 Task: Look for space in Honda, Colombia from 4th June, 2023 to 15th June, 2023 for 2 adults in price range Rs.10000 to Rs.15000. Place can be entire place with 1  bedroom having 1 bed and 1 bathroom. Property type can be house, flat, guest house, hotel. Amenities needed are: washing machine. Booking option can be shelf check-in. Required host language is English.
Action: Mouse moved to (495, 111)
Screenshot: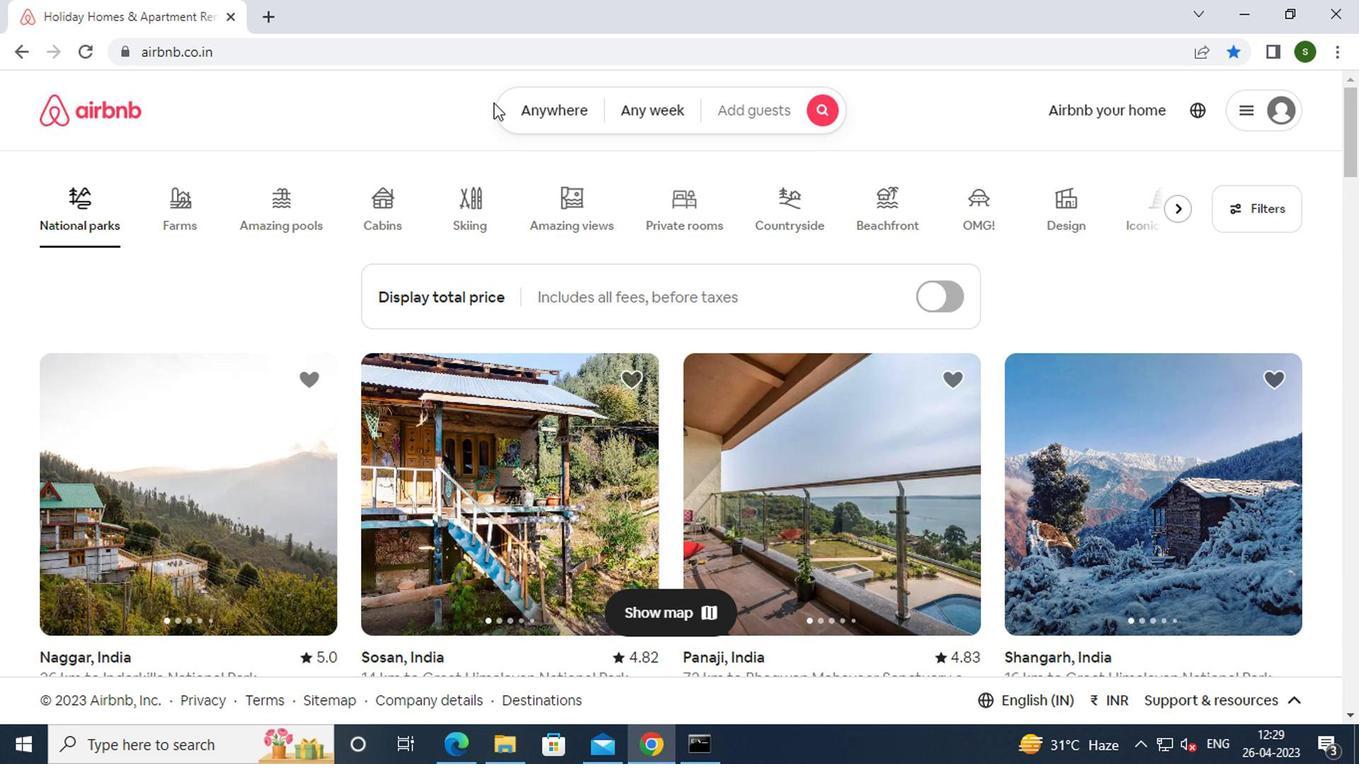 
Action: Mouse pressed left at (495, 111)
Screenshot: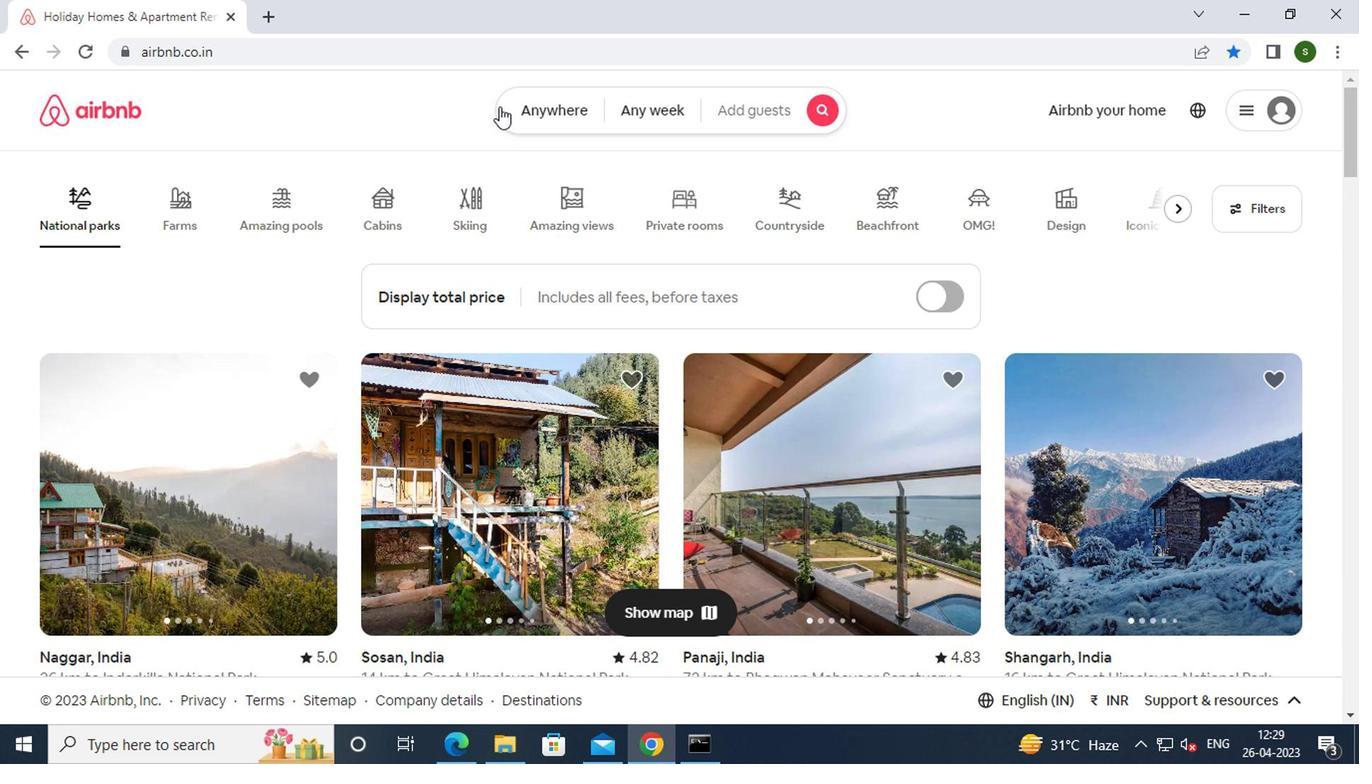 
Action: Mouse moved to (436, 182)
Screenshot: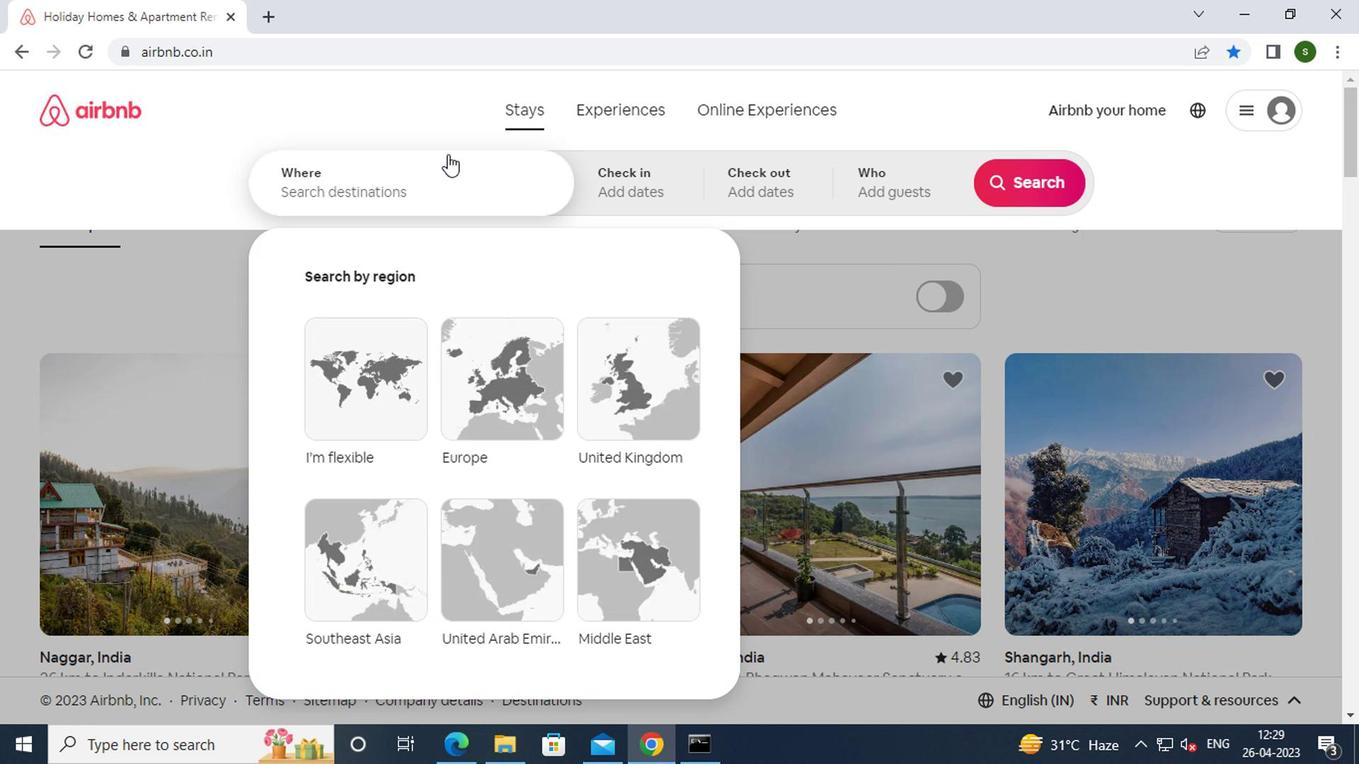 
Action: Mouse pressed left at (436, 182)
Screenshot: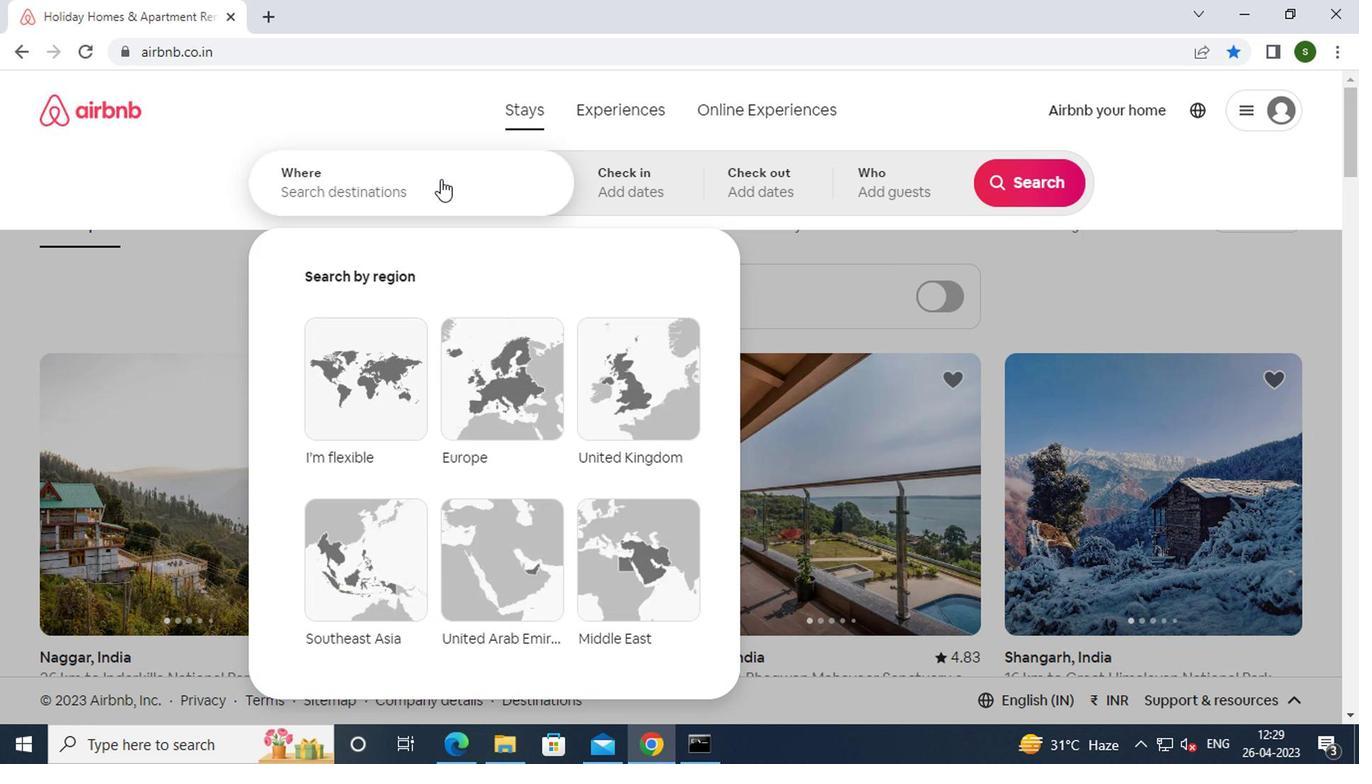 
Action: Key pressed <Key.caps_lock>h<Key.caps_lock>onda,<Key.space><Key.caps_lock>c<Key.caps_lock>olombia<Key.enter>
Screenshot: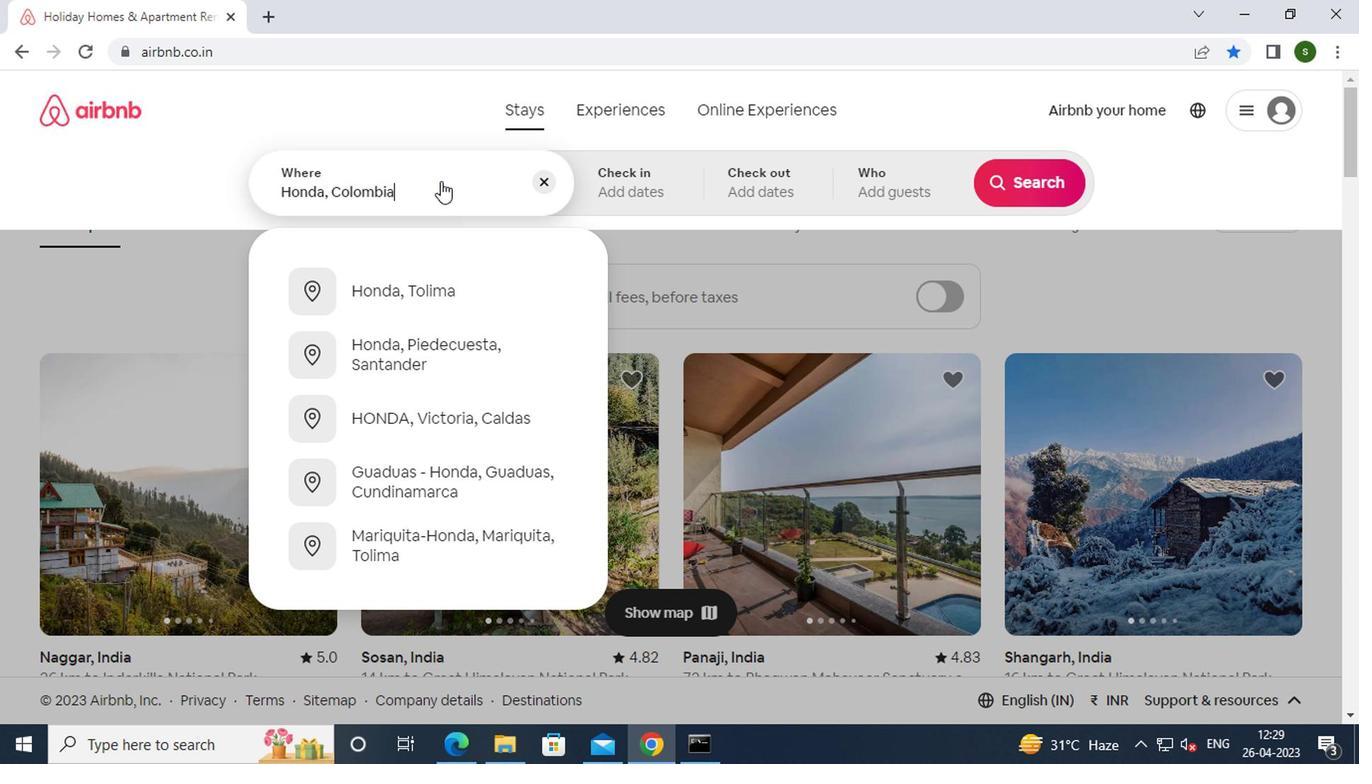 
Action: Mouse moved to (998, 333)
Screenshot: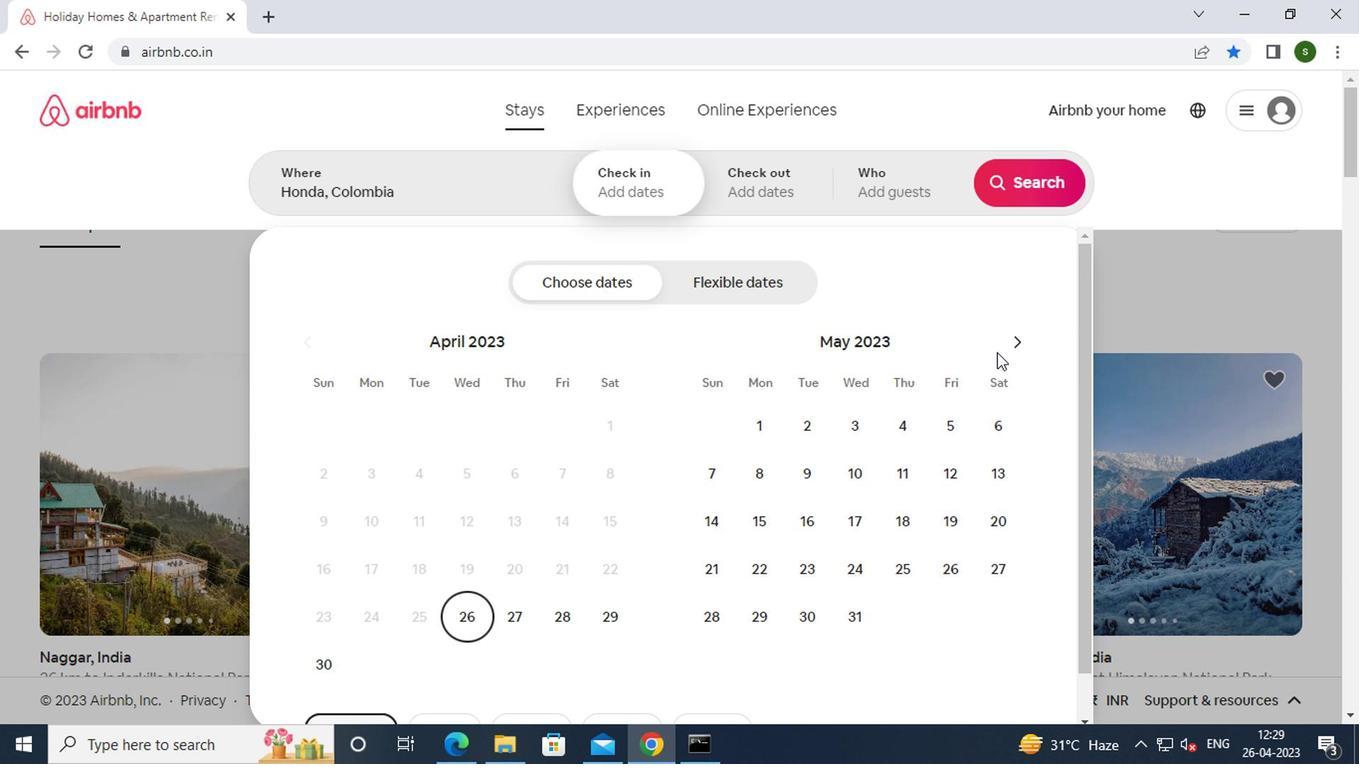 
Action: Mouse pressed left at (998, 333)
Screenshot: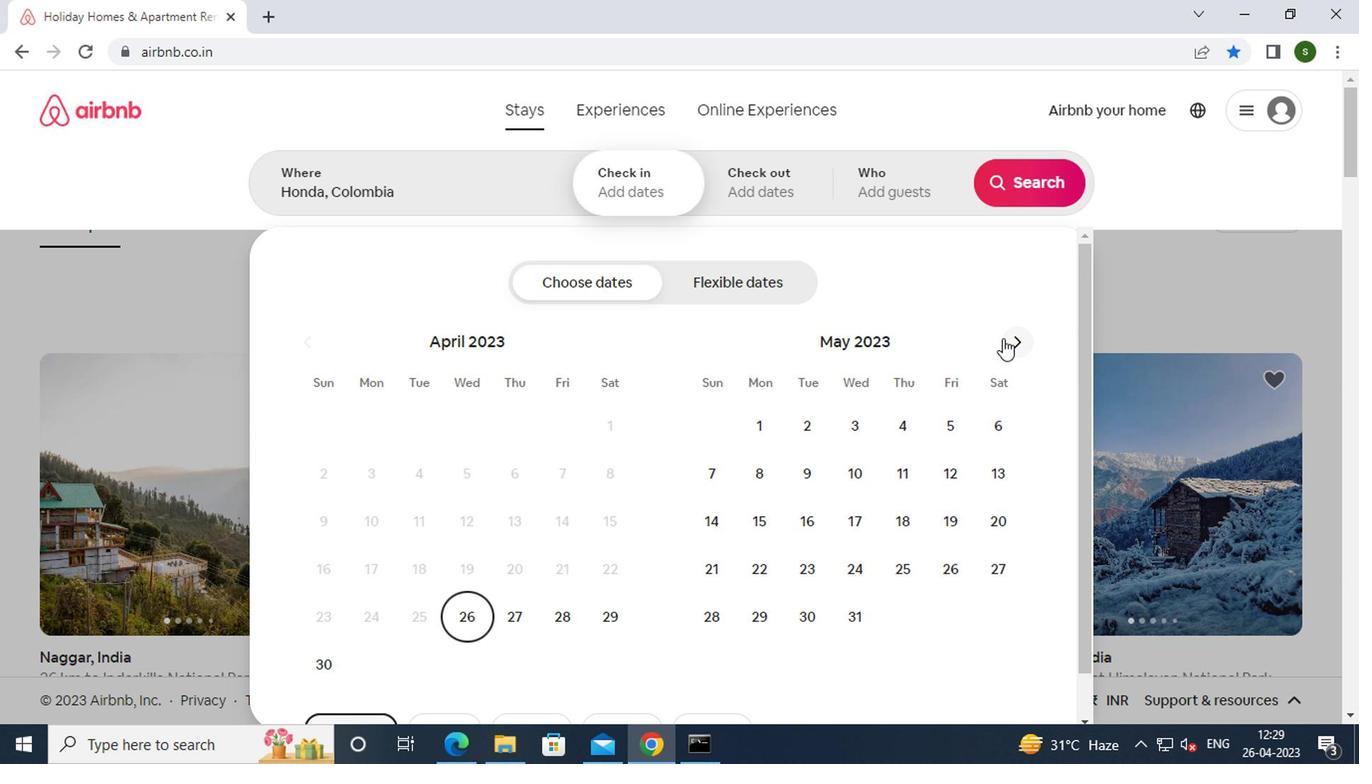 
Action: Mouse moved to (715, 467)
Screenshot: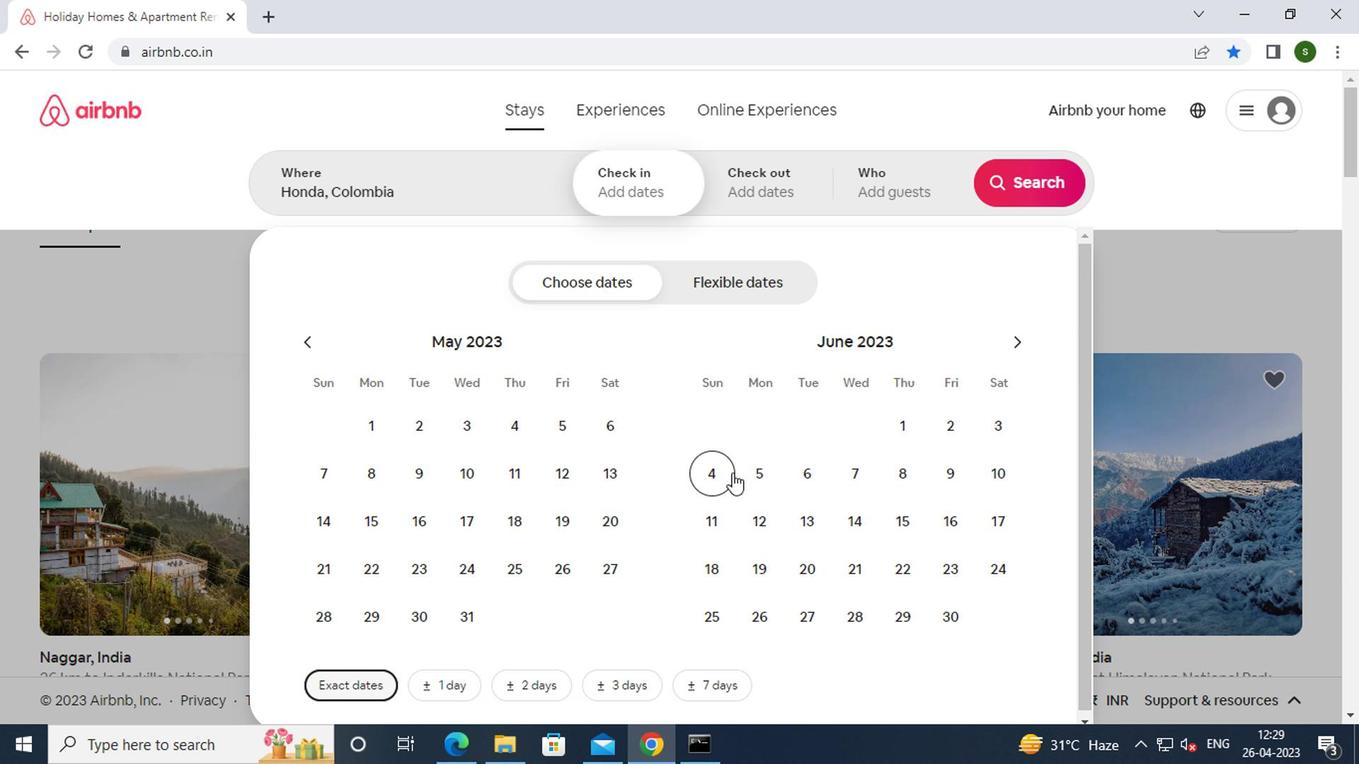 
Action: Mouse pressed left at (715, 467)
Screenshot: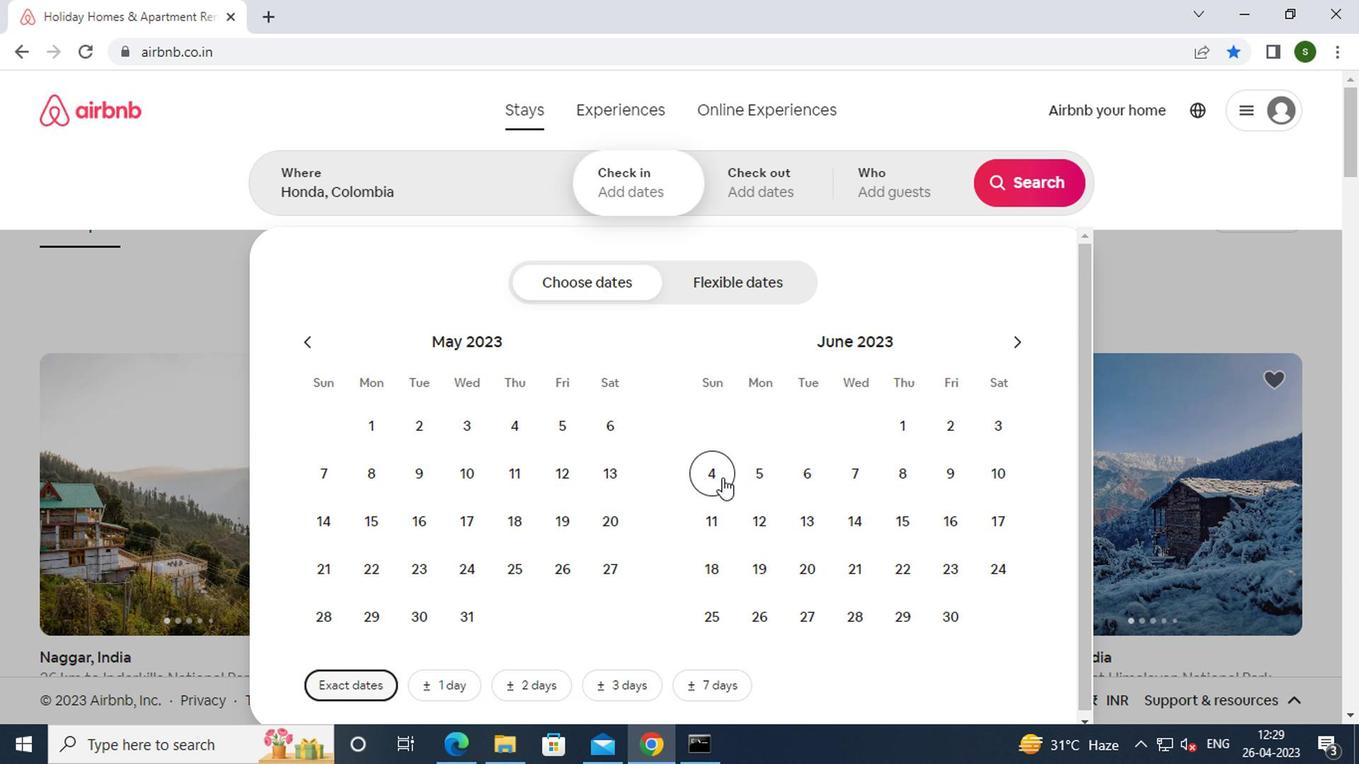 
Action: Mouse moved to (890, 492)
Screenshot: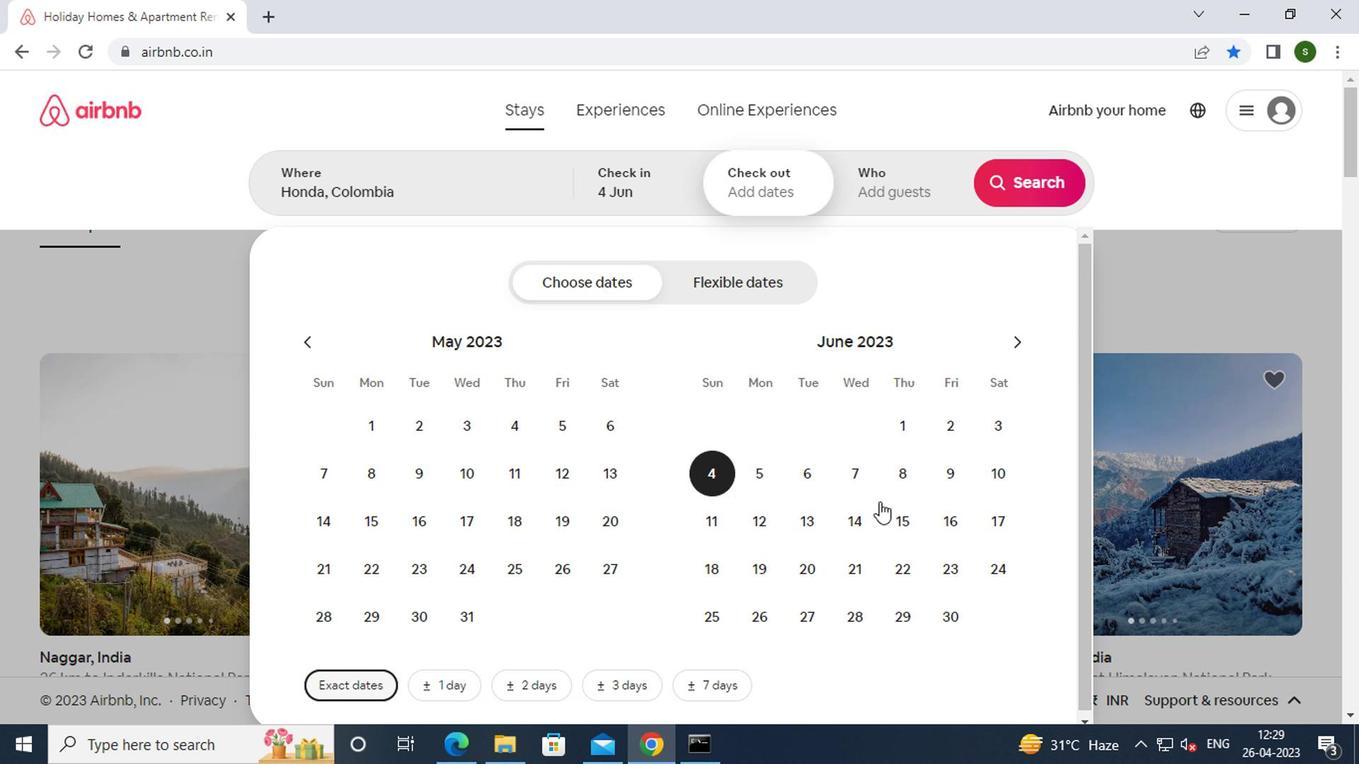 
Action: Mouse pressed left at (890, 492)
Screenshot: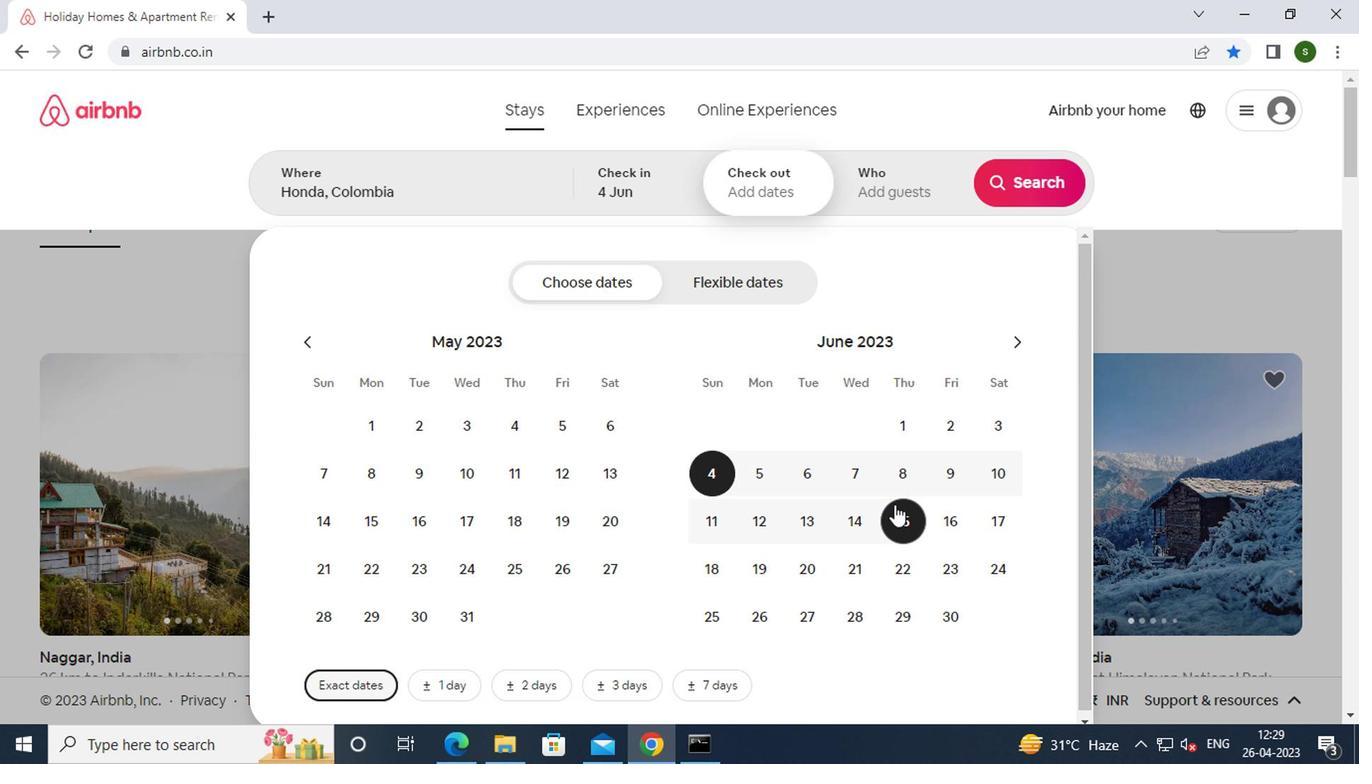 
Action: Mouse moved to (890, 198)
Screenshot: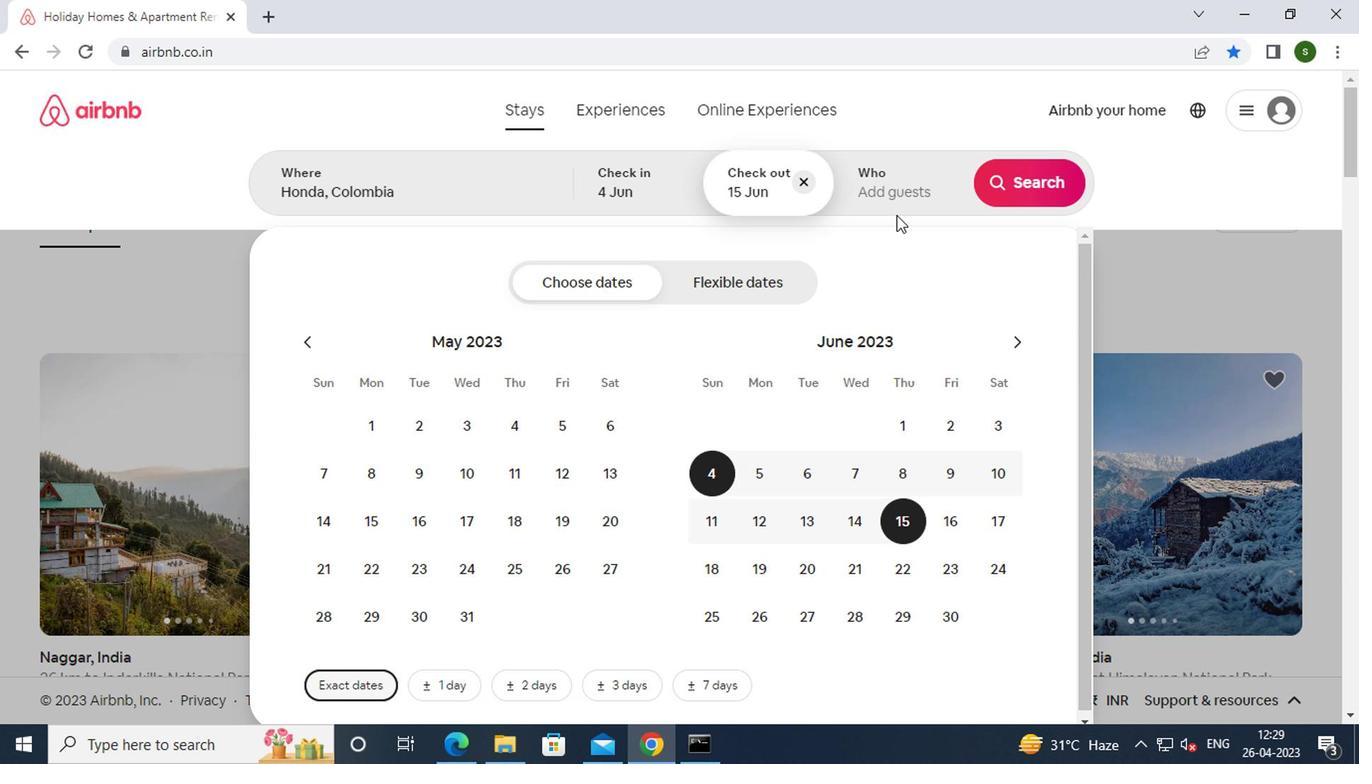 
Action: Mouse pressed left at (890, 198)
Screenshot: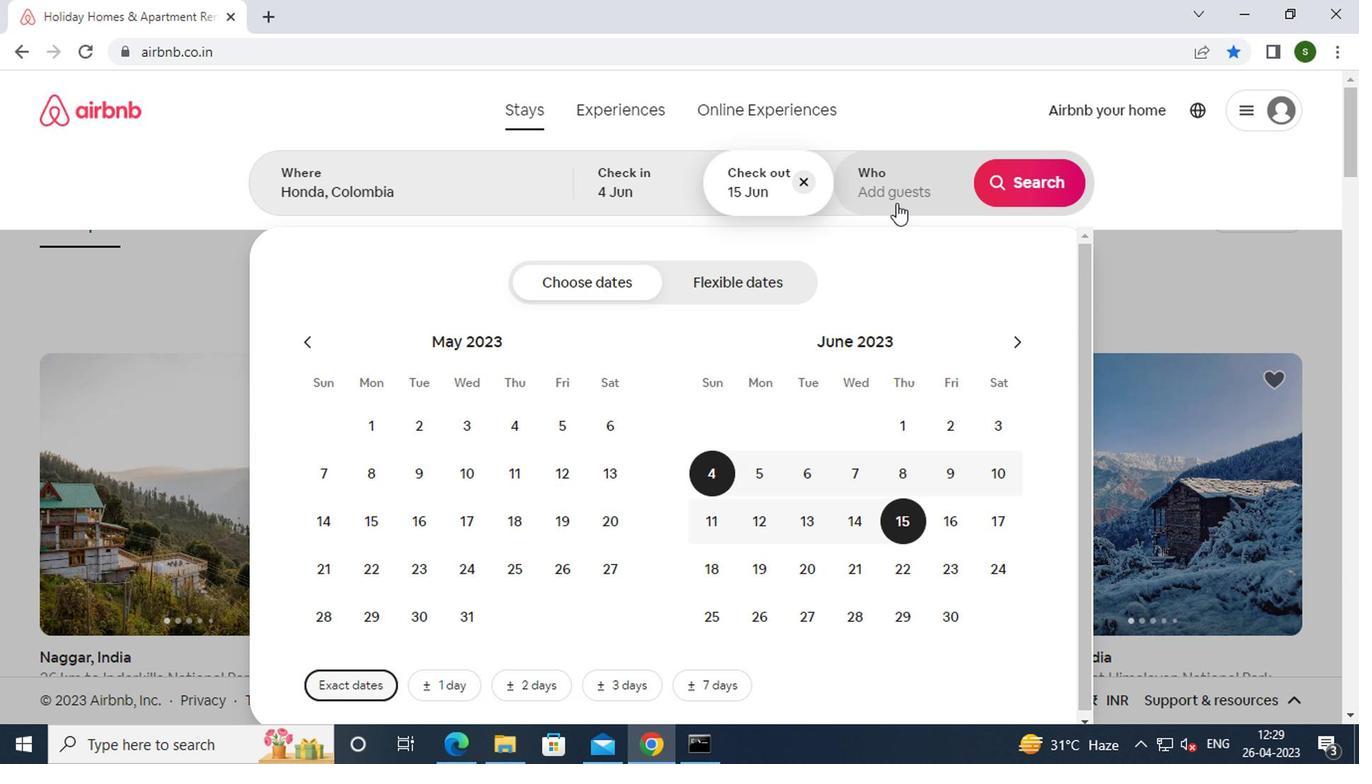 
Action: Mouse moved to (1020, 273)
Screenshot: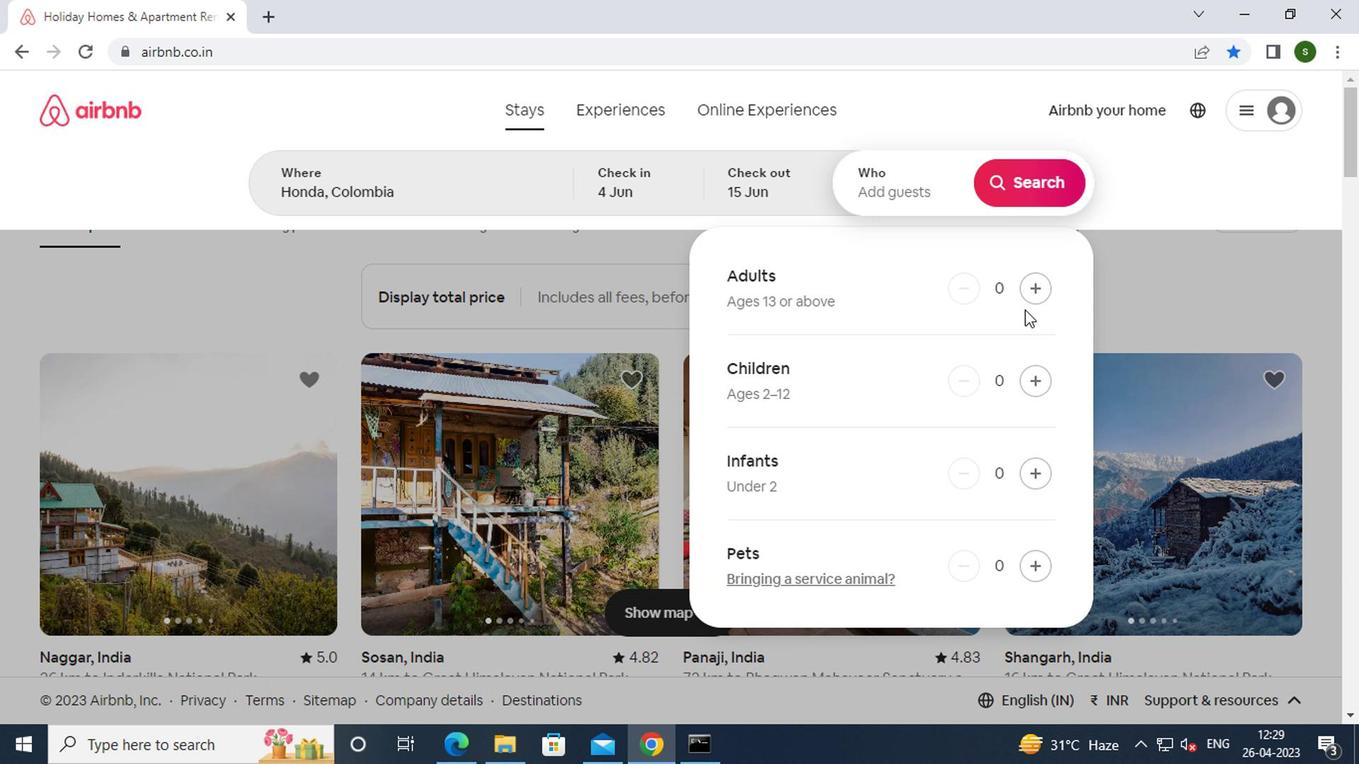 
Action: Mouse pressed left at (1020, 273)
Screenshot: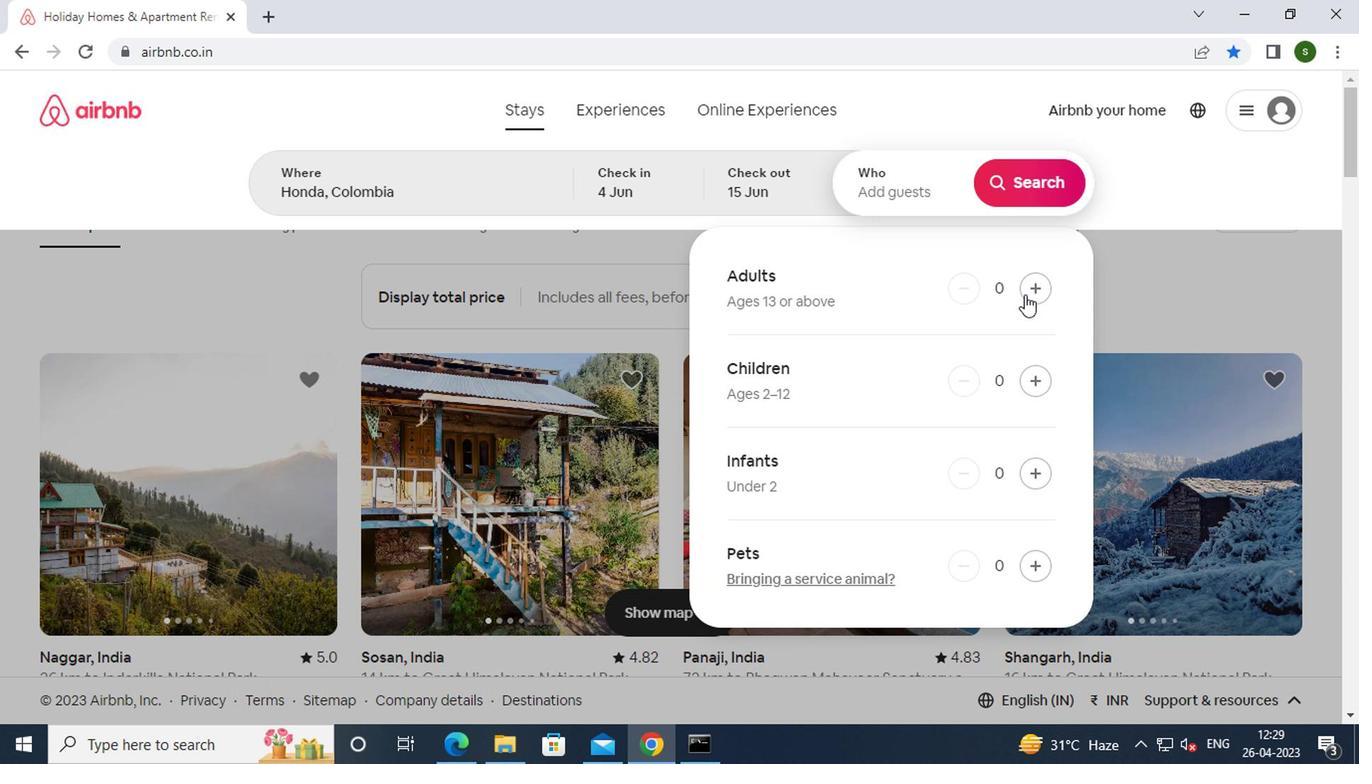 
Action: Mouse pressed left at (1020, 273)
Screenshot: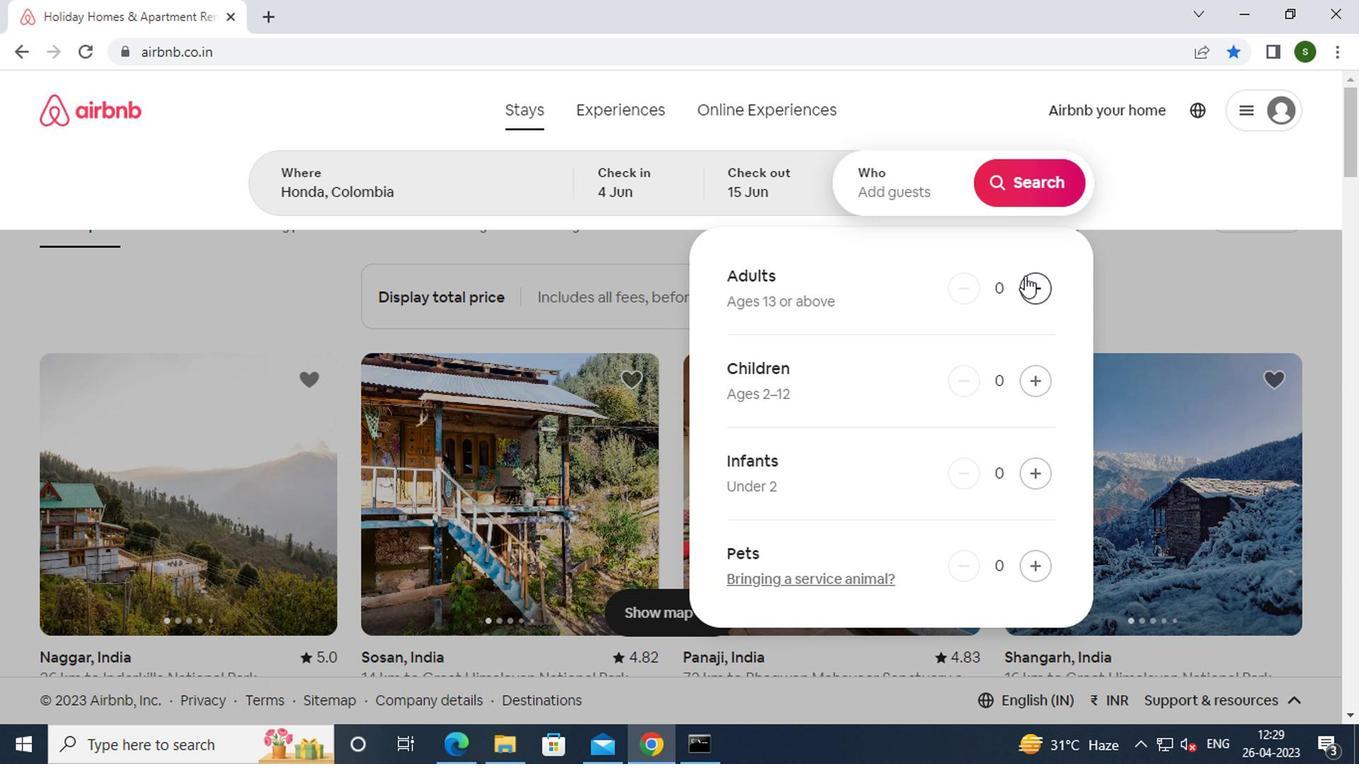 
Action: Mouse moved to (1019, 189)
Screenshot: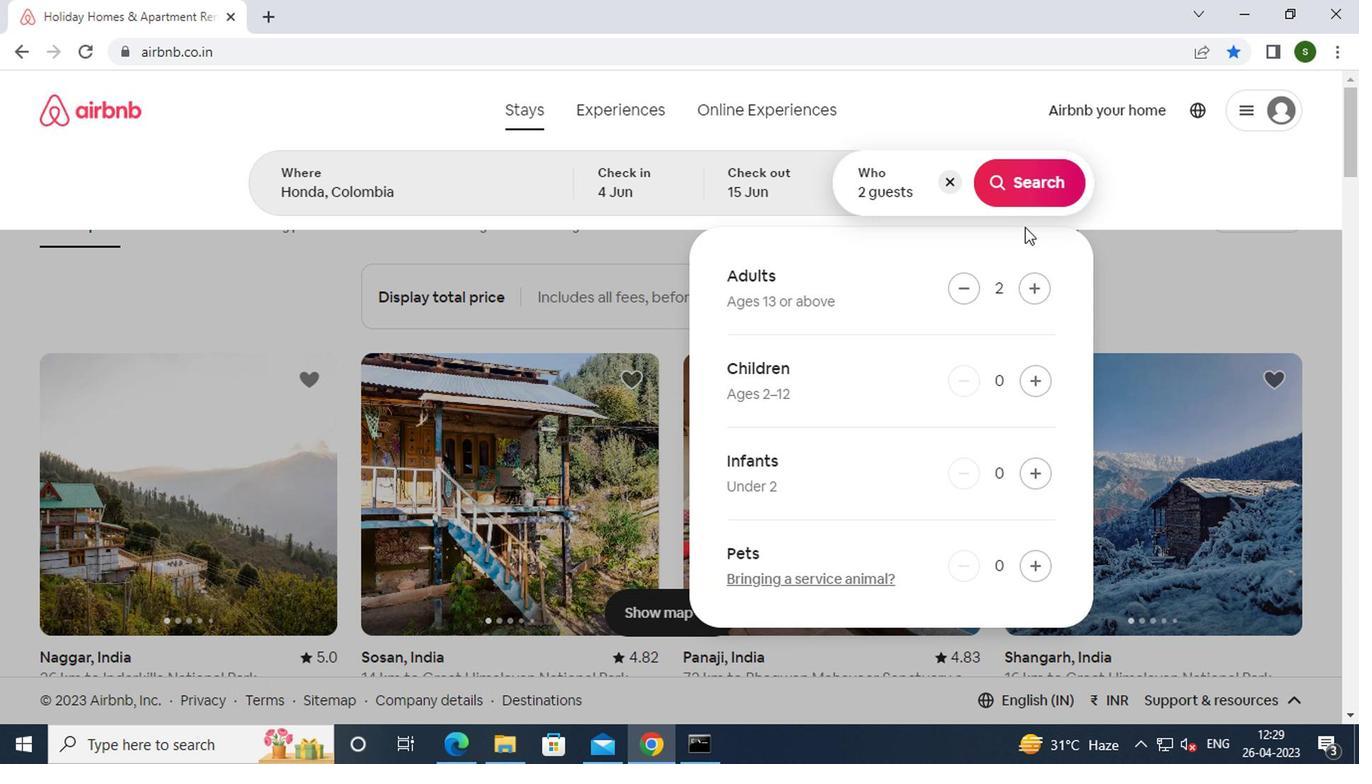 
Action: Mouse pressed left at (1019, 189)
Screenshot: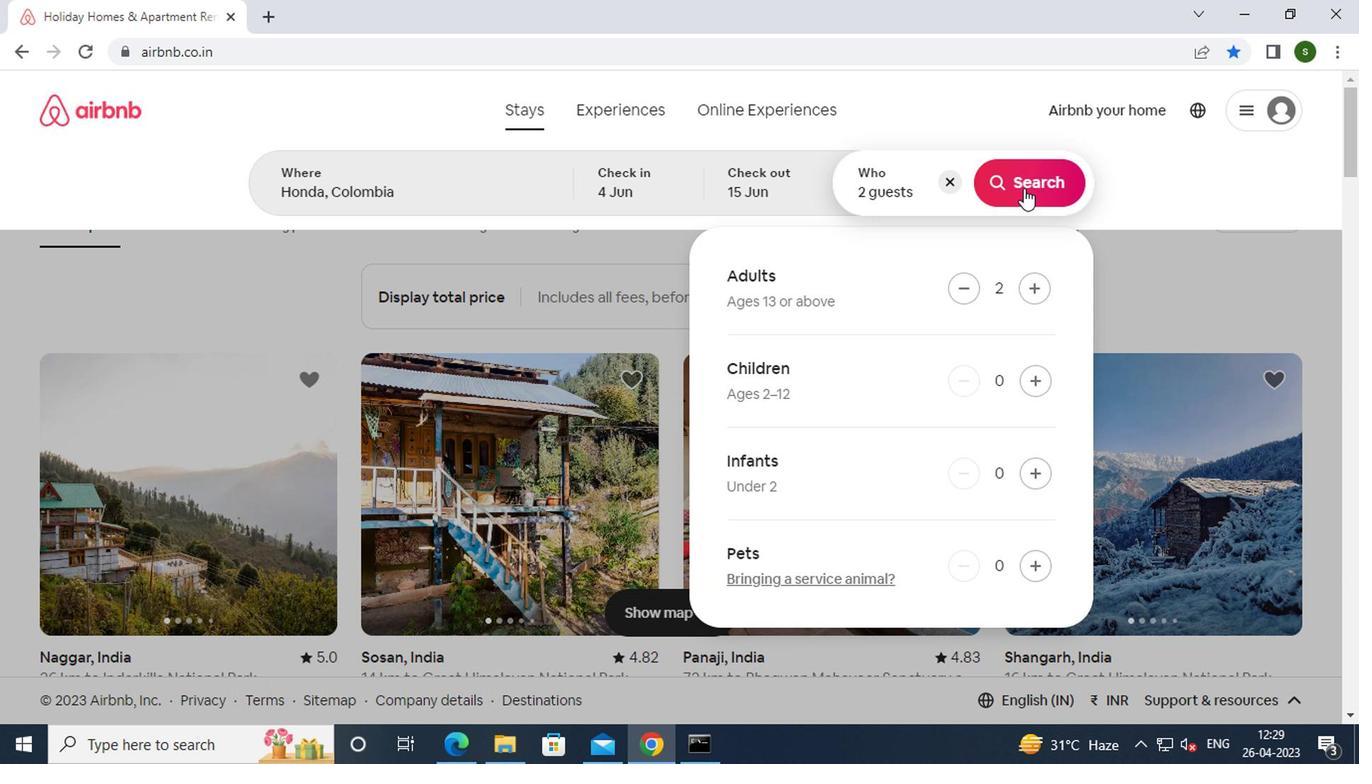 
Action: Mouse moved to (1240, 196)
Screenshot: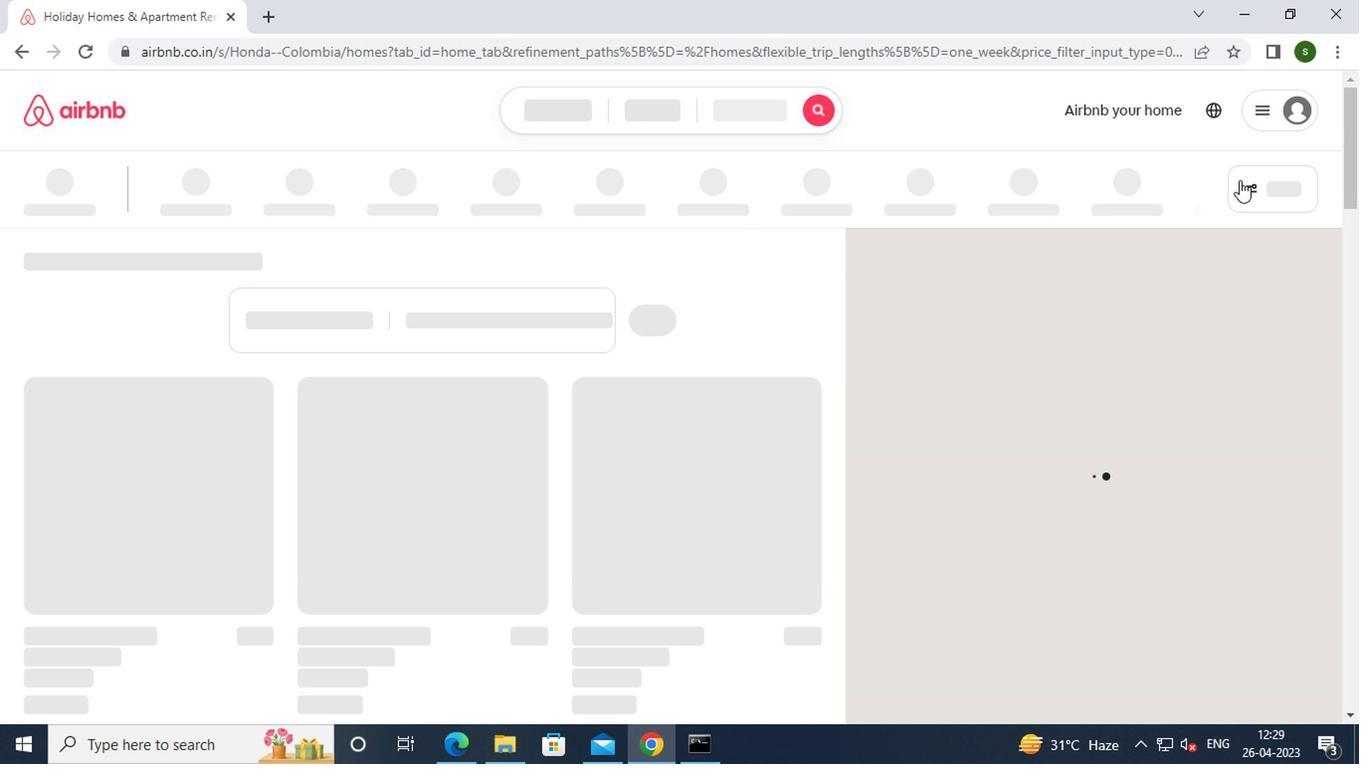 
Action: Mouse pressed left at (1240, 196)
Screenshot: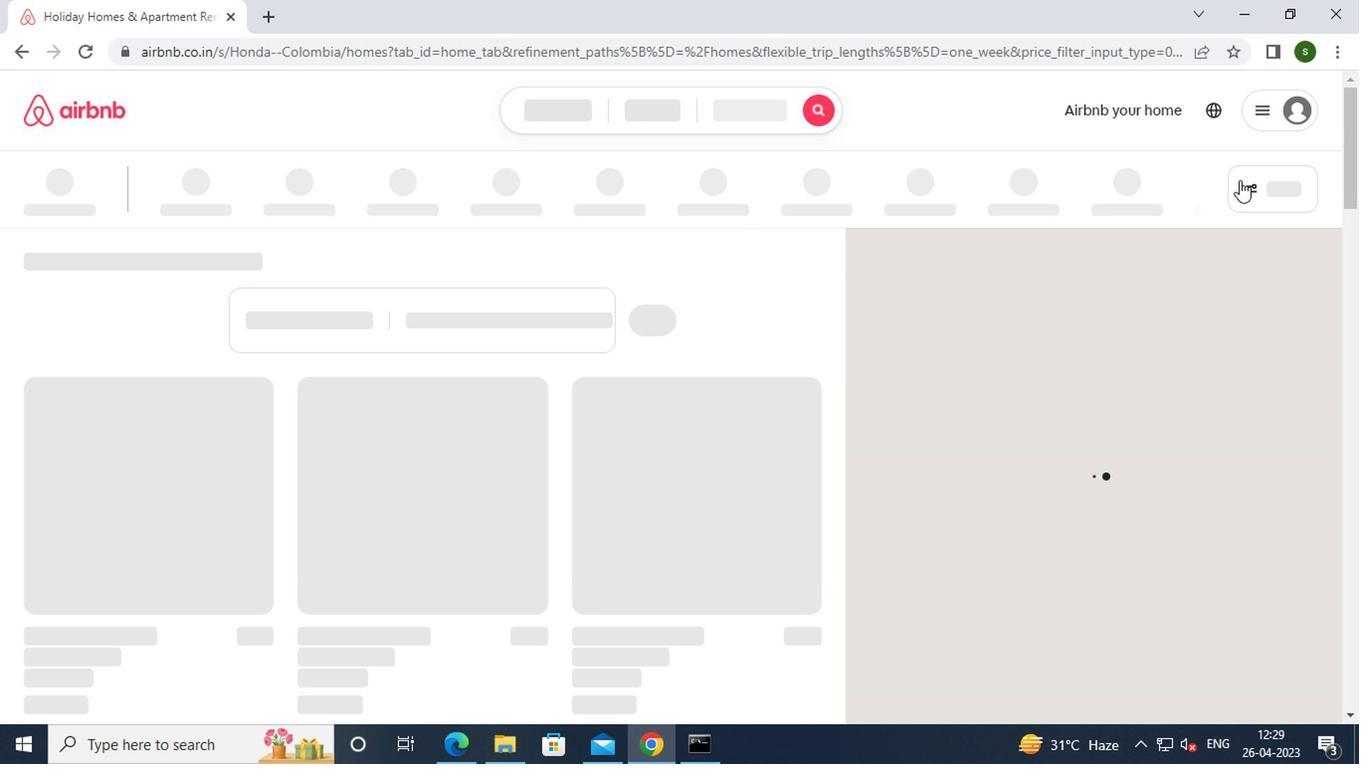 
Action: Mouse moved to (1230, 196)
Screenshot: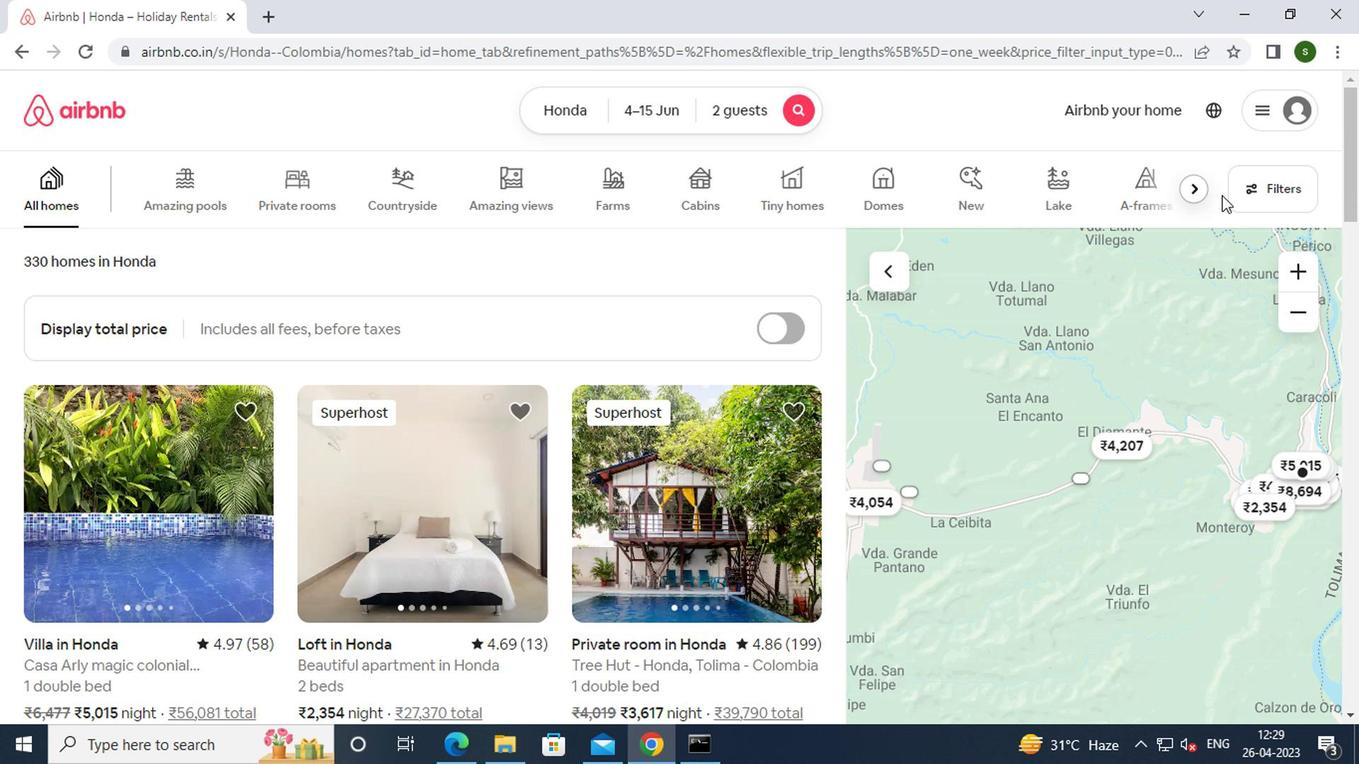 
Action: Mouse pressed left at (1230, 196)
Screenshot: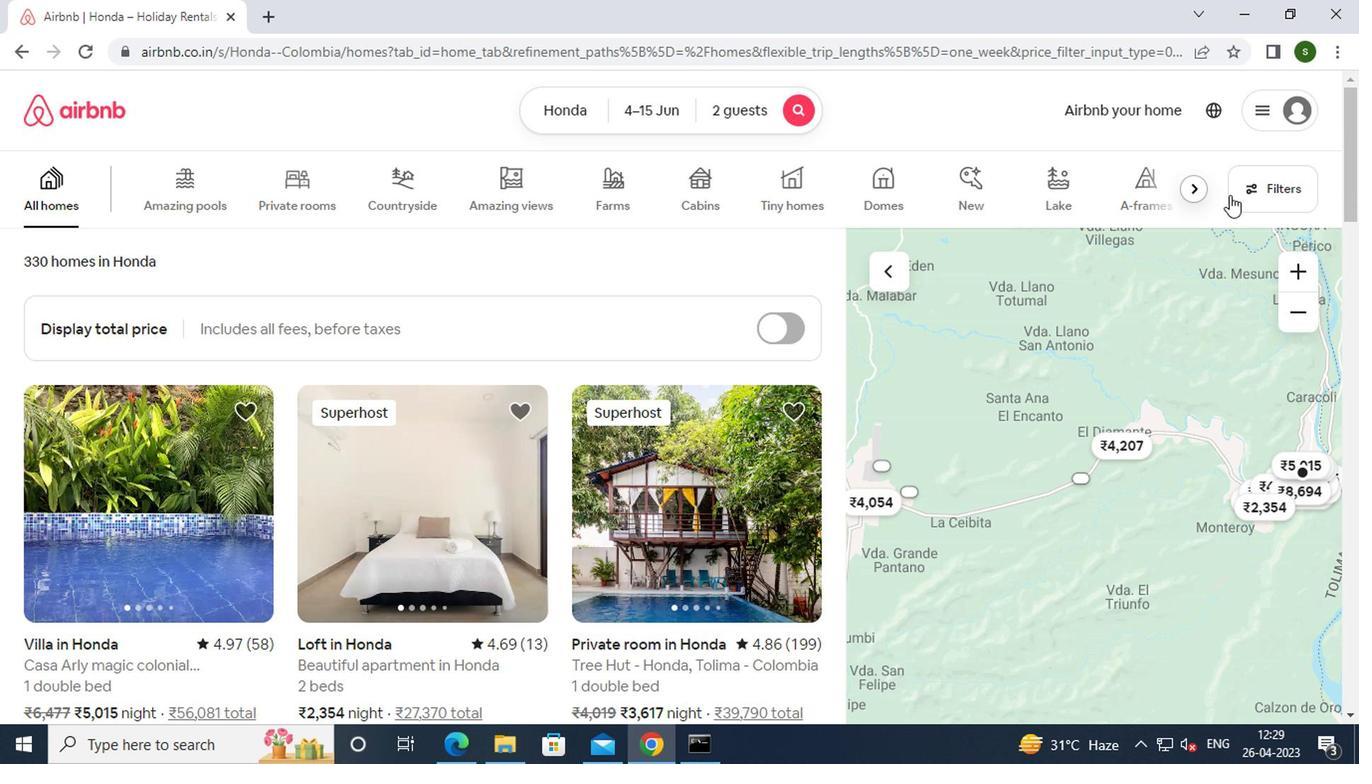 
Action: Mouse moved to (509, 426)
Screenshot: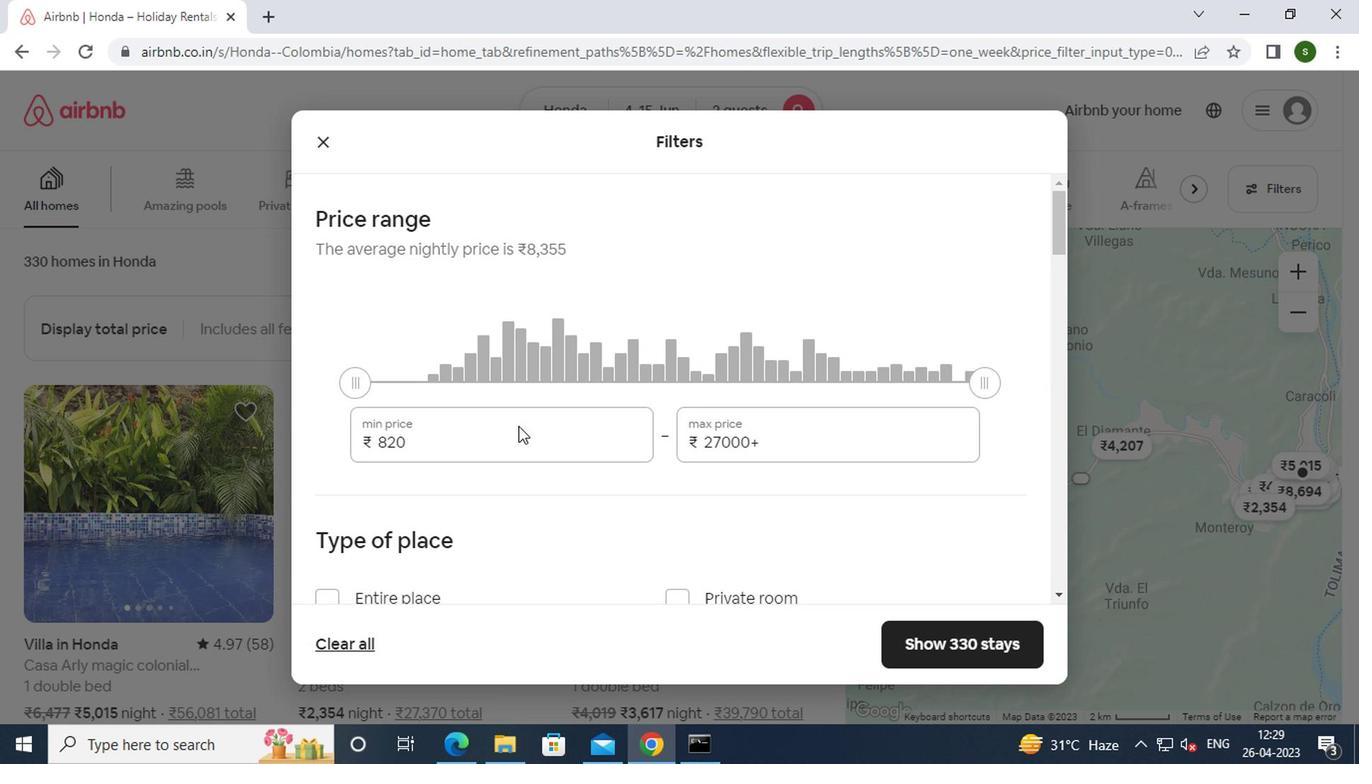 
Action: Mouse pressed left at (509, 426)
Screenshot: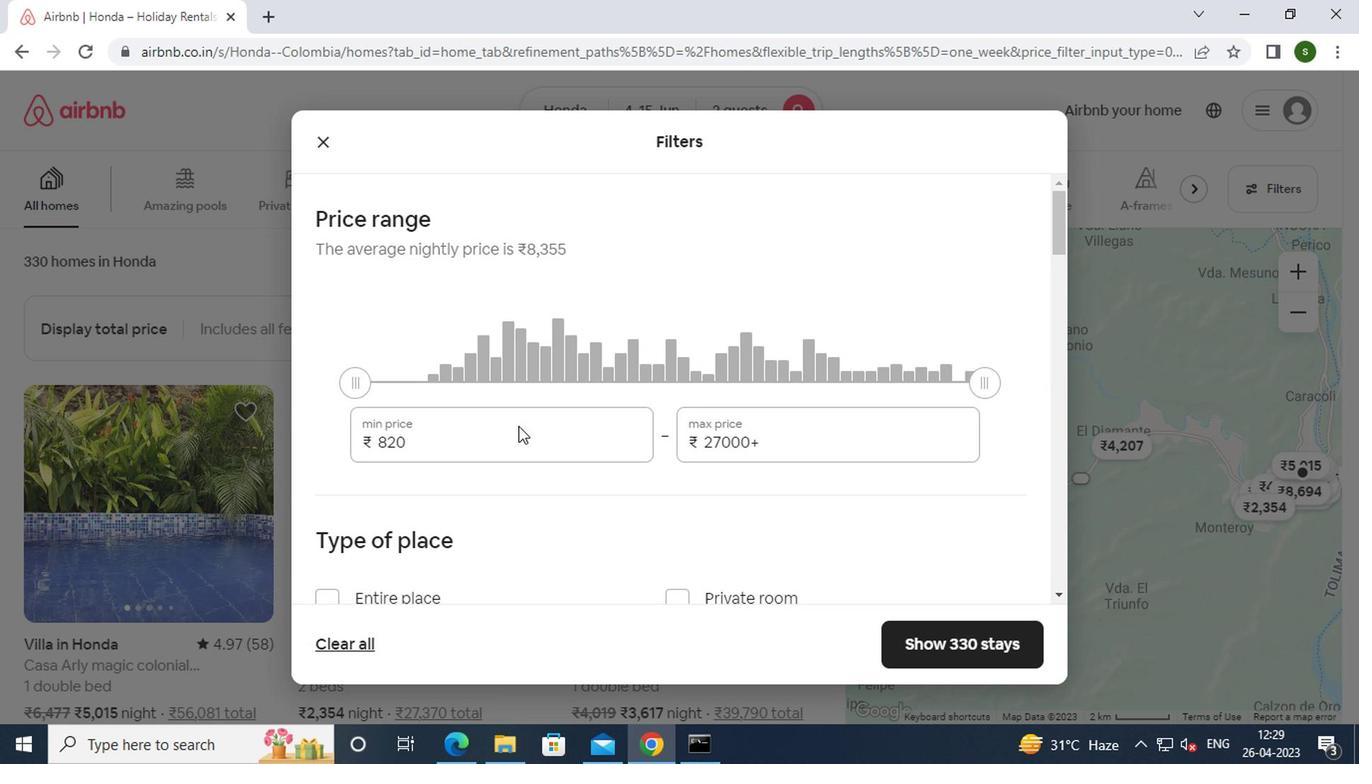 
Action: Mouse moved to (507, 427)
Screenshot: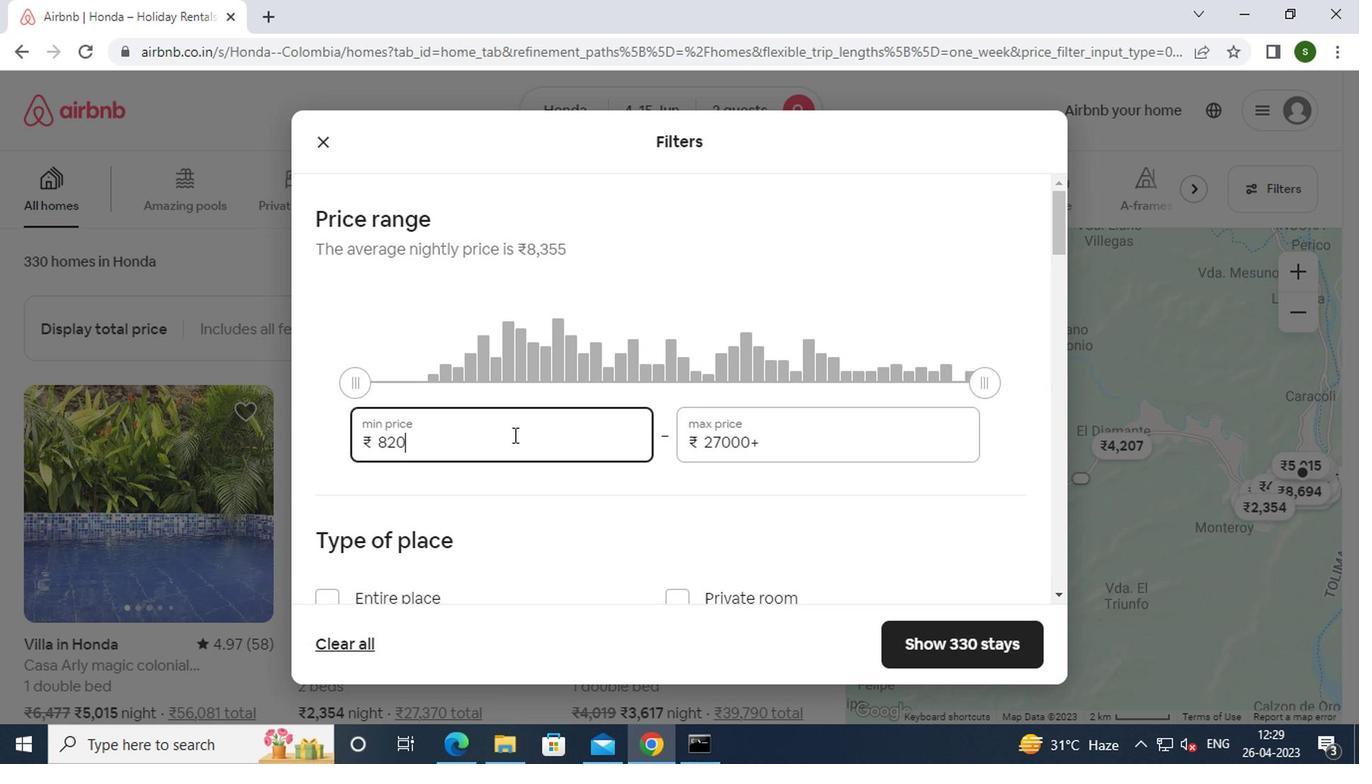 
Action: Key pressed <Key.backspace><Key.backspace><Key.backspace><Key.backspace><Key.backspace><Key.backspace><Key.backspace><Key.backspace><Key.backspace><Key.backspace>10000
Screenshot: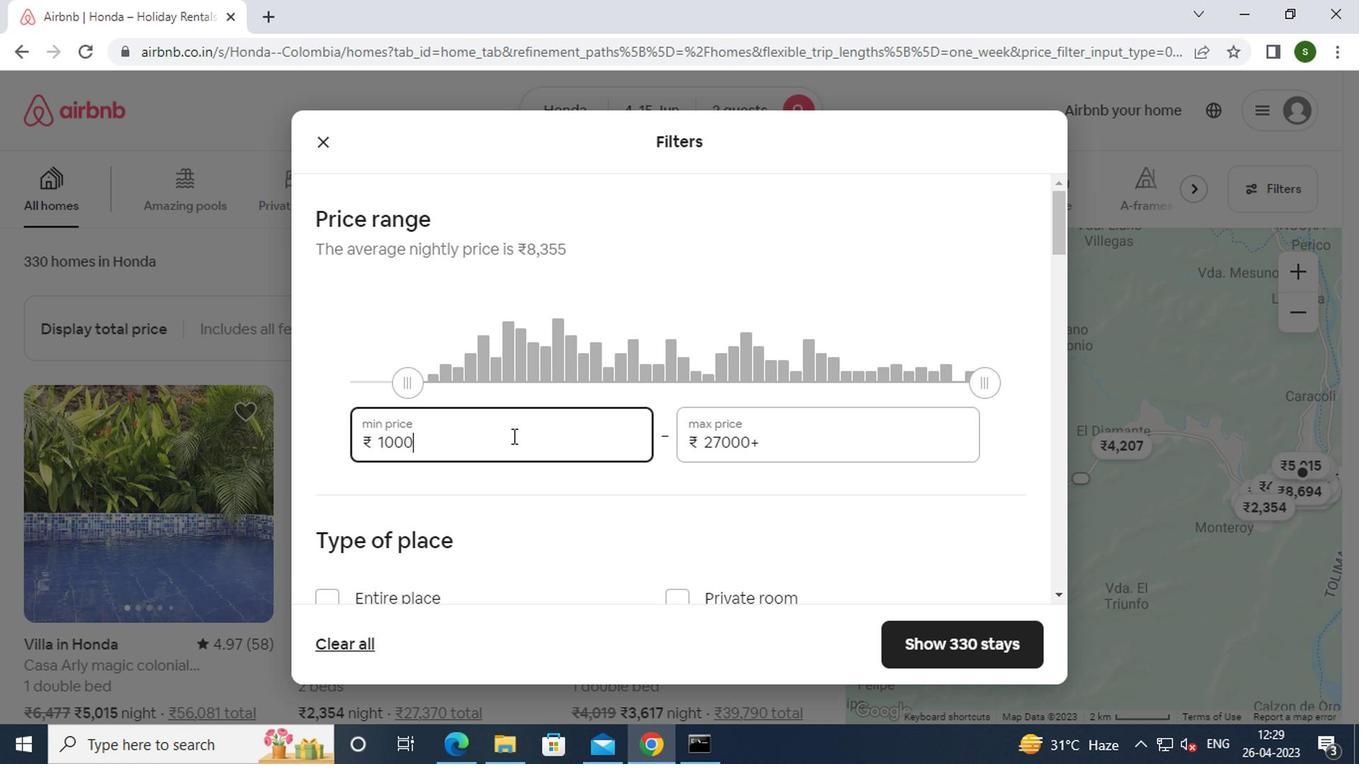 
Action: Mouse moved to (752, 434)
Screenshot: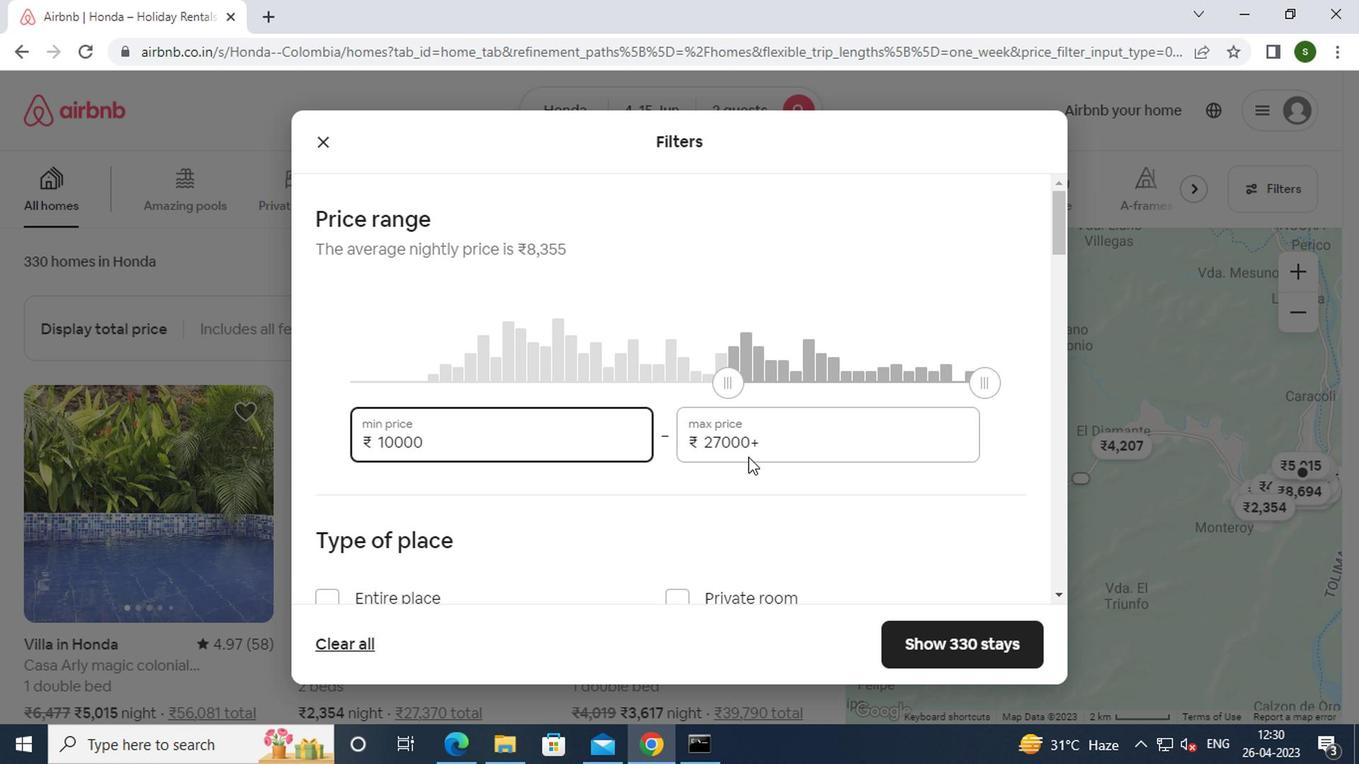 
Action: Mouse pressed left at (752, 434)
Screenshot: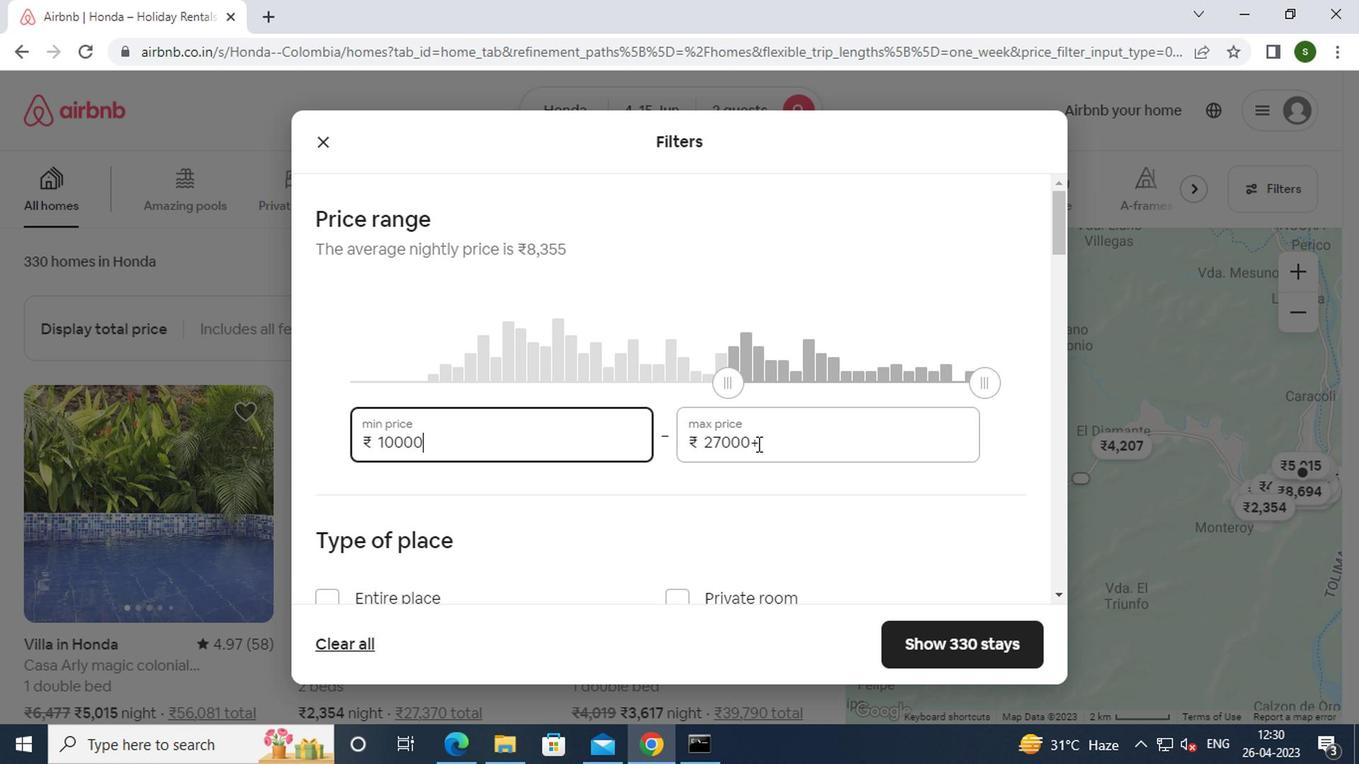 
Action: Mouse moved to (748, 429)
Screenshot: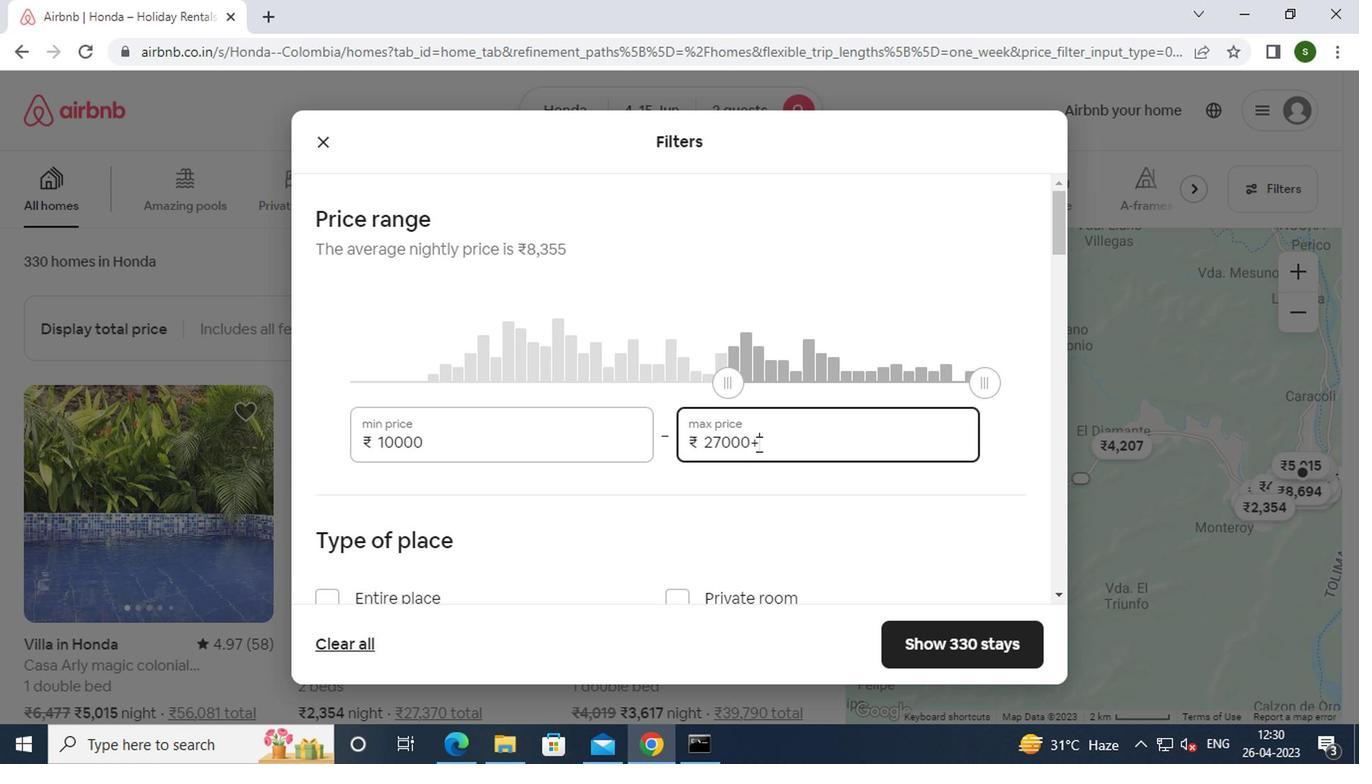 
Action: Key pressed <Key.backspace><Key.backspace><Key.backspace><Key.backspace><Key.backspace><Key.backspace><Key.backspace><Key.backspace><Key.backspace><Key.backspace><Key.backspace><Key.backspace>15000
Screenshot: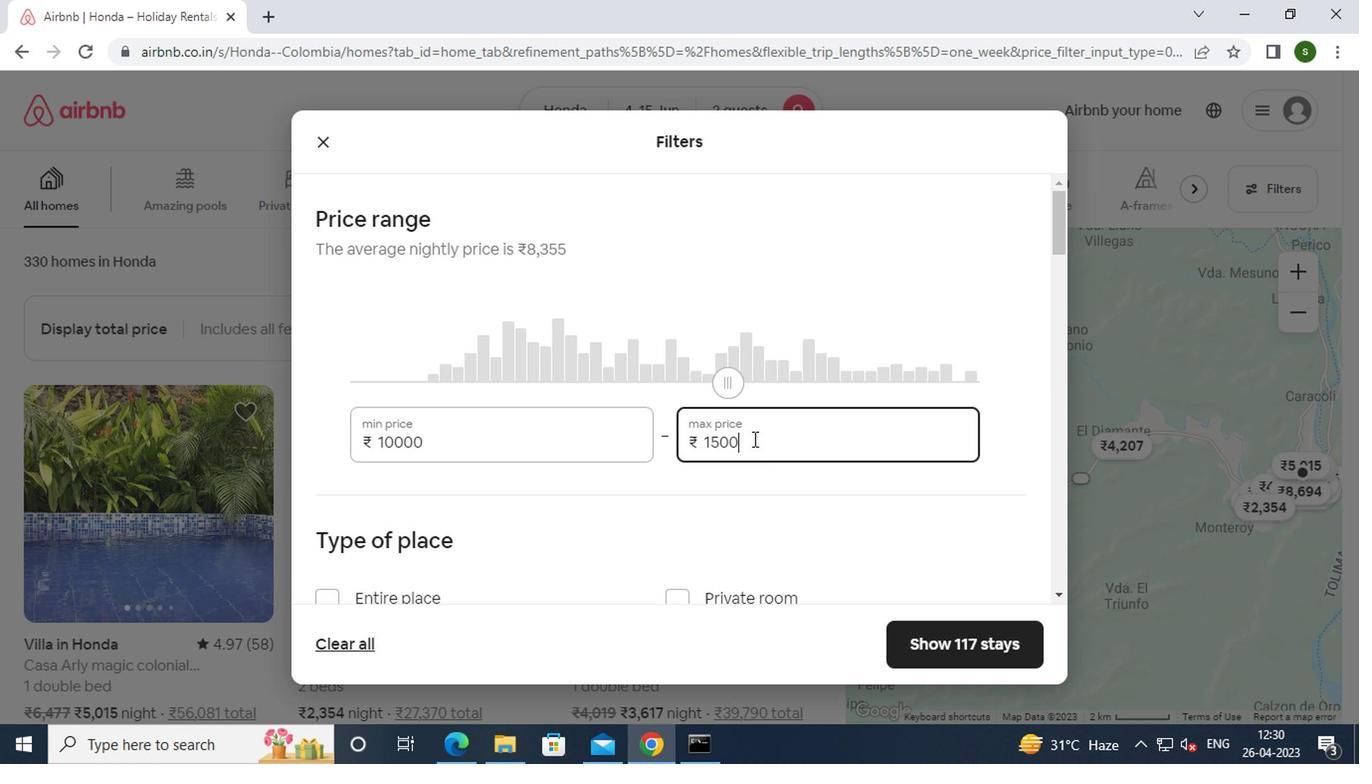 
Action: Mouse moved to (737, 423)
Screenshot: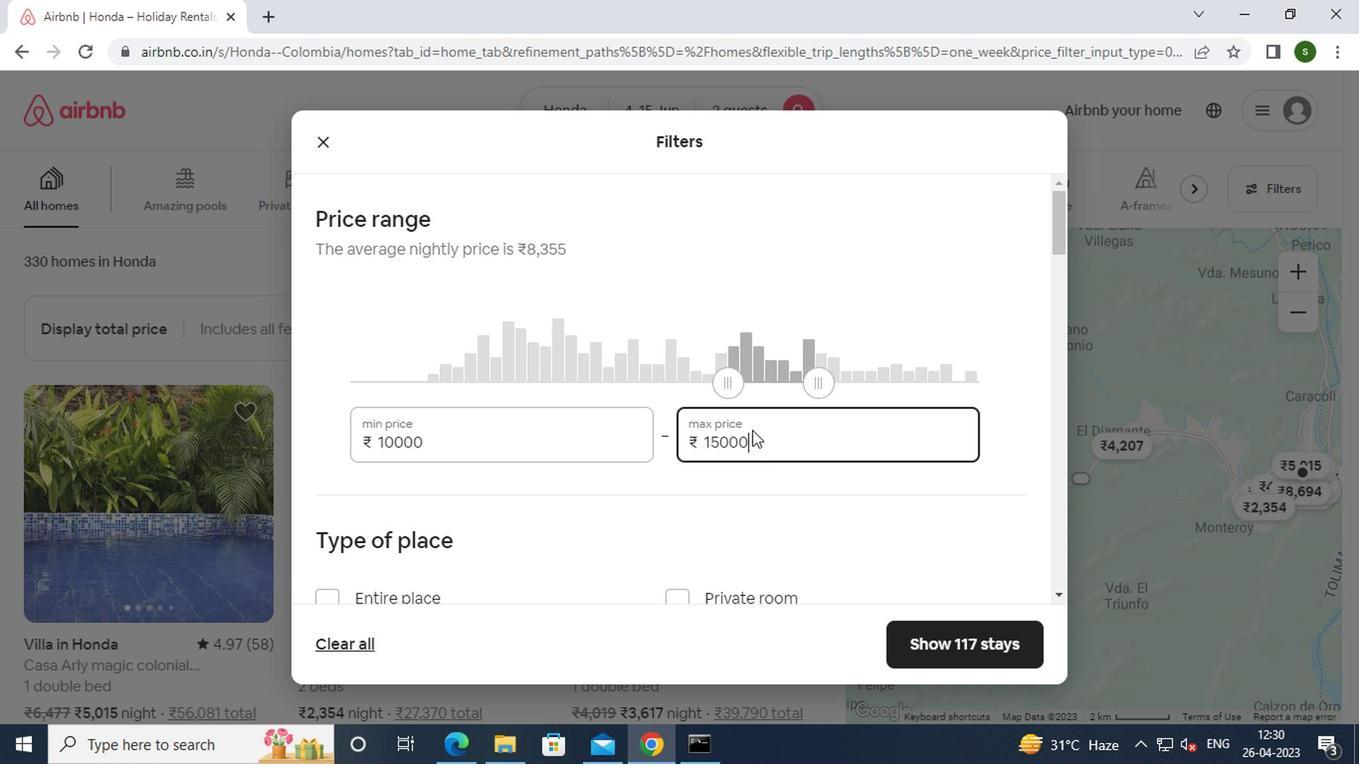 
Action: Mouse scrolled (737, 422) with delta (0, 0)
Screenshot: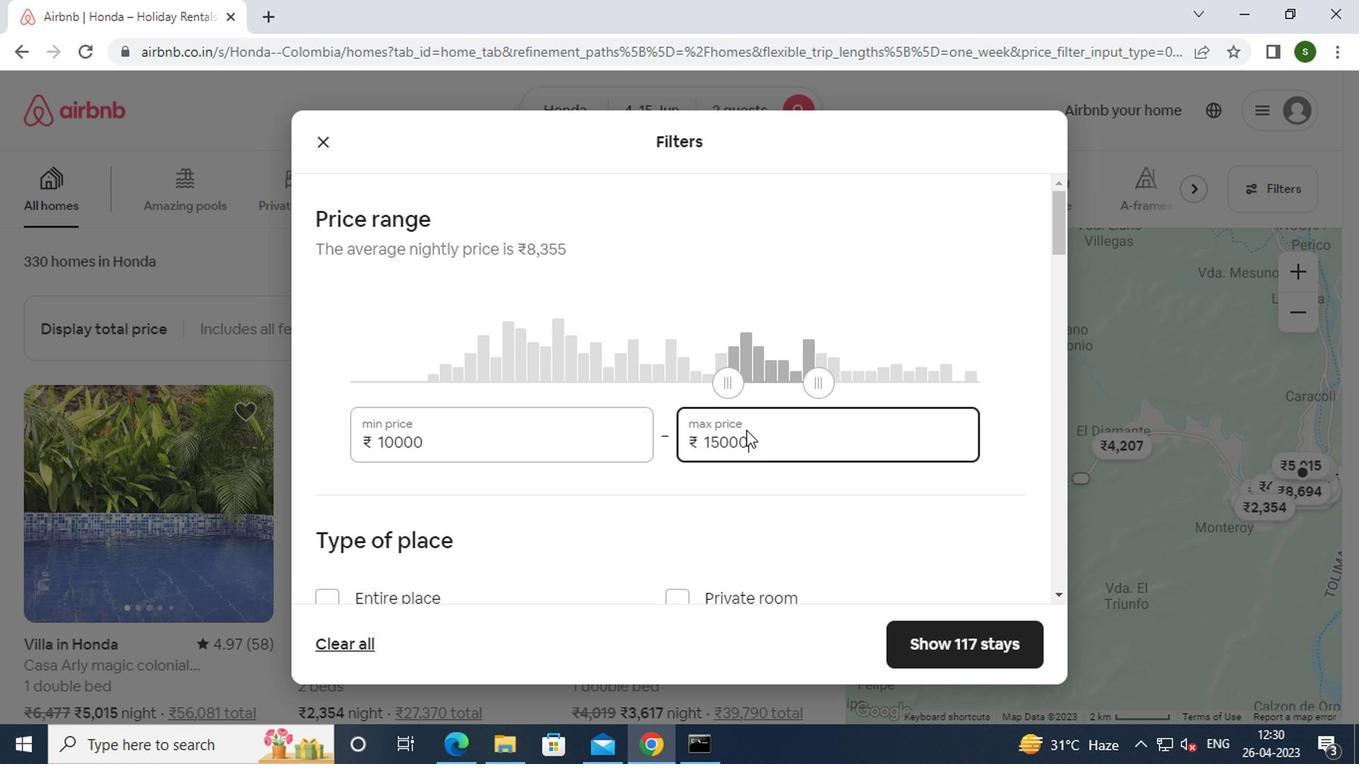 
Action: Mouse moved to (420, 492)
Screenshot: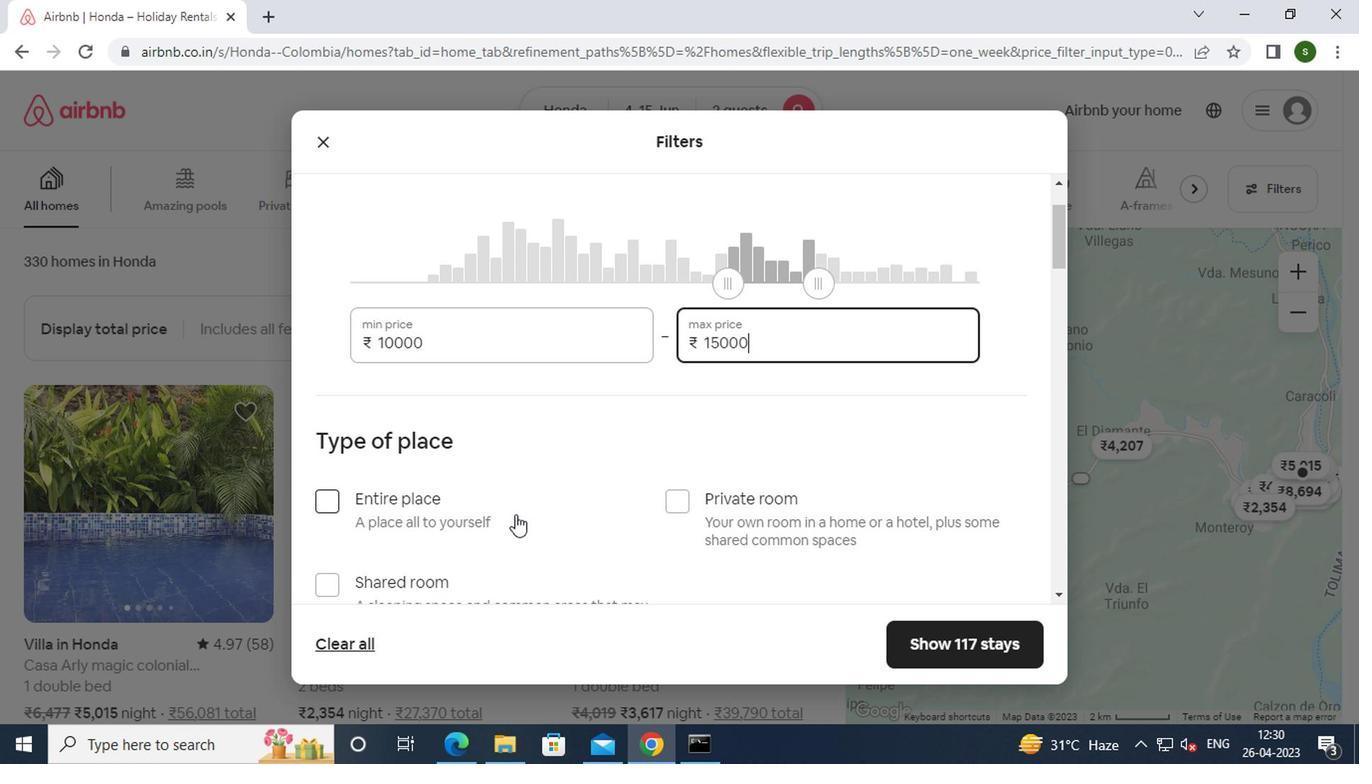 
Action: Mouse pressed left at (420, 492)
Screenshot: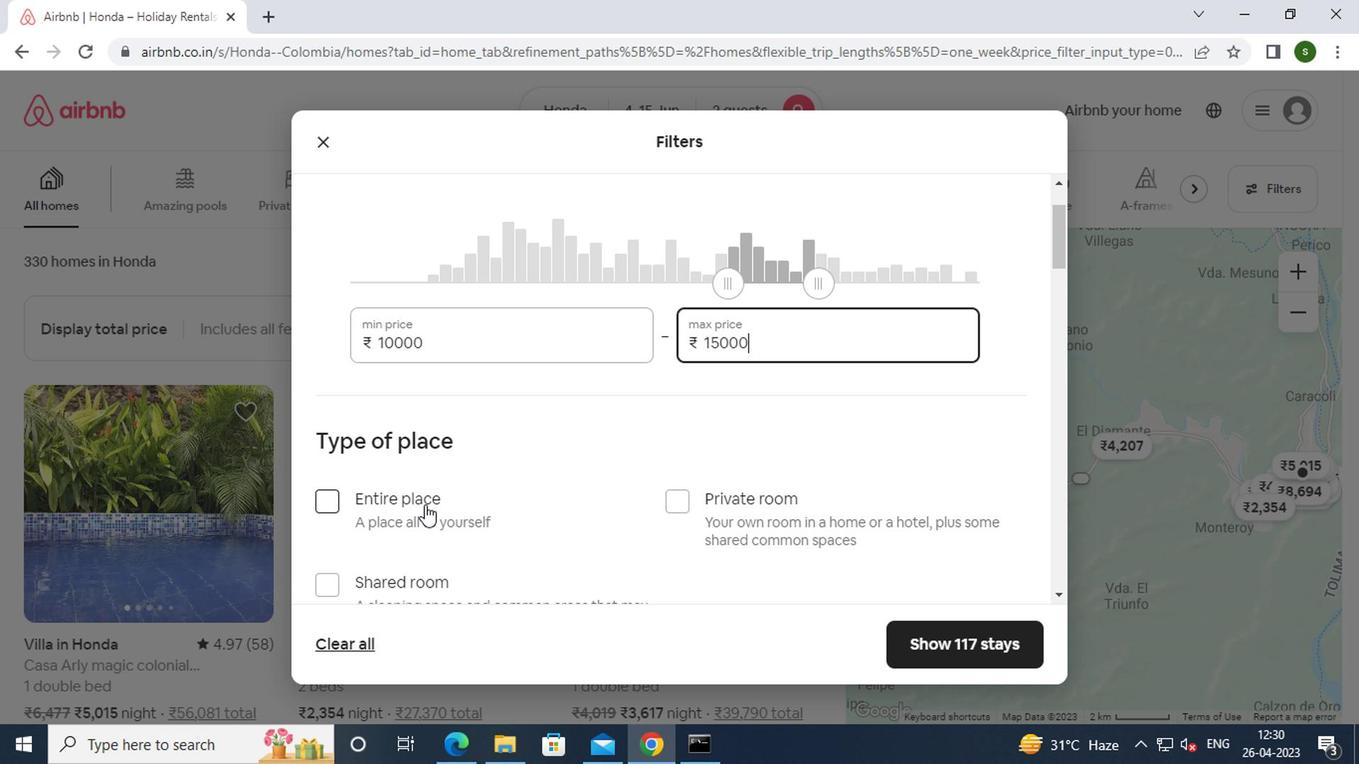 
Action: Mouse moved to (495, 445)
Screenshot: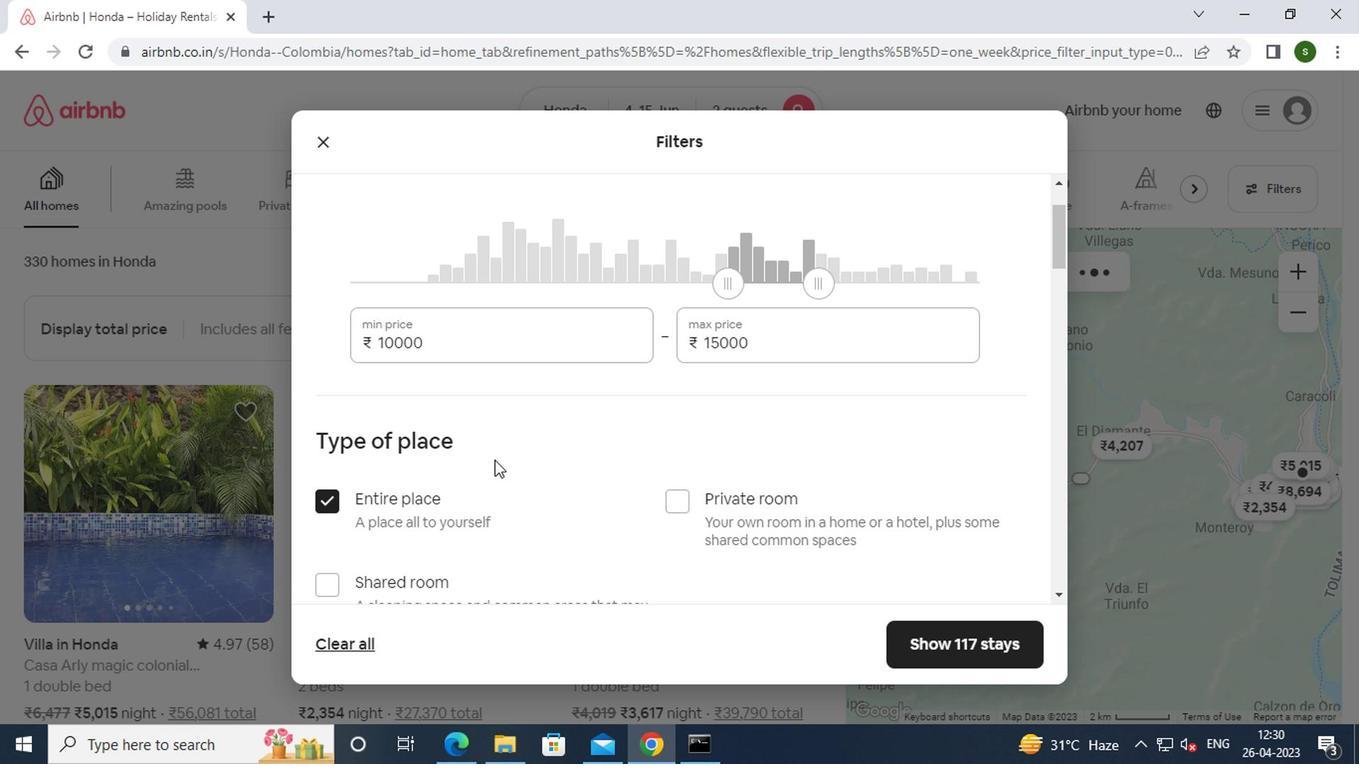 
Action: Mouse scrolled (495, 444) with delta (0, -1)
Screenshot: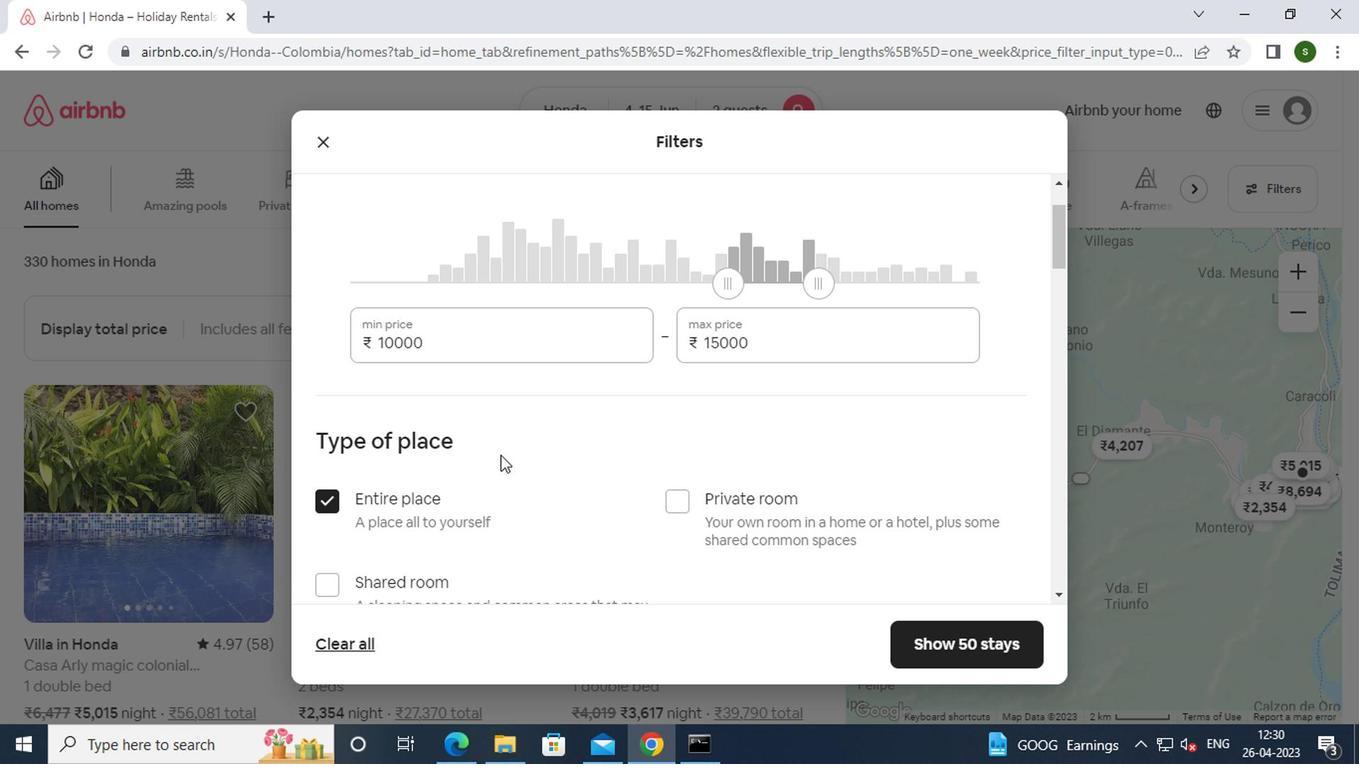 
Action: Mouse scrolled (495, 444) with delta (0, -1)
Screenshot: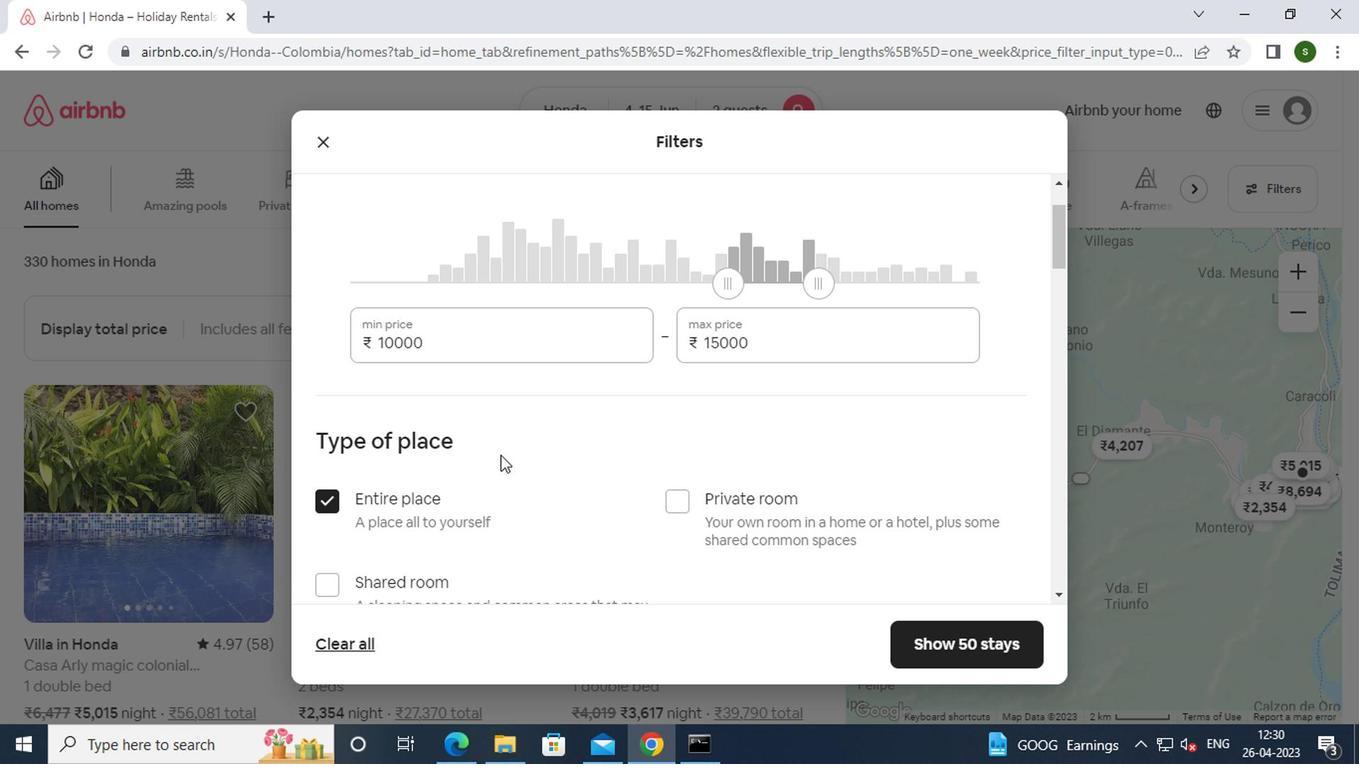 
Action: Mouse scrolled (495, 444) with delta (0, -1)
Screenshot: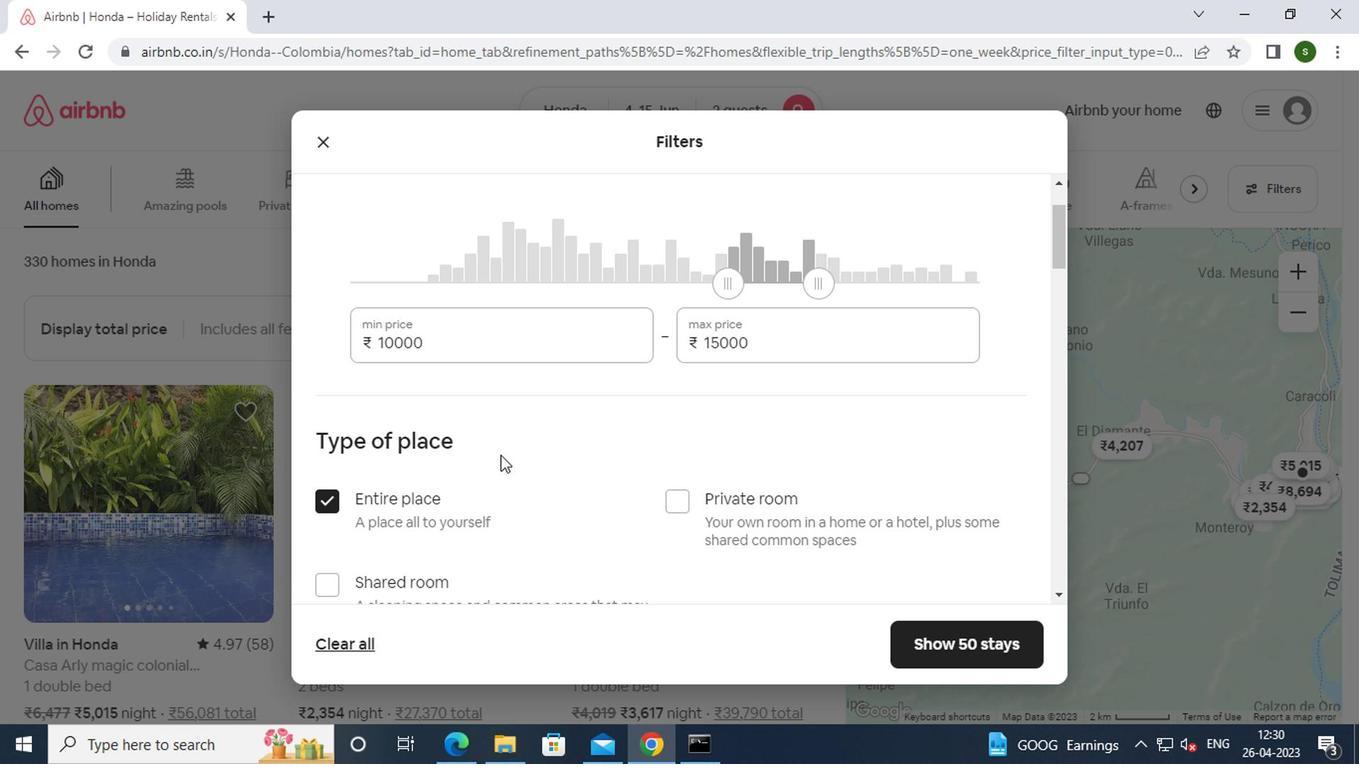 
Action: Mouse scrolled (495, 444) with delta (0, -1)
Screenshot: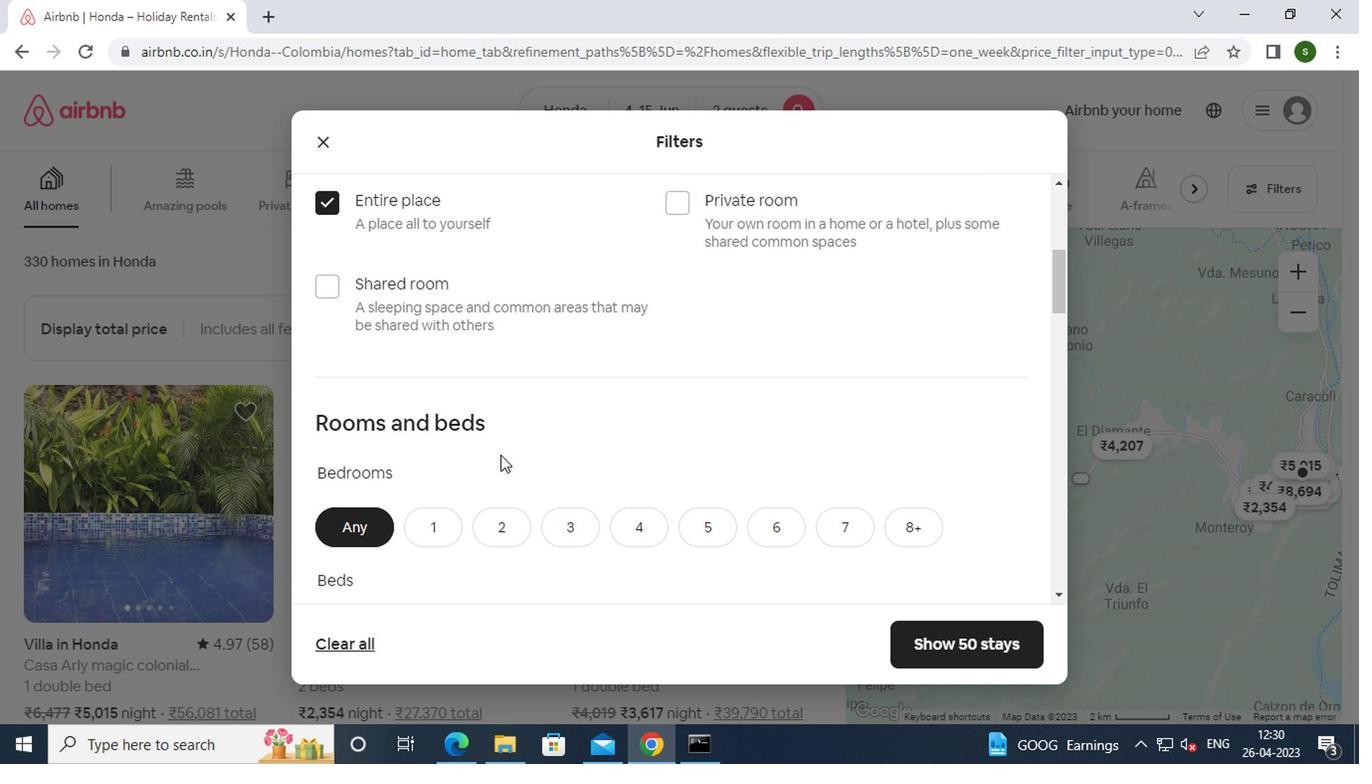 
Action: Mouse scrolled (495, 444) with delta (0, -1)
Screenshot: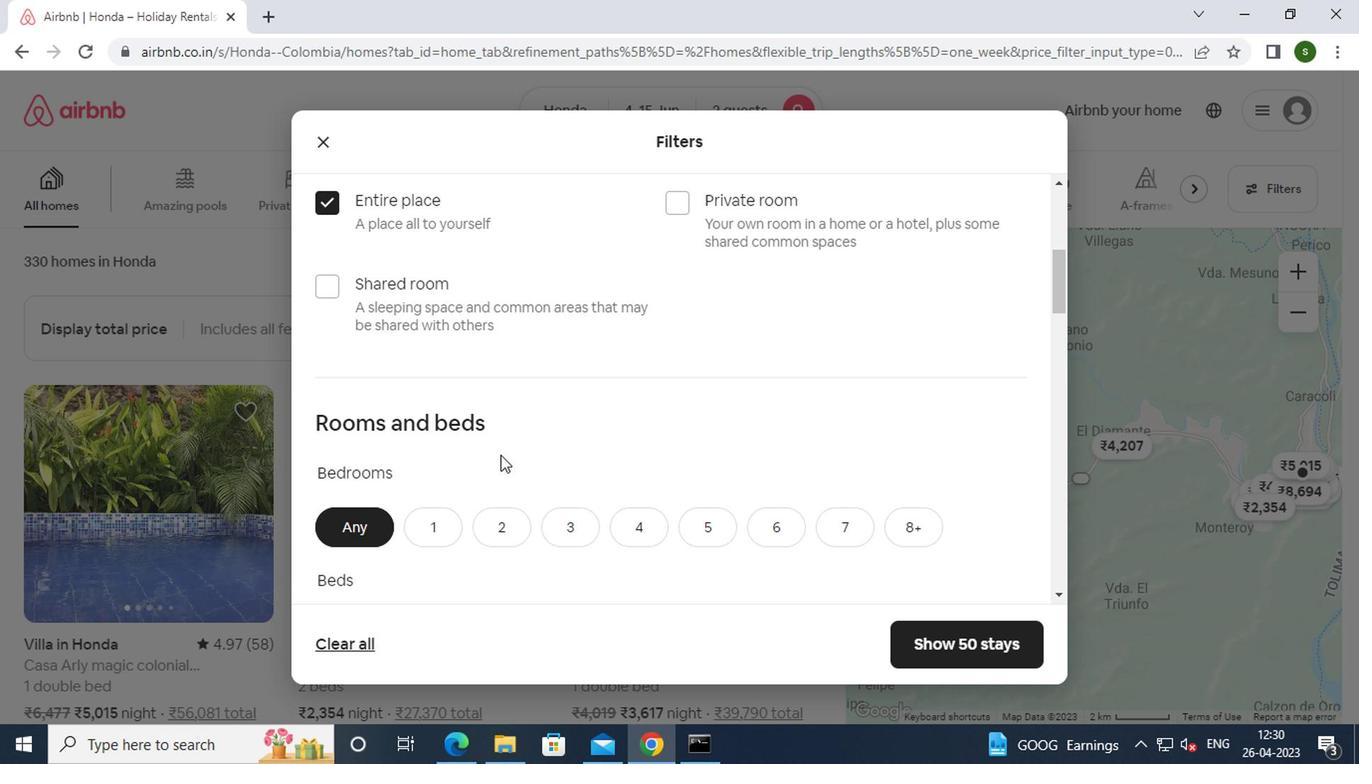 
Action: Mouse scrolled (495, 444) with delta (0, -1)
Screenshot: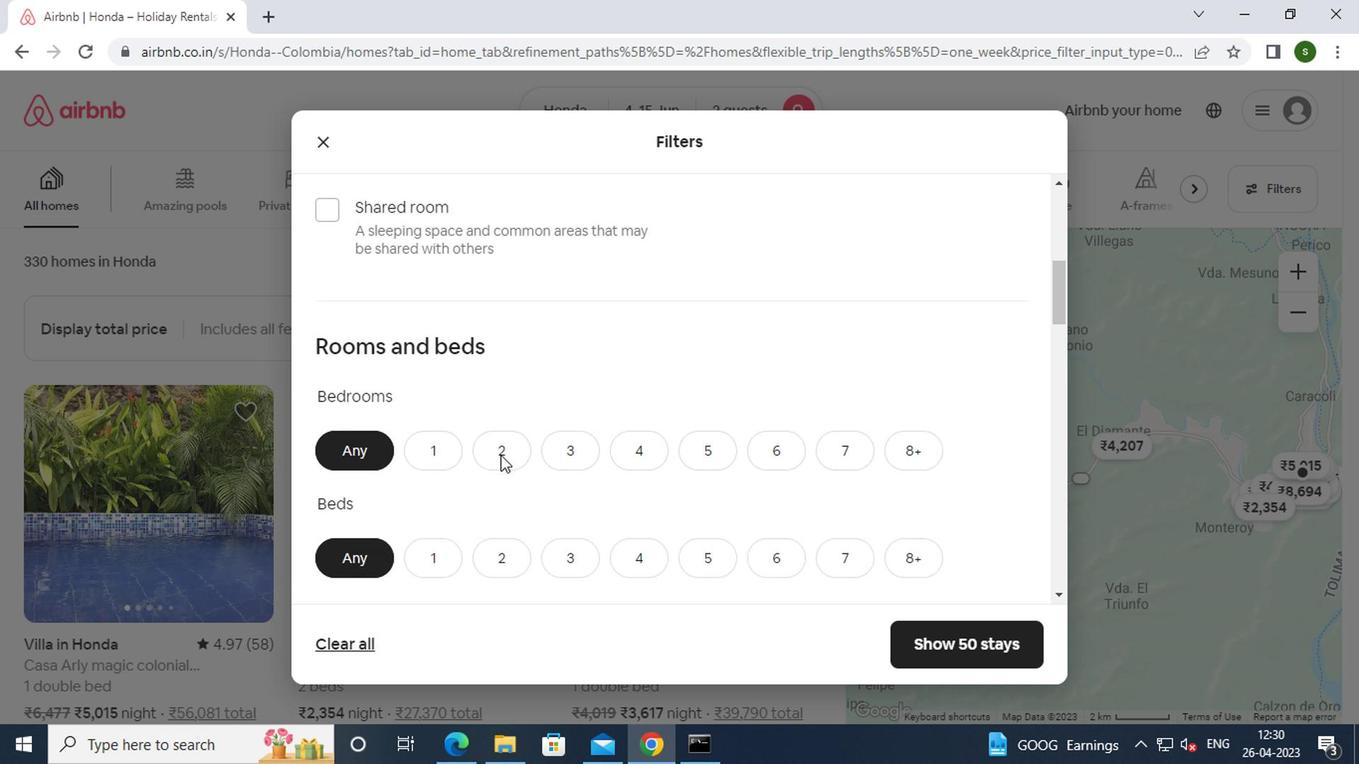 
Action: Mouse moved to (435, 233)
Screenshot: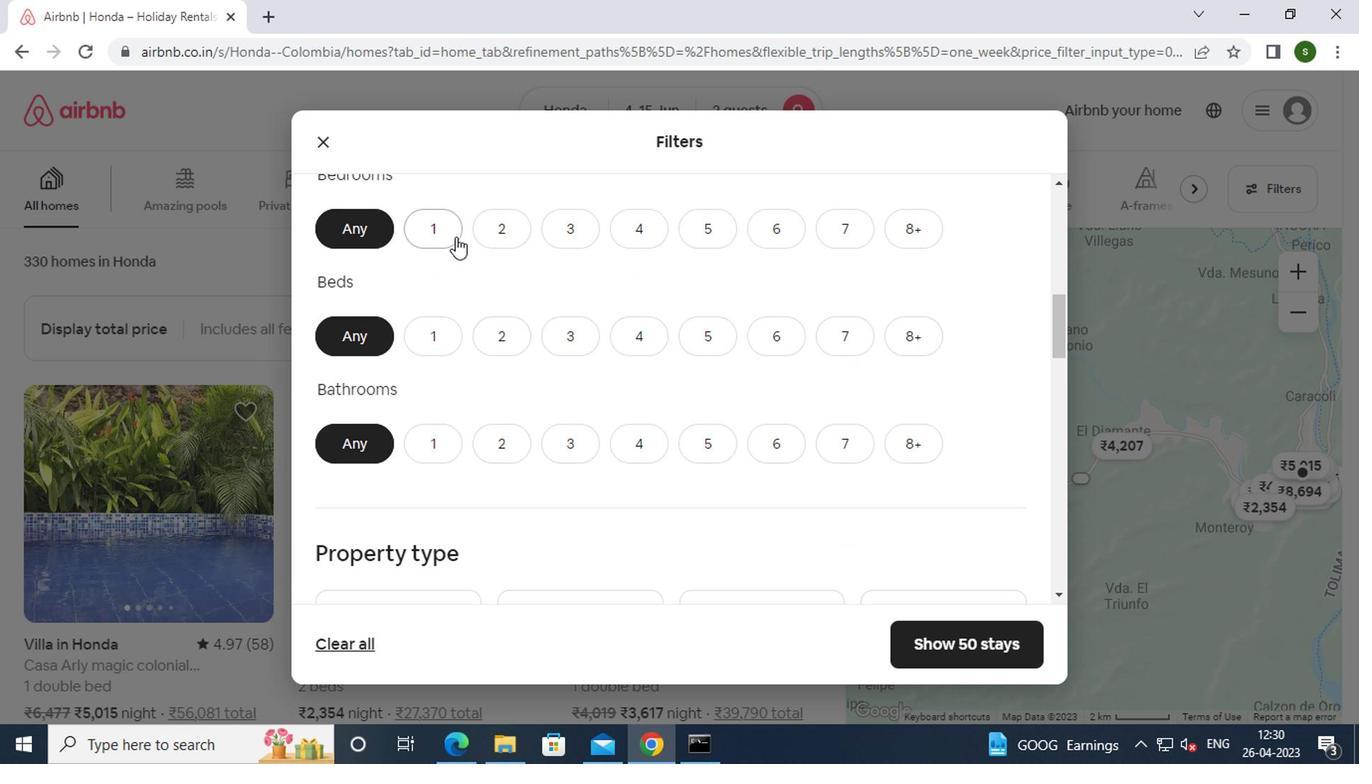 
Action: Mouse pressed left at (435, 233)
Screenshot: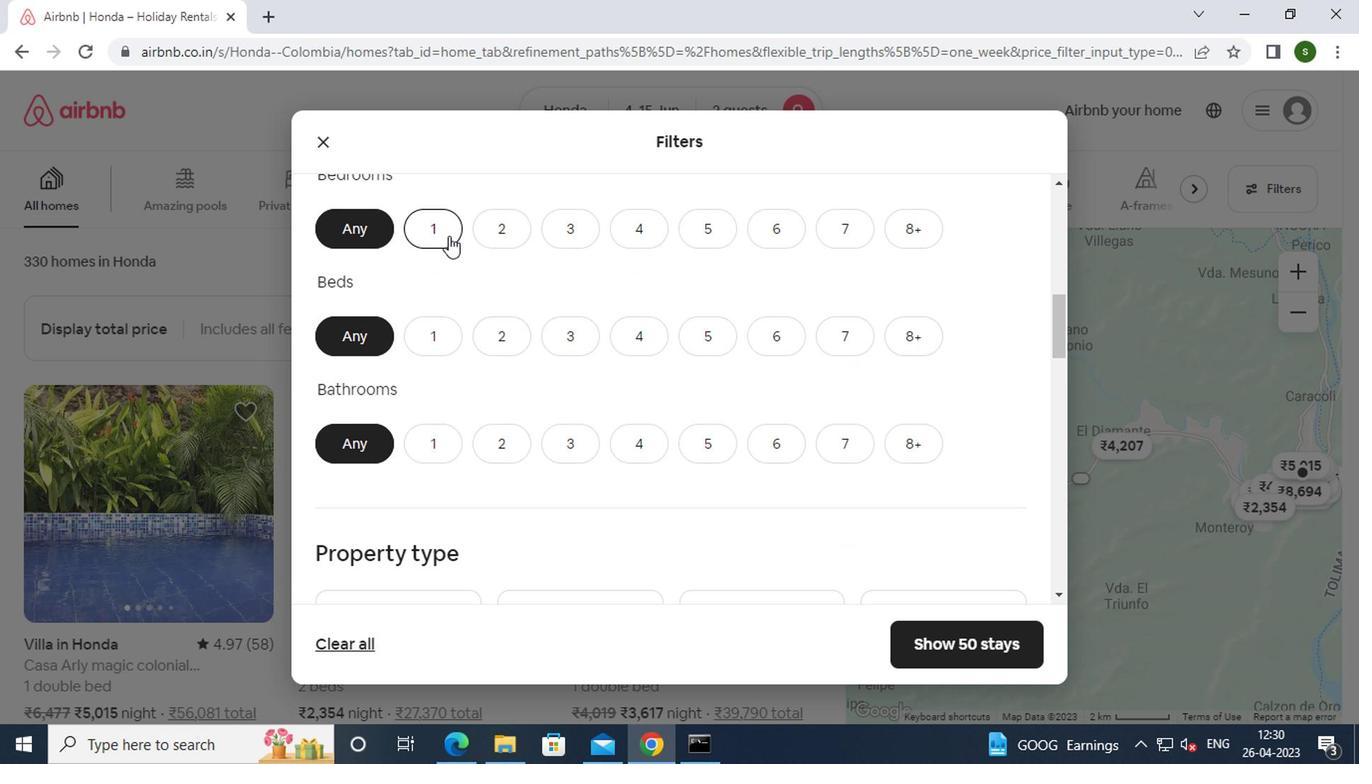 
Action: Mouse moved to (425, 324)
Screenshot: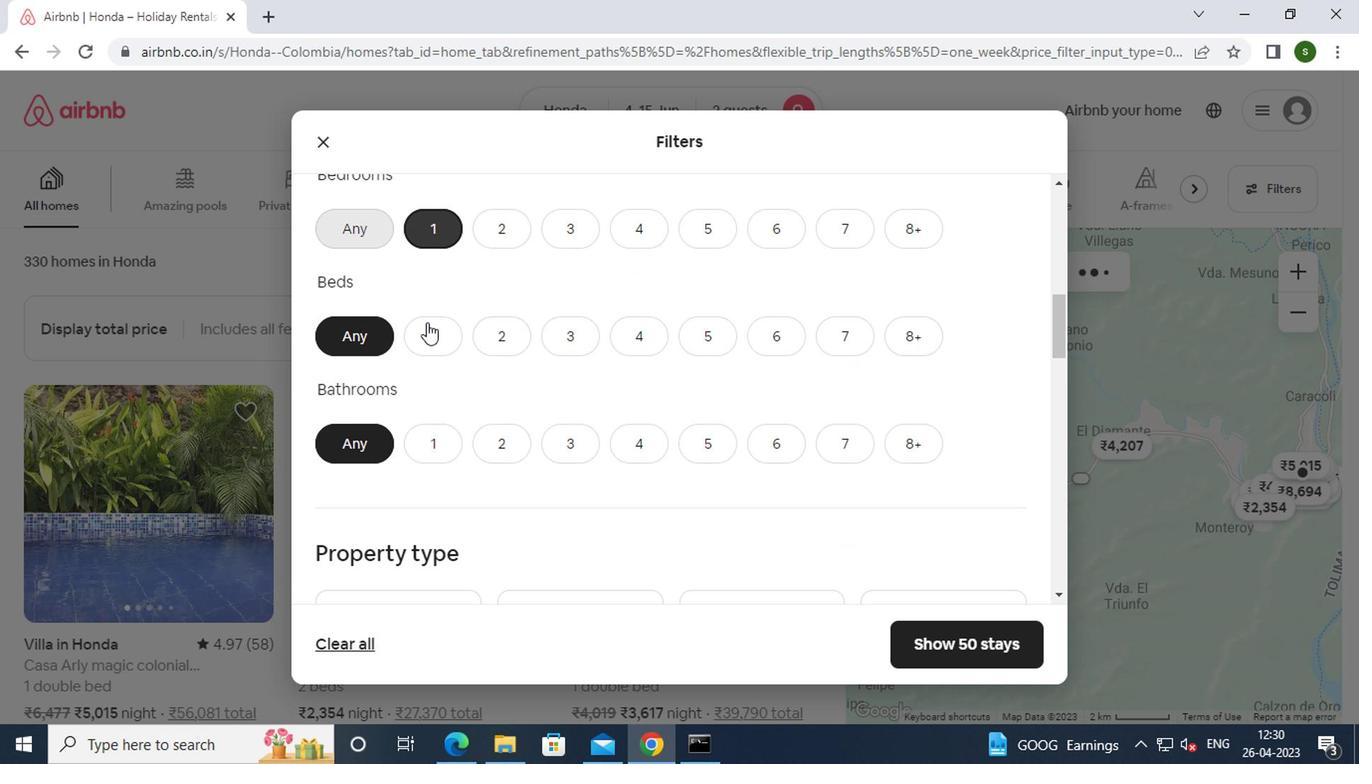 
Action: Mouse pressed left at (425, 324)
Screenshot: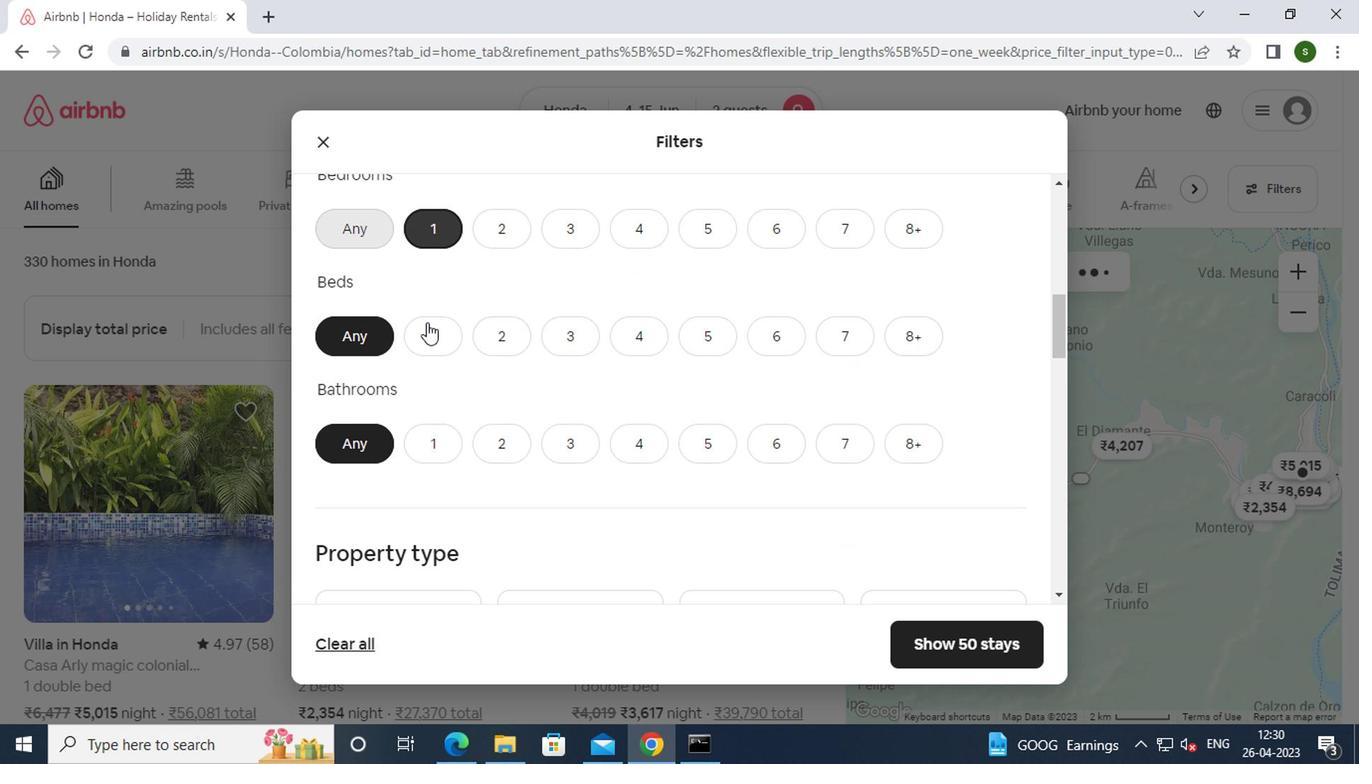 
Action: Mouse moved to (421, 424)
Screenshot: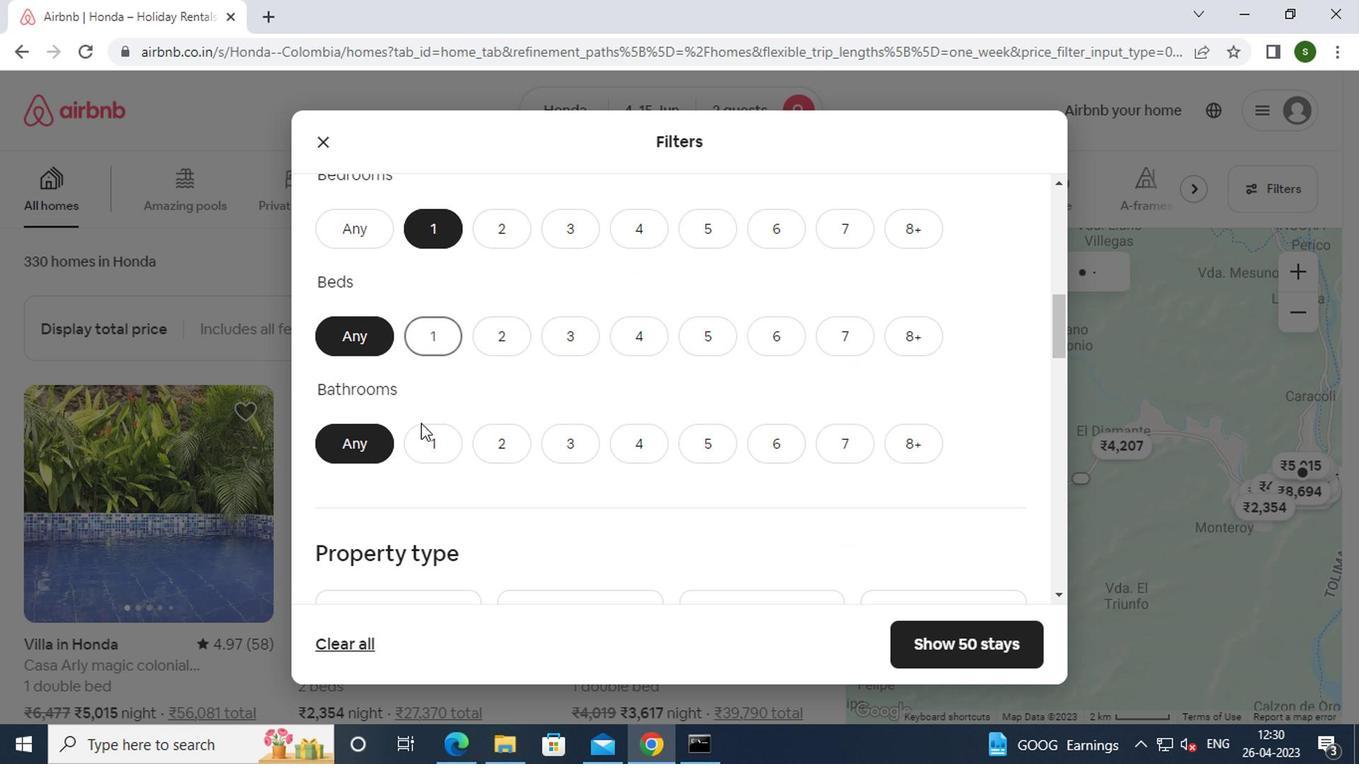 
Action: Mouse pressed left at (421, 424)
Screenshot: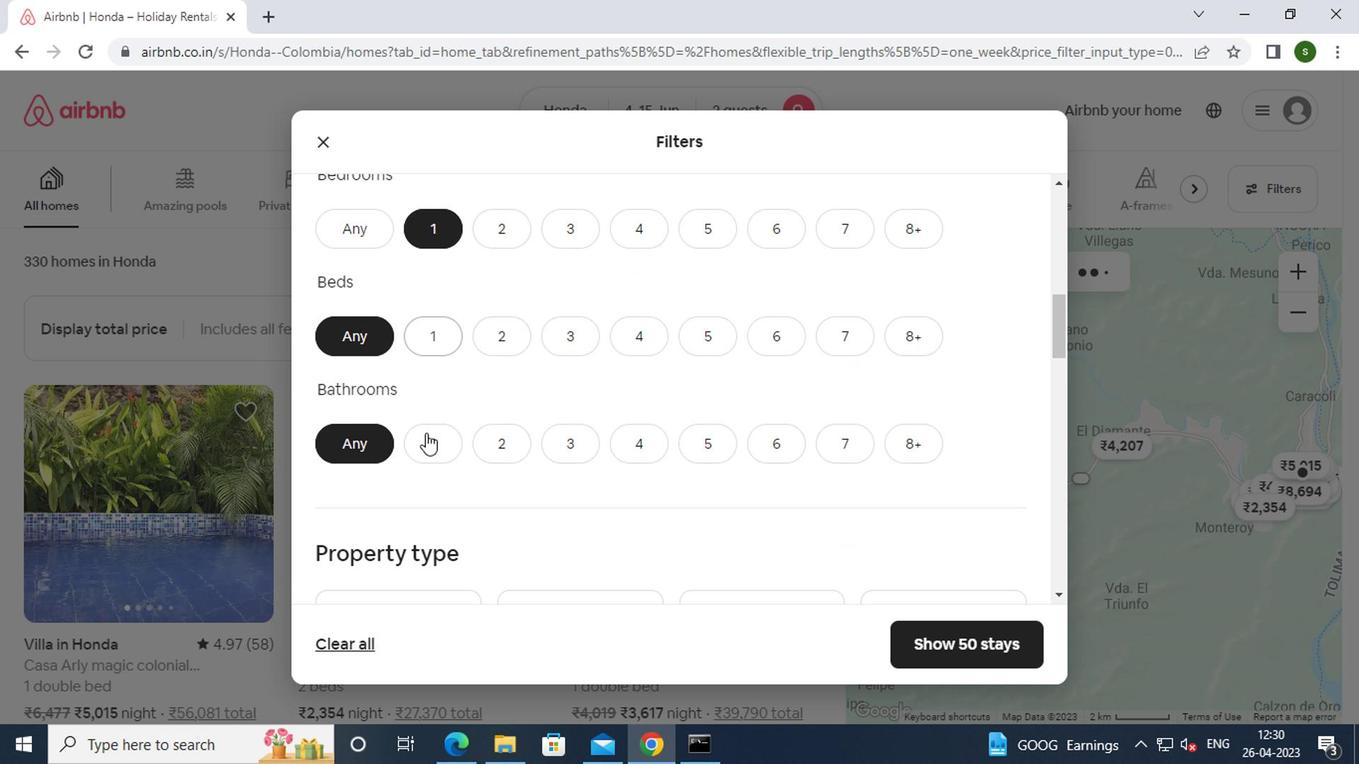 
Action: Mouse moved to (604, 390)
Screenshot: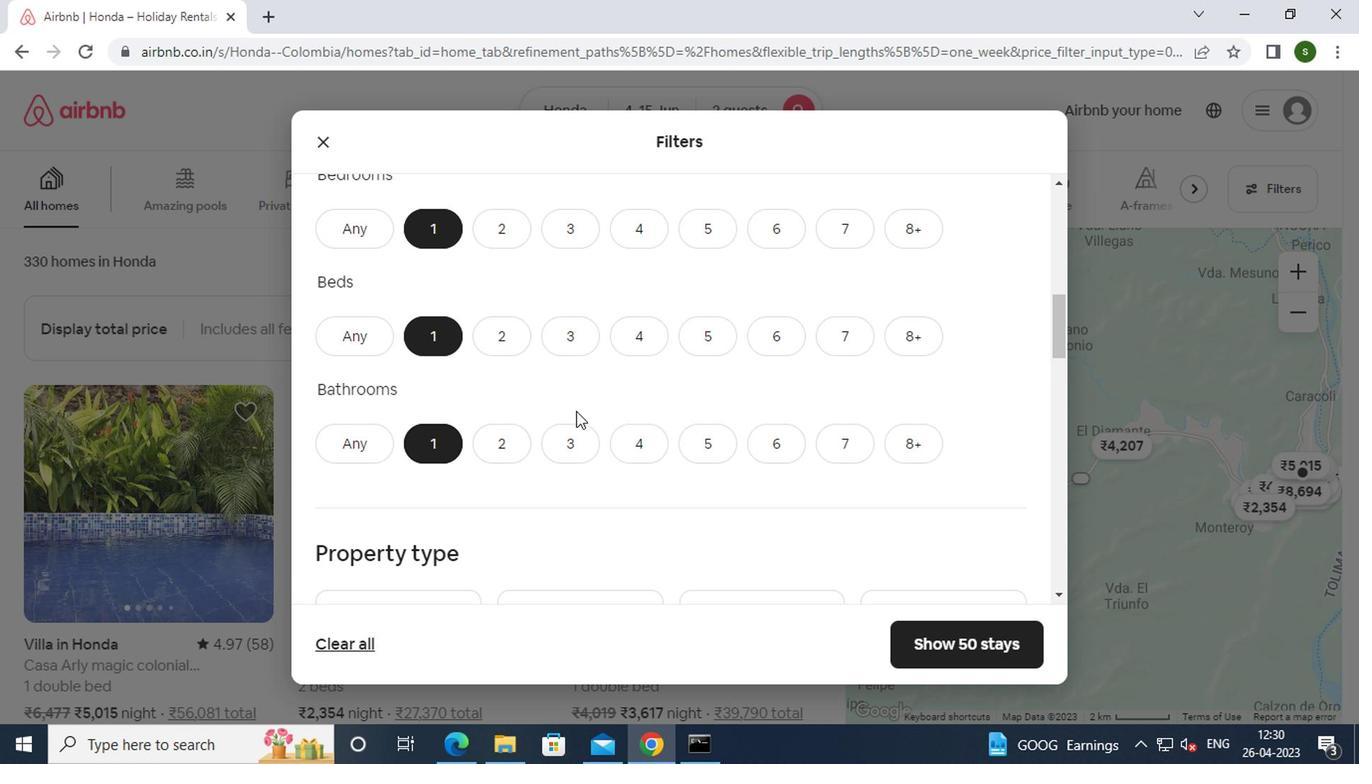 
Action: Mouse scrolled (604, 388) with delta (0, -1)
Screenshot: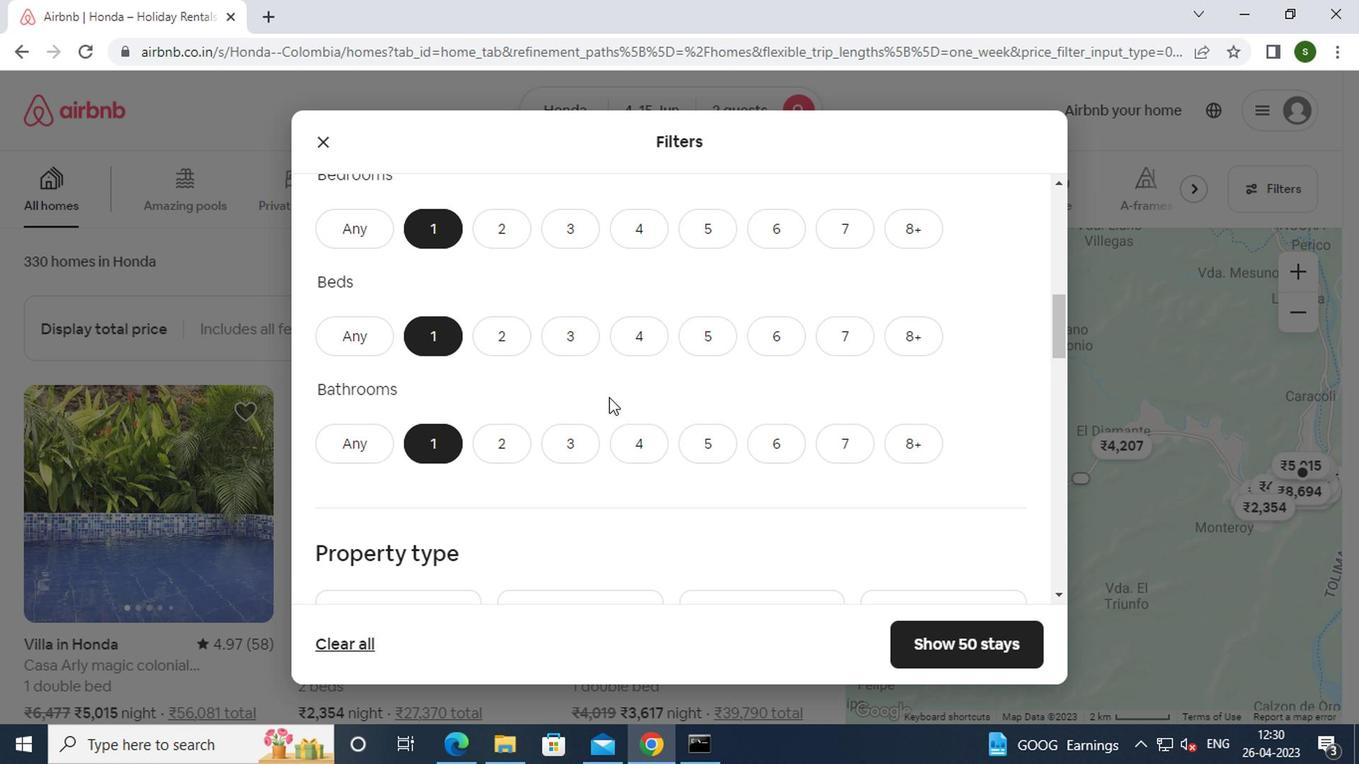
Action: Mouse scrolled (604, 388) with delta (0, -1)
Screenshot: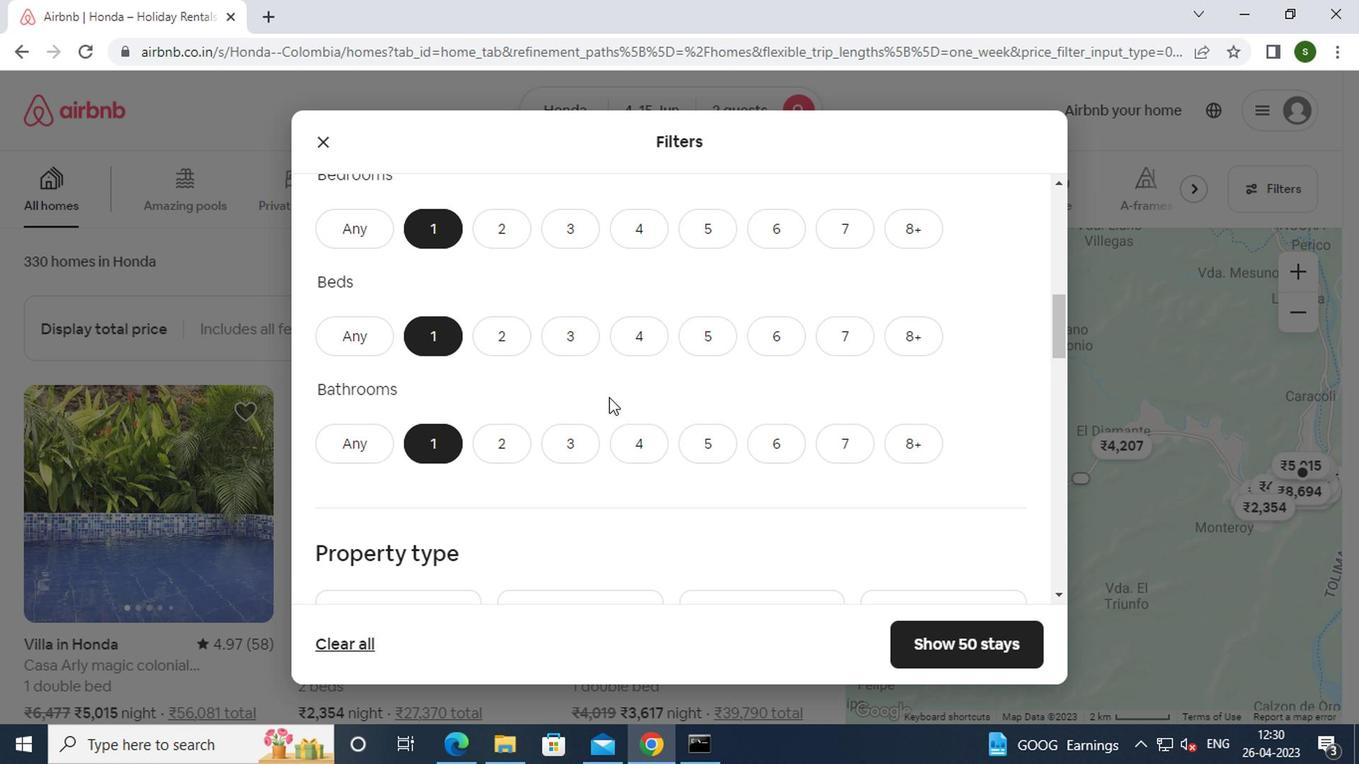 
Action: Mouse moved to (407, 444)
Screenshot: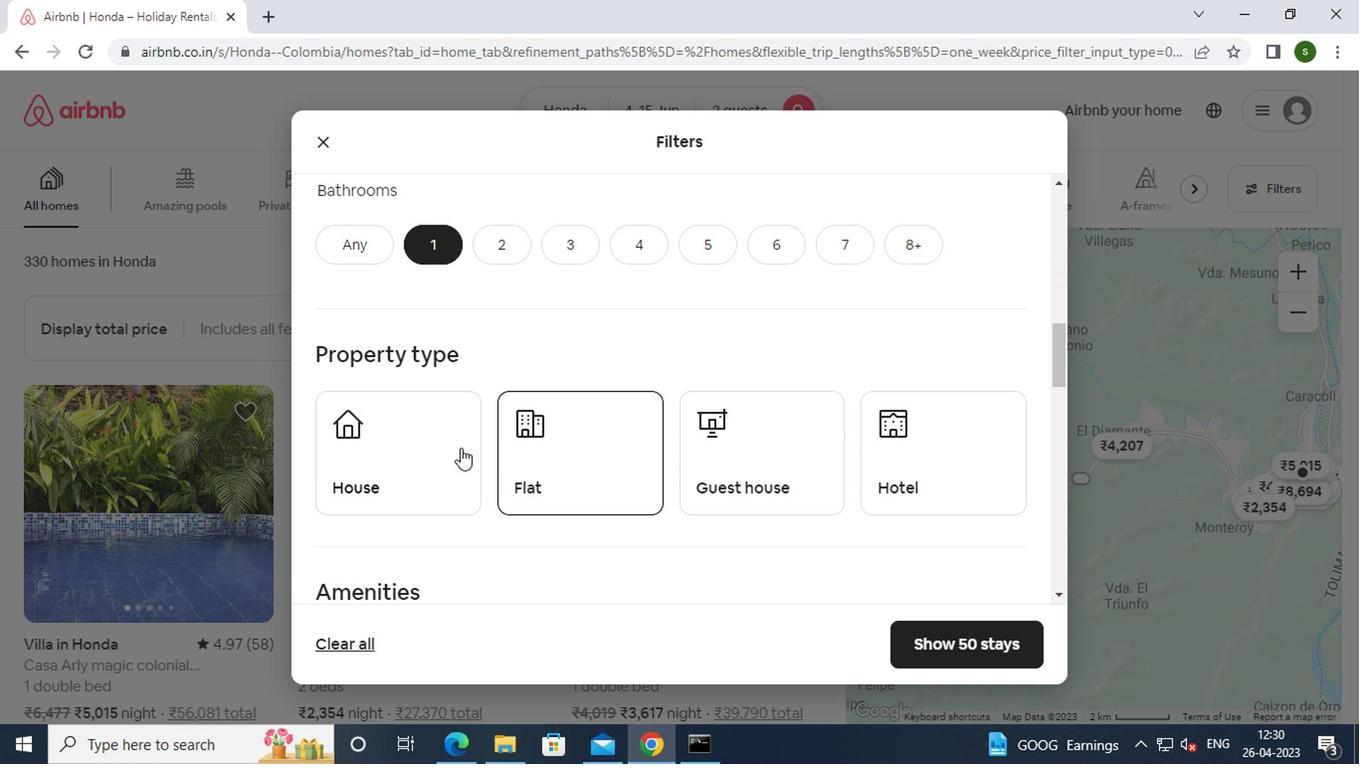 
Action: Mouse pressed left at (407, 444)
Screenshot: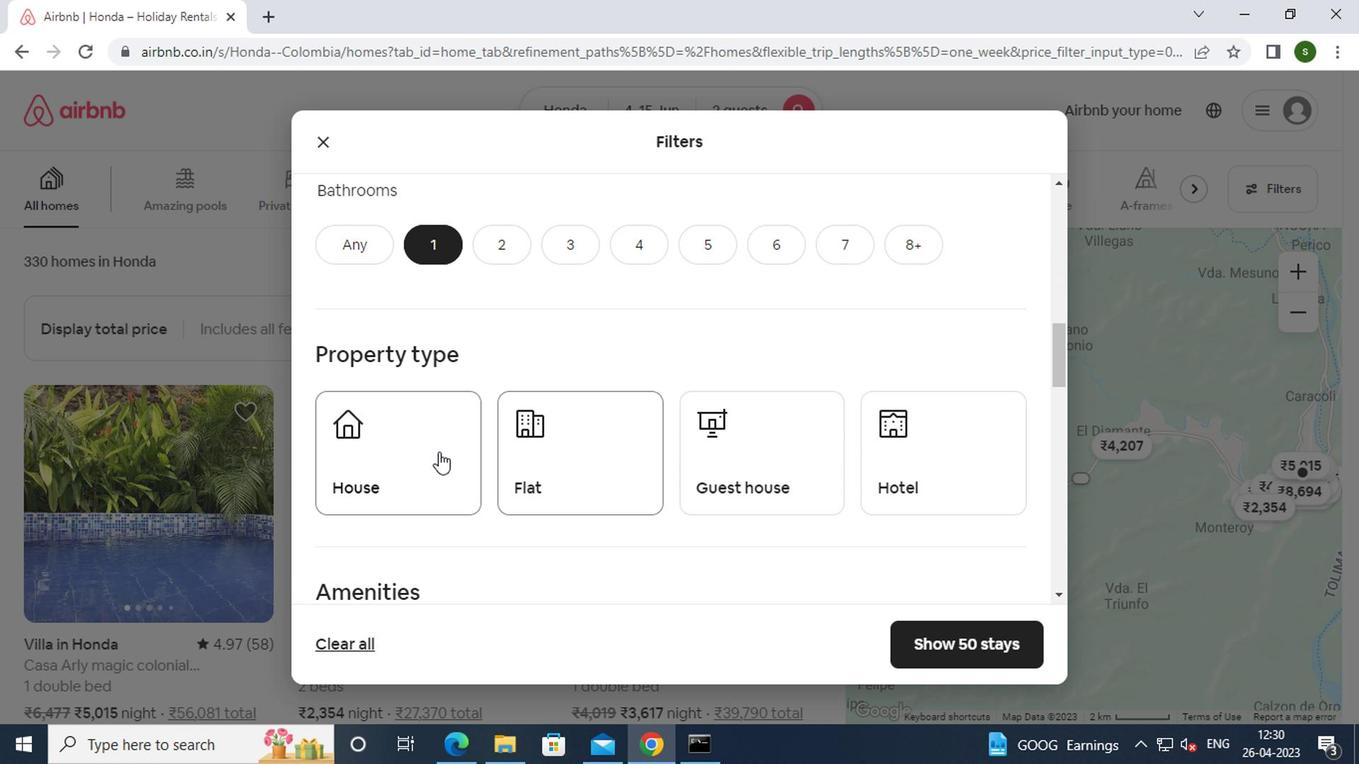 
Action: Mouse moved to (562, 434)
Screenshot: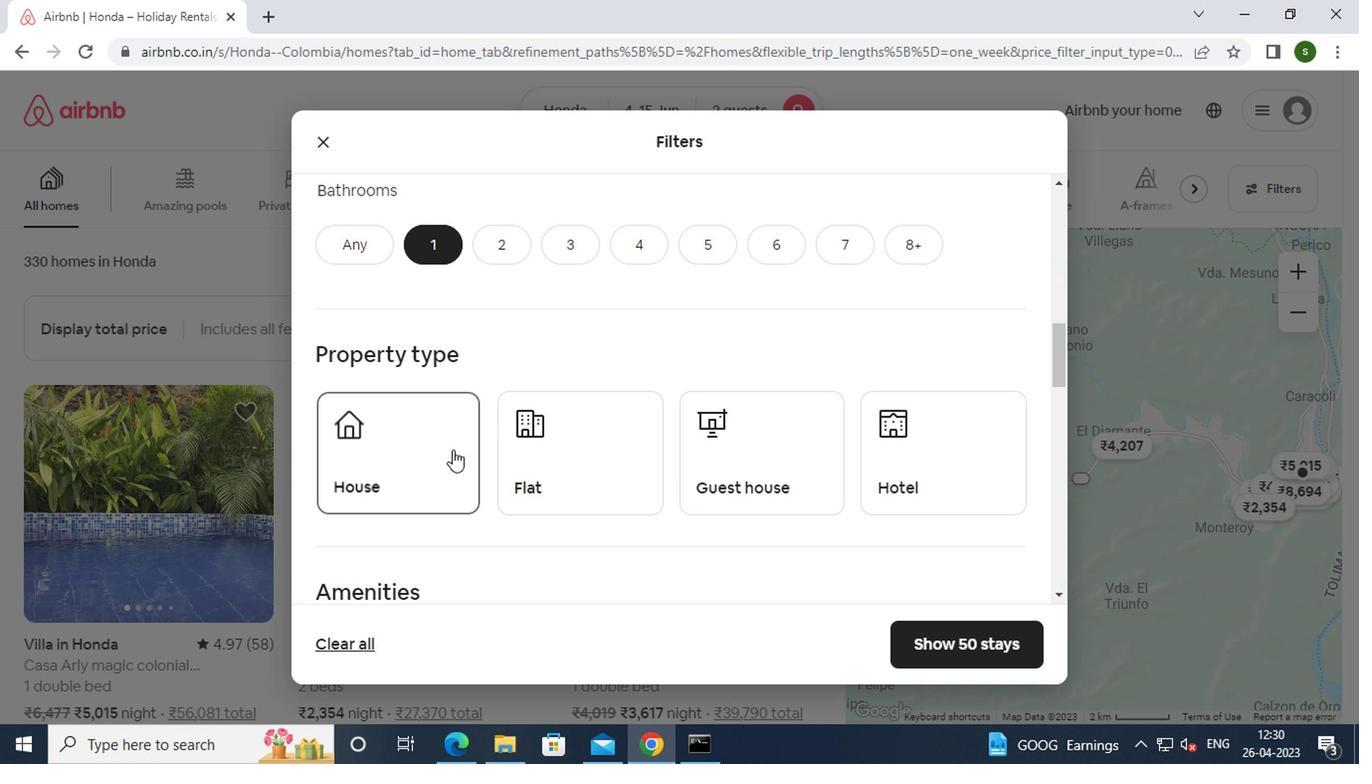 
Action: Mouse pressed left at (562, 434)
Screenshot: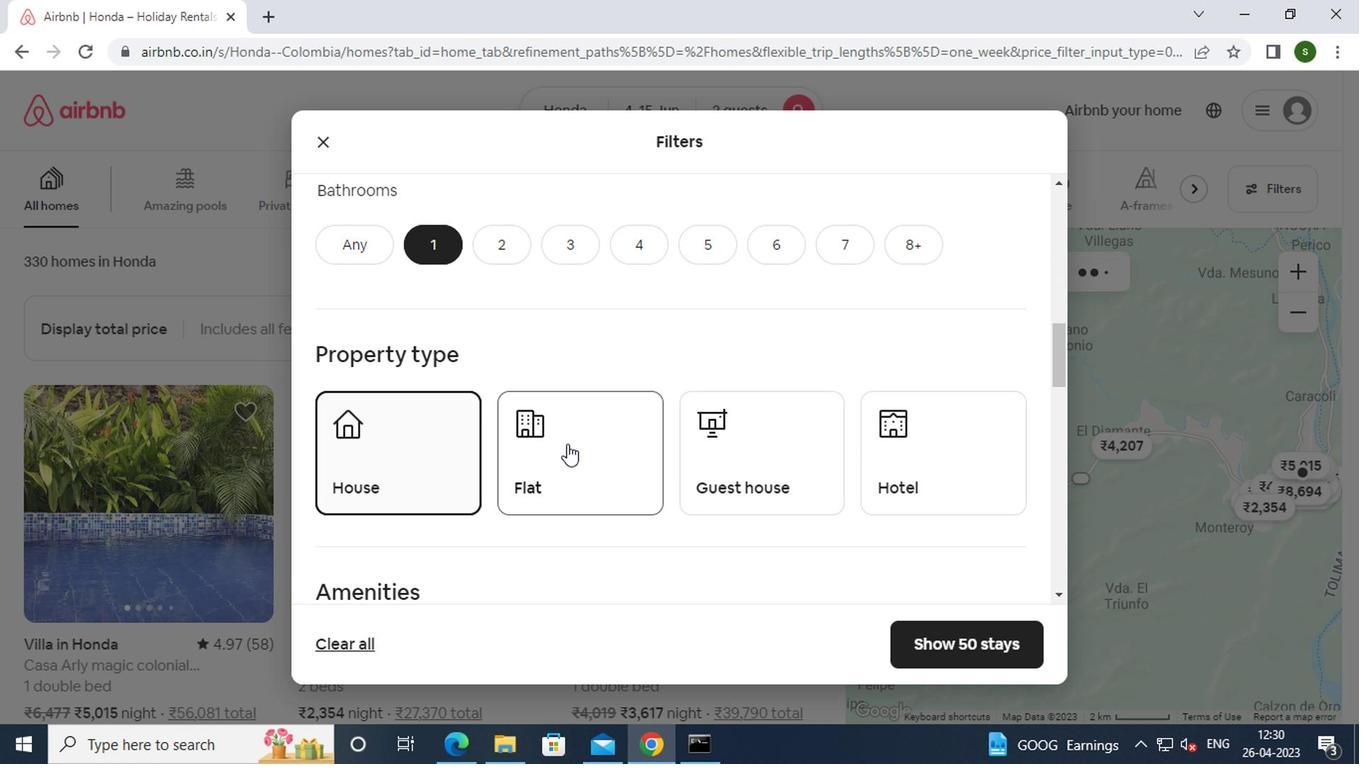 
Action: Mouse moved to (732, 420)
Screenshot: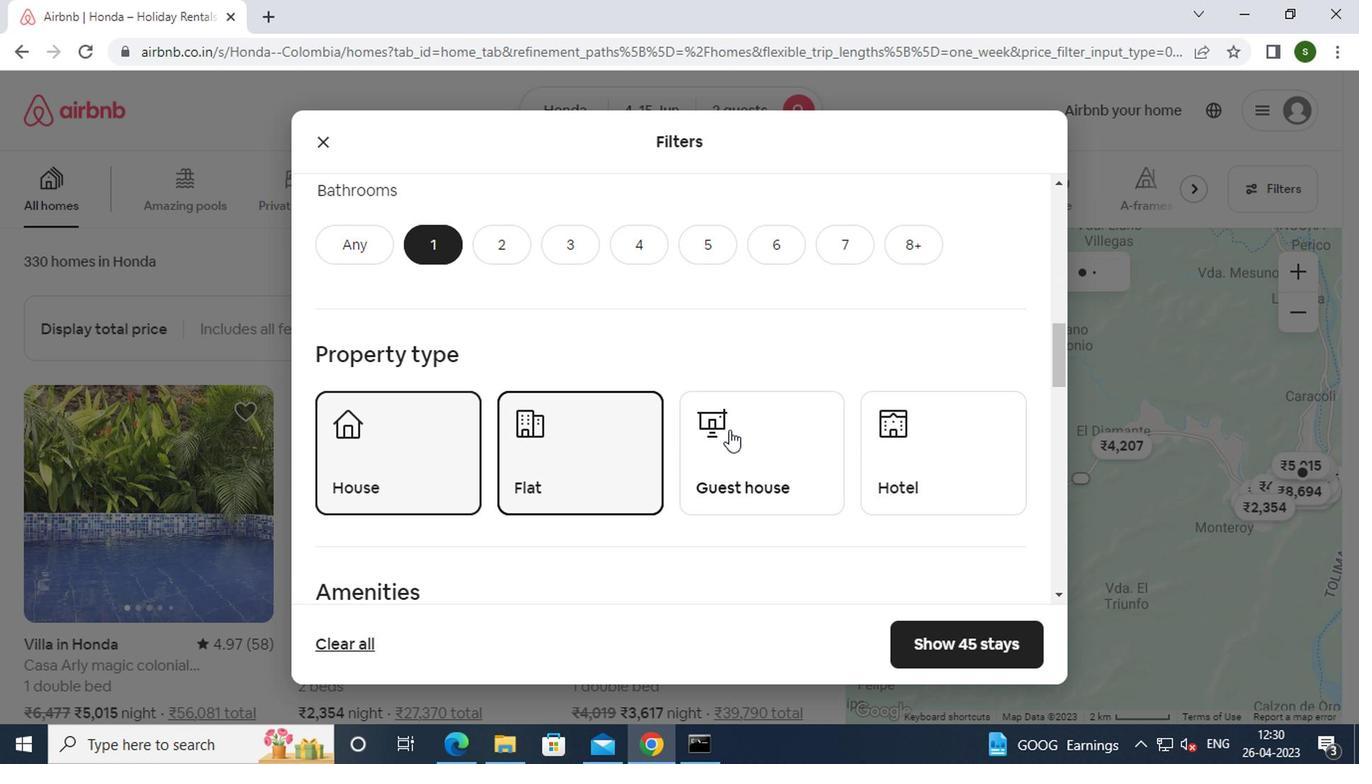 
Action: Mouse pressed left at (732, 420)
Screenshot: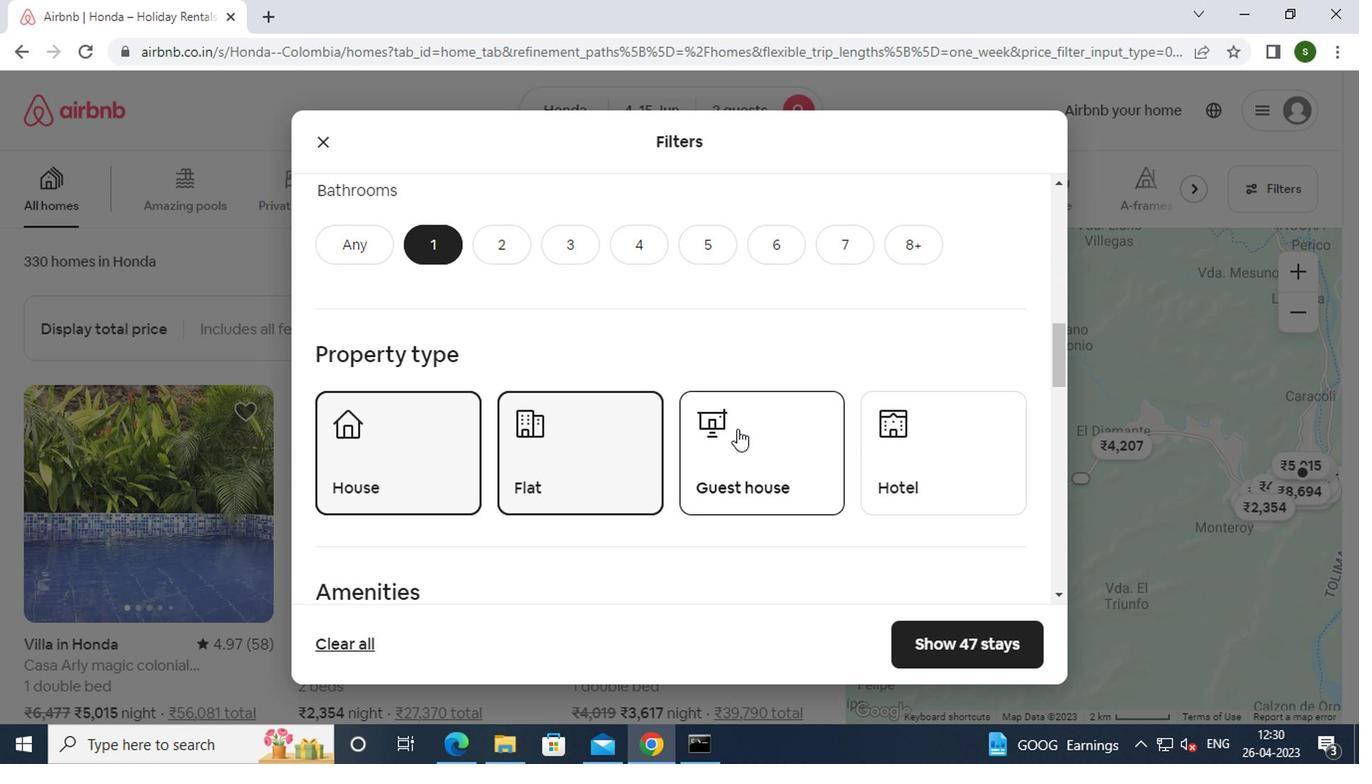 
Action: Mouse moved to (891, 432)
Screenshot: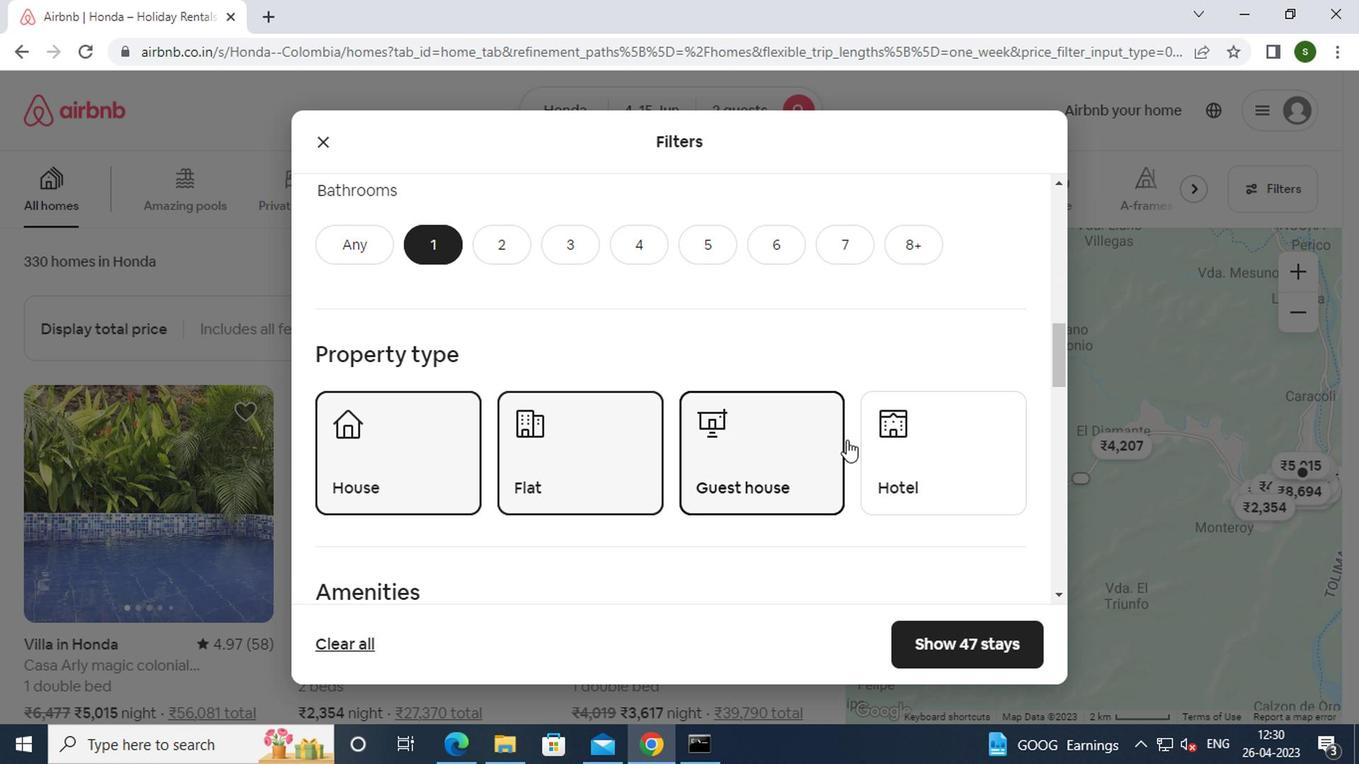 
Action: Mouse pressed left at (891, 432)
Screenshot: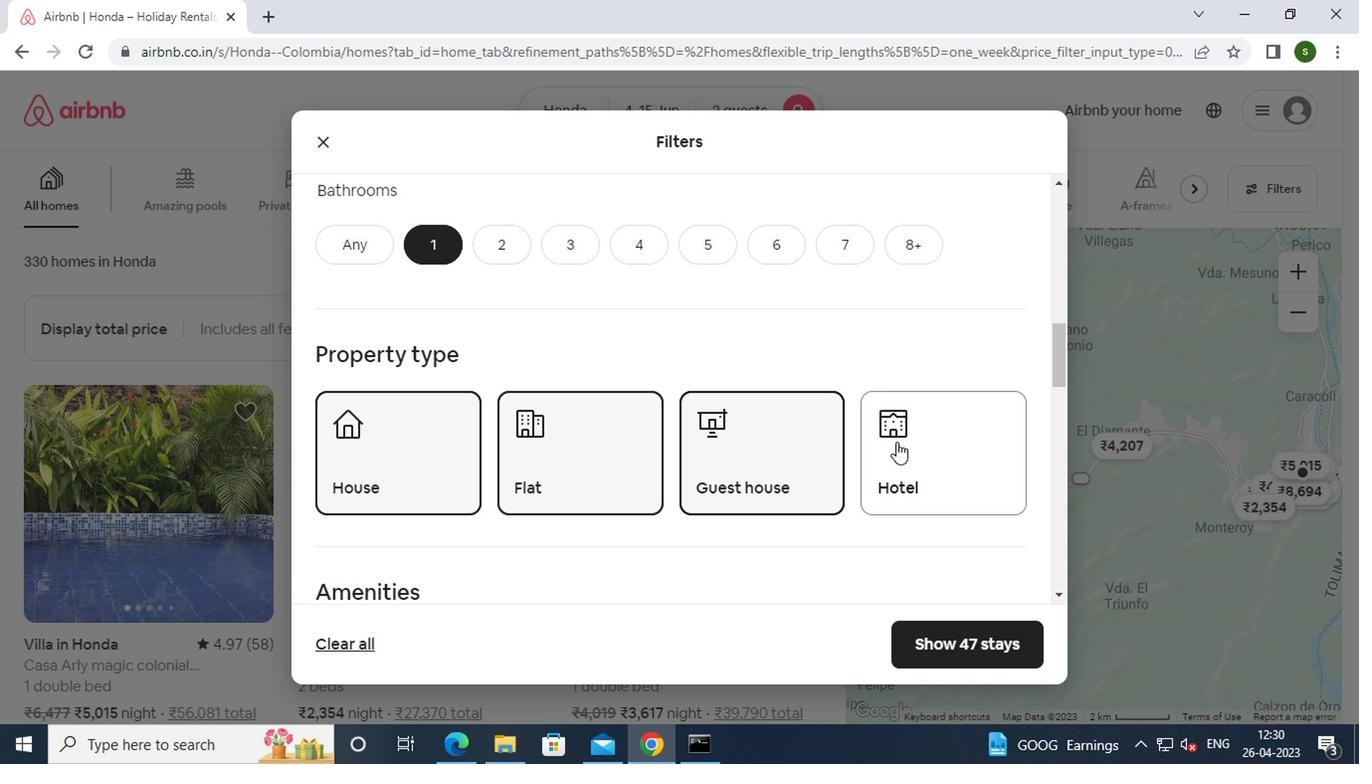 
Action: Mouse moved to (836, 443)
Screenshot: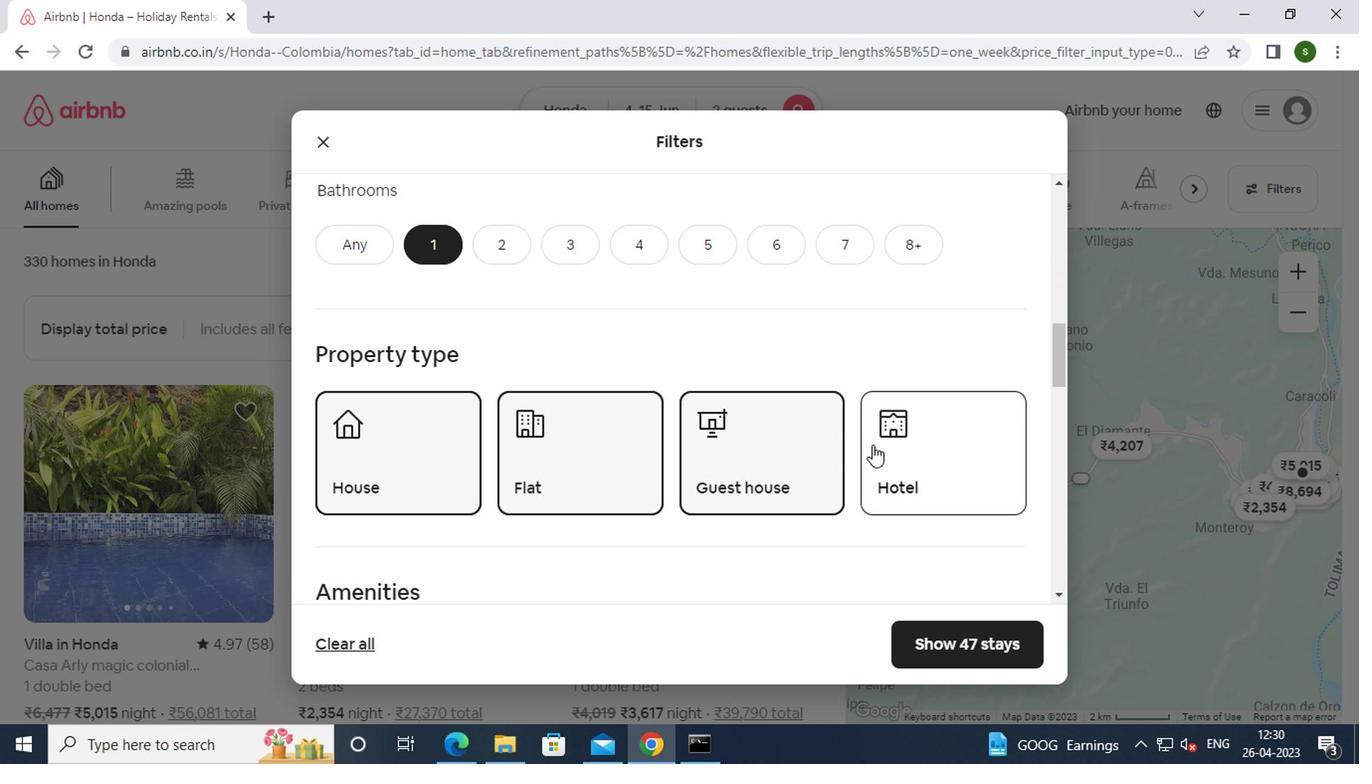 
Action: Mouse scrolled (836, 442) with delta (0, 0)
Screenshot: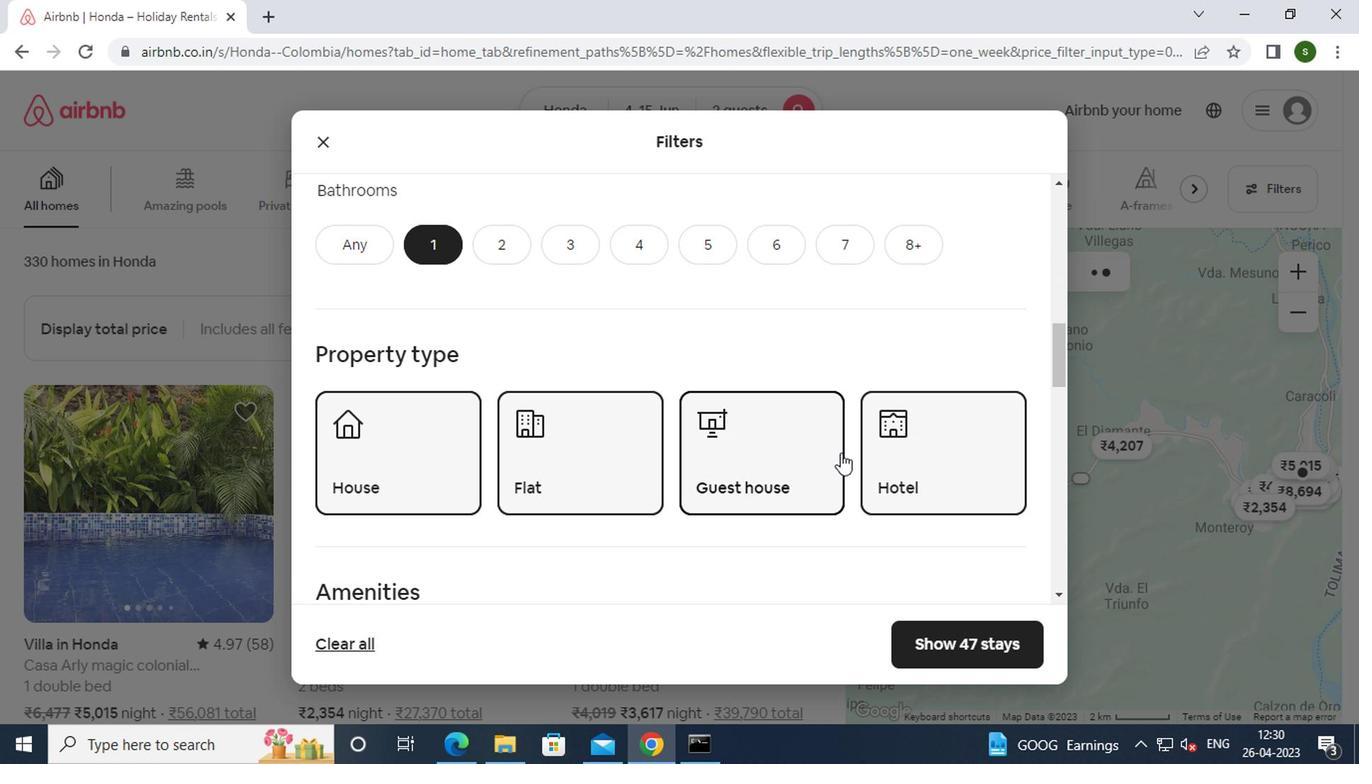 
Action: Mouse scrolled (836, 442) with delta (0, 0)
Screenshot: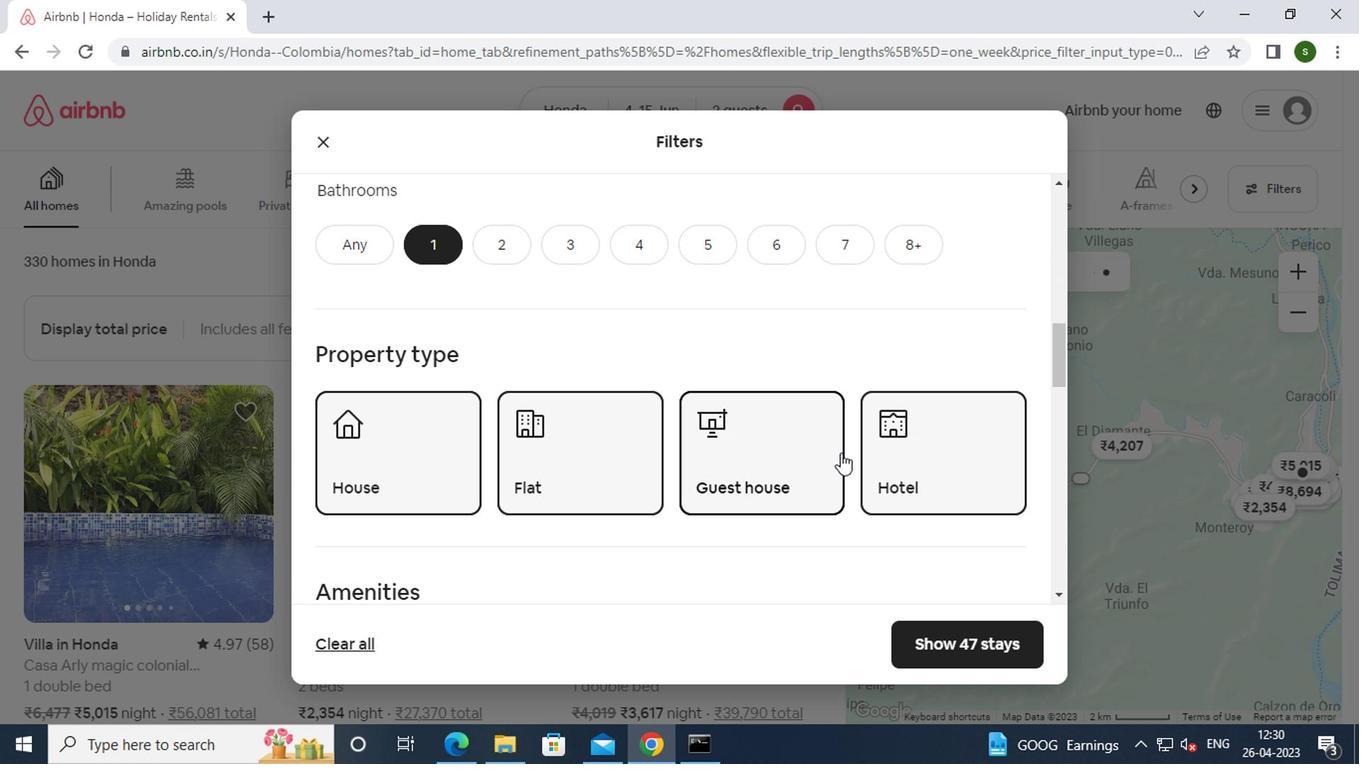 
Action: Mouse scrolled (836, 442) with delta (0, 0)
Screenshot: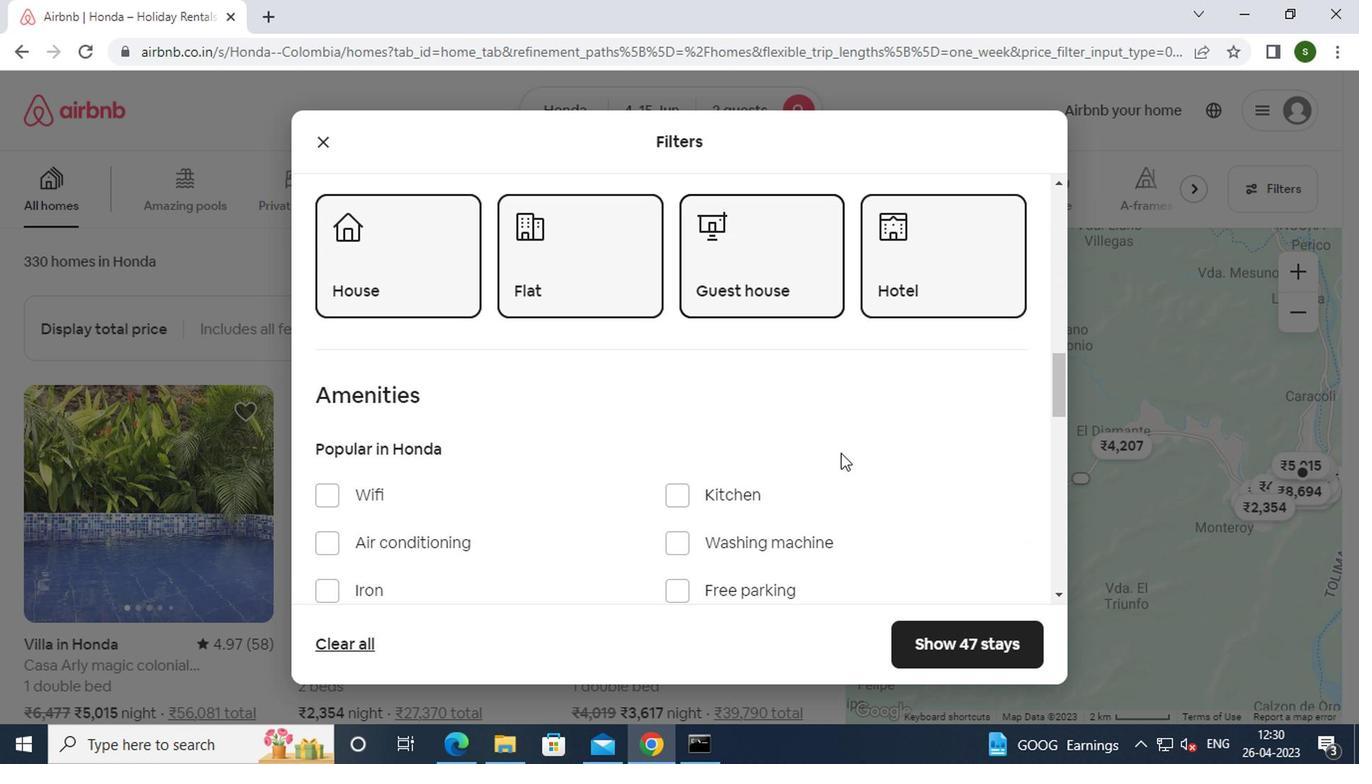 
Action: Mouse moved to (821, 432)
Screenshot: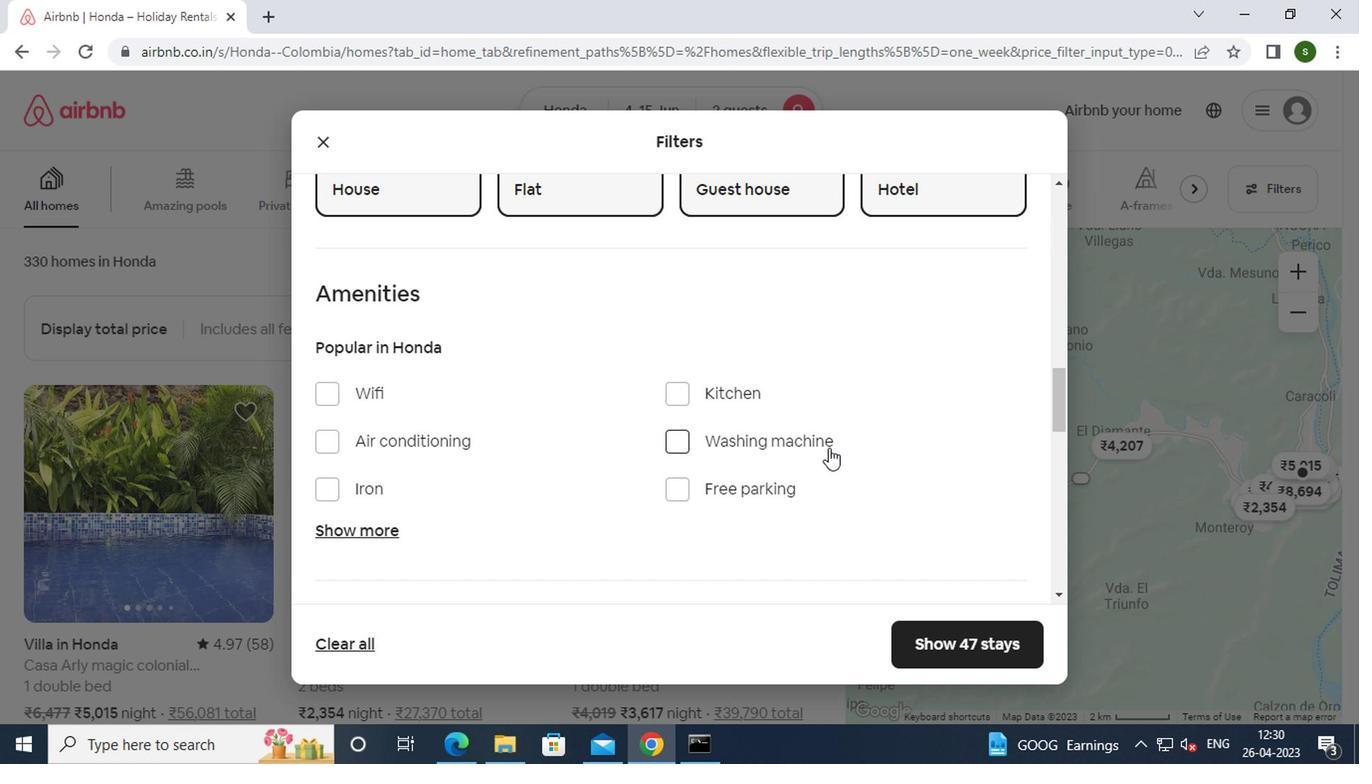 
Action: Mouse pressed left at (821, 432)
Screenshot: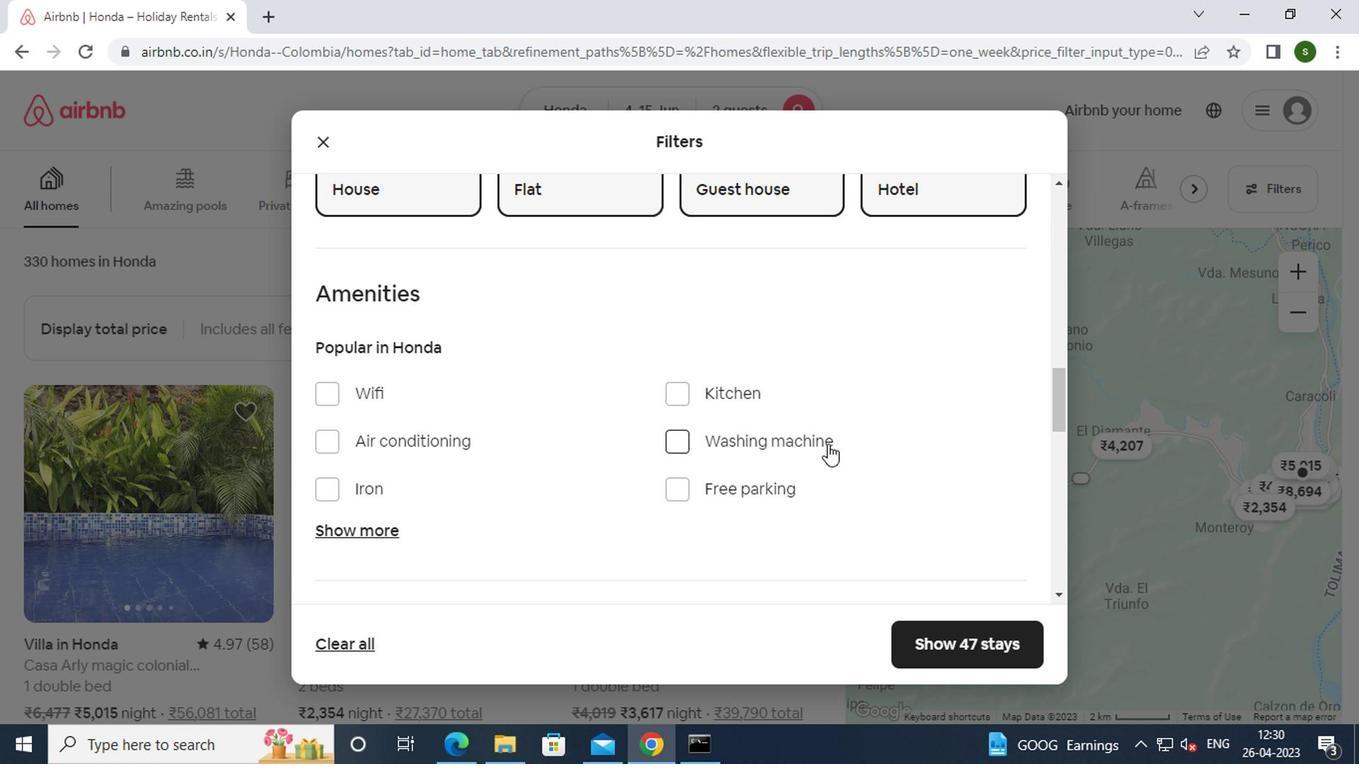 
Action: Mouse scrolled (821, 431) with delta (0, 0)
Screenshot: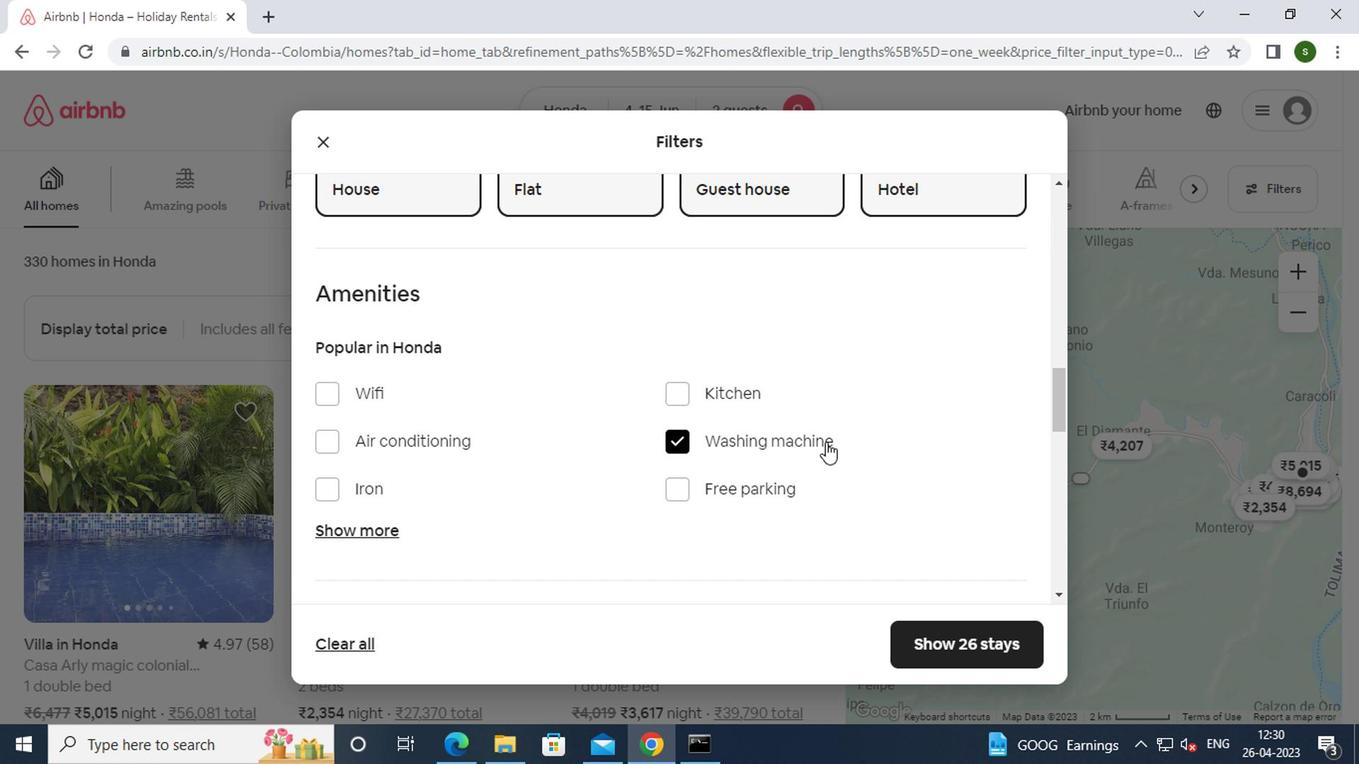 
Action: Mouse scrolled (821, 431) with delta (0, 0)
Screenshot: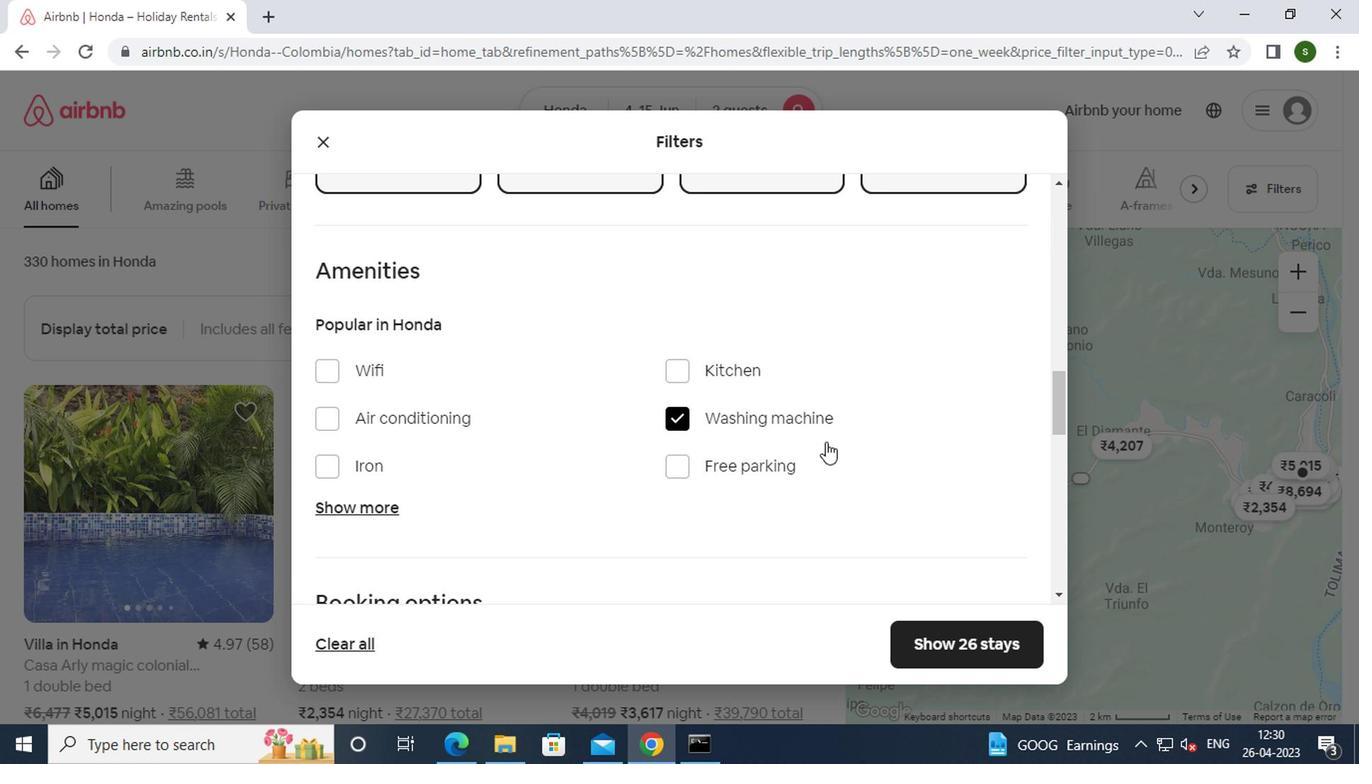 
Action: Mouse scrolled (821, 431) with delta (0, 0)
Screenshot: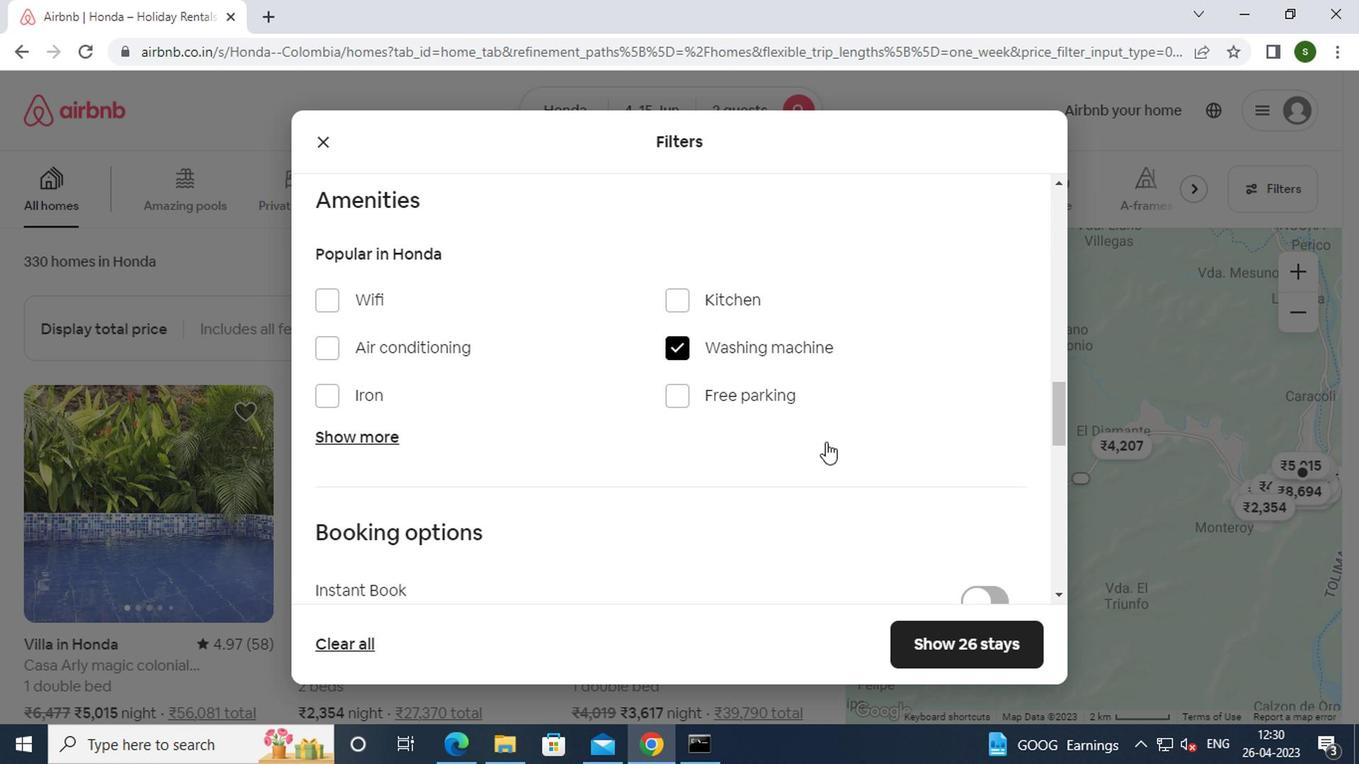 
Action: Mouse moved to (973, 456)
Screenshot: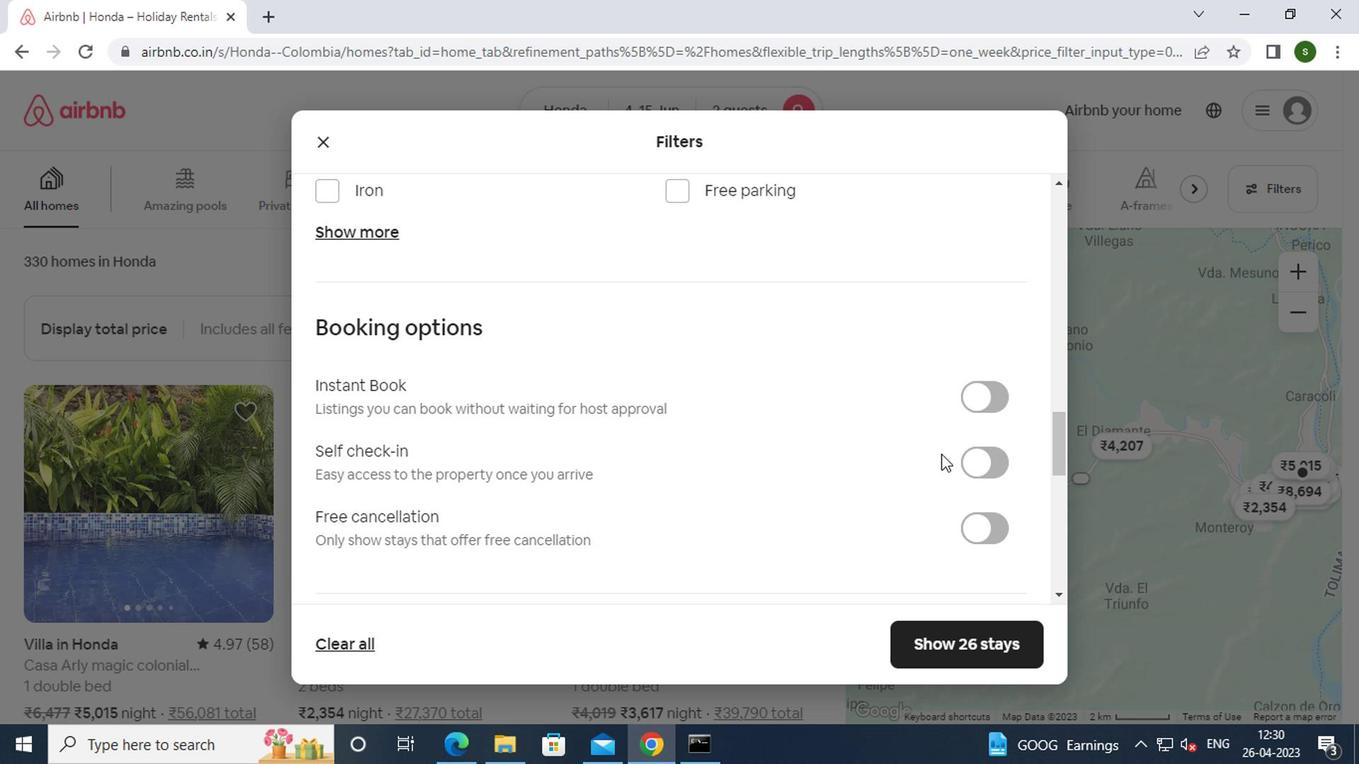 
Action: Mouse pressed left at (973, 456)
Screenshot: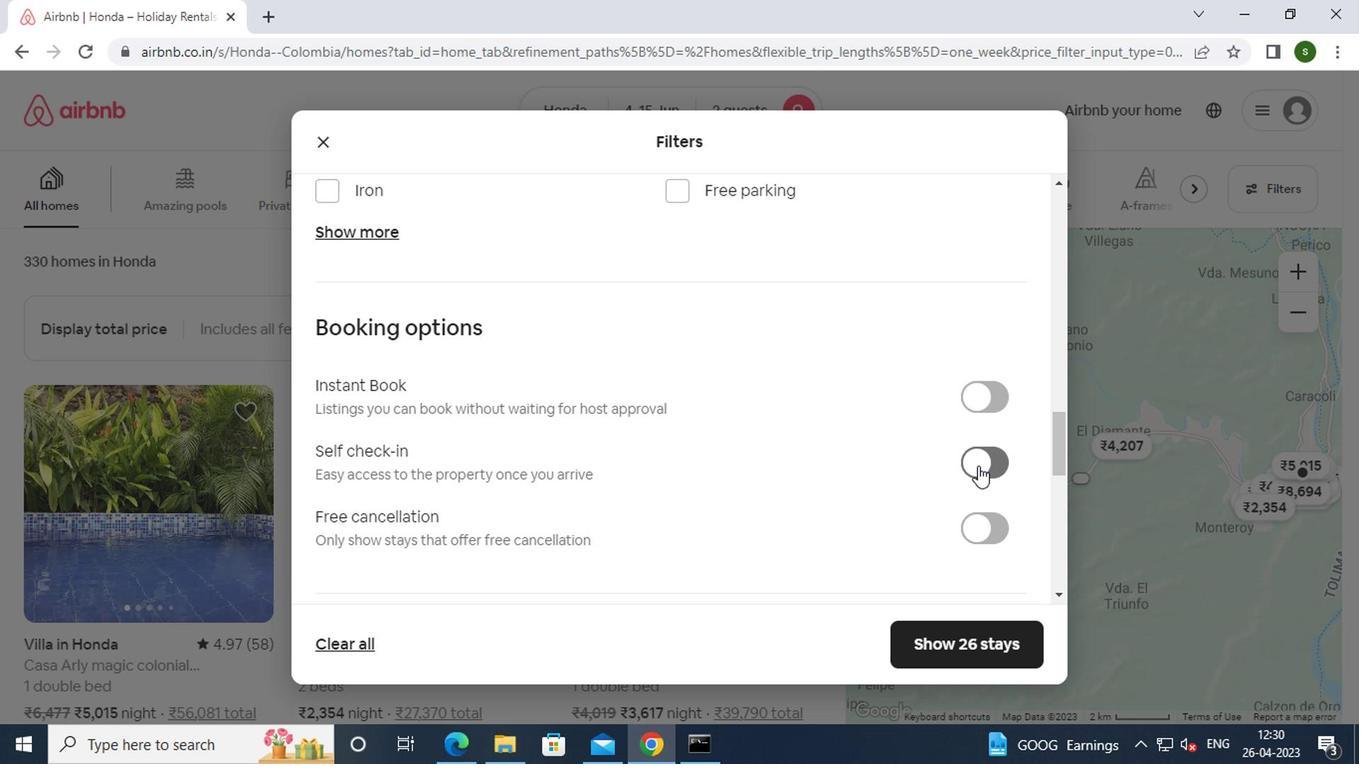 
Action: Mouse moved to (776, 448)
Screenshot: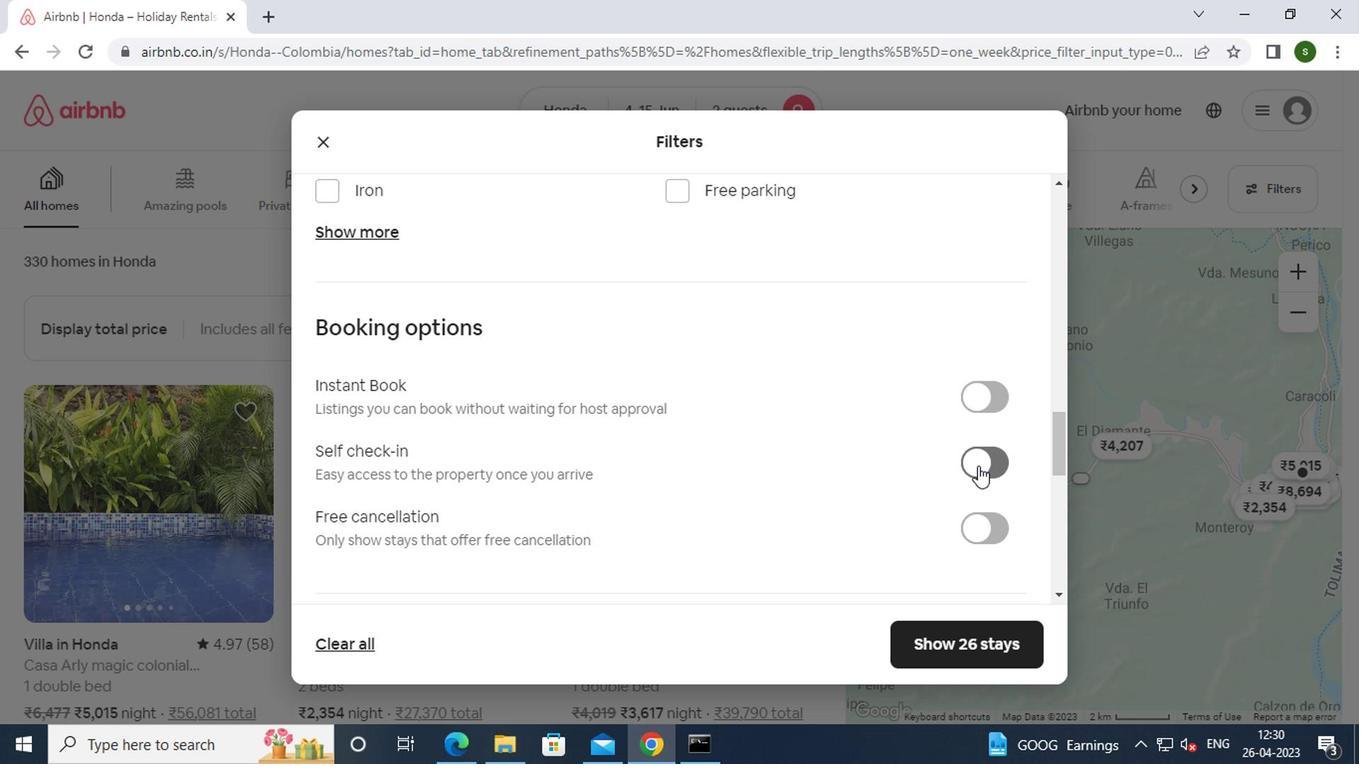 
Action: Mouse scrolled (776, 448) with delta (0, 0)
Screenshot: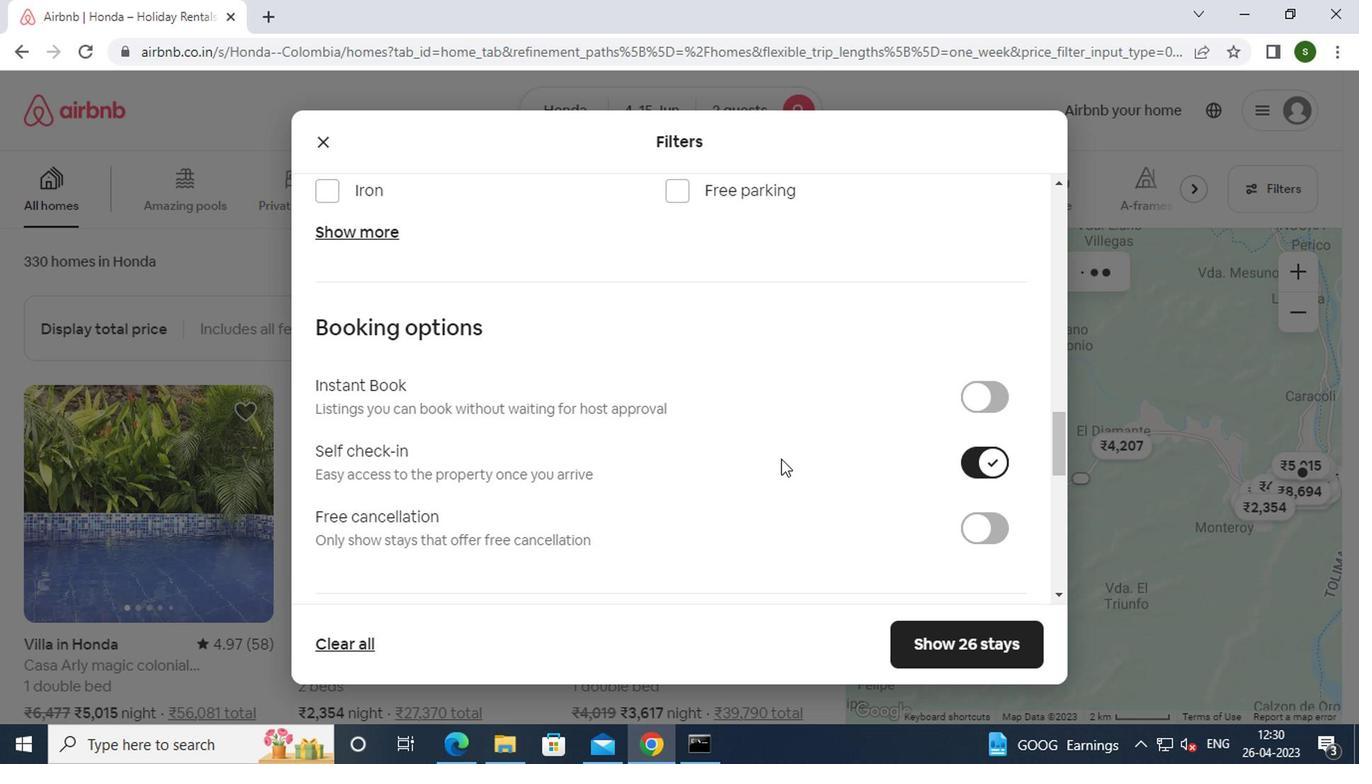 
Action: Mouse scrolled (776, 448) with delta (0, 0)
Screenshot: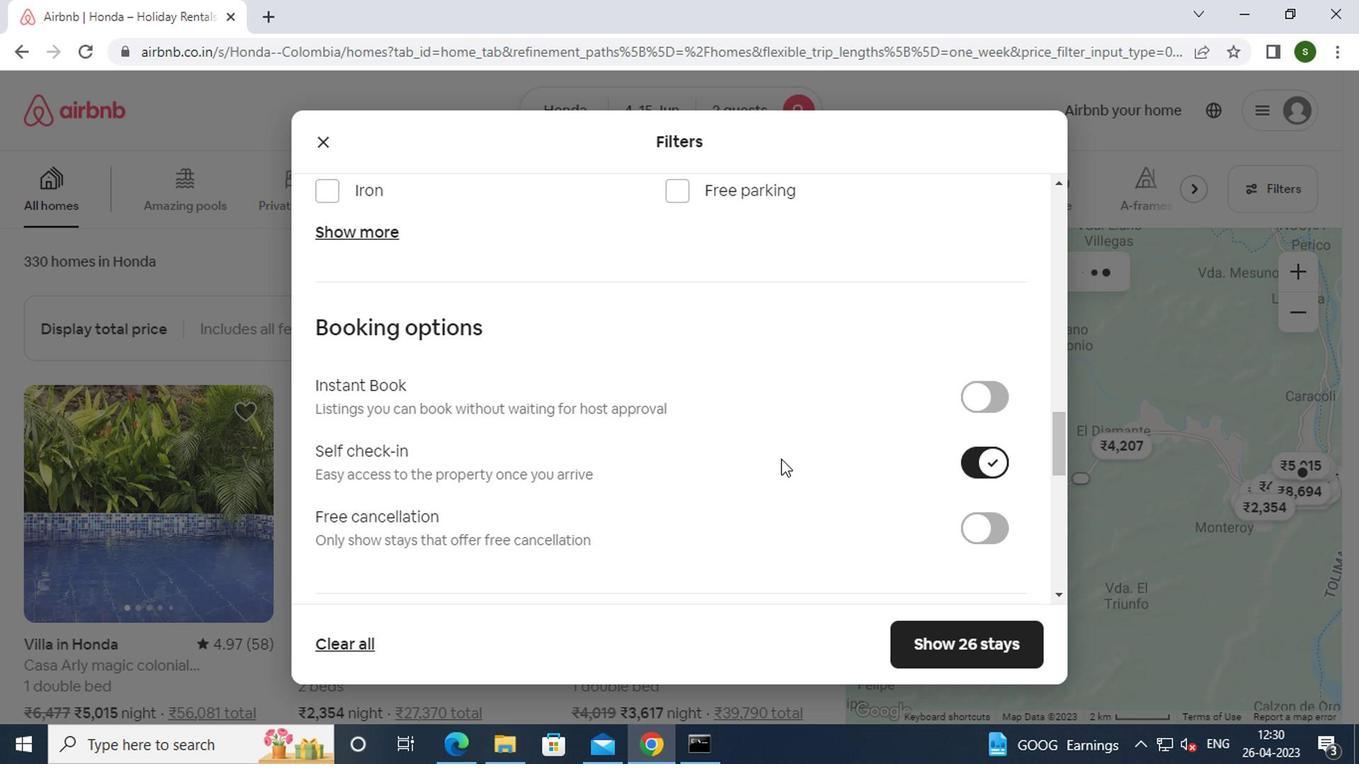 
Action: Mouse scrolled (776, 448) with delta (0, 0)
Screenshot: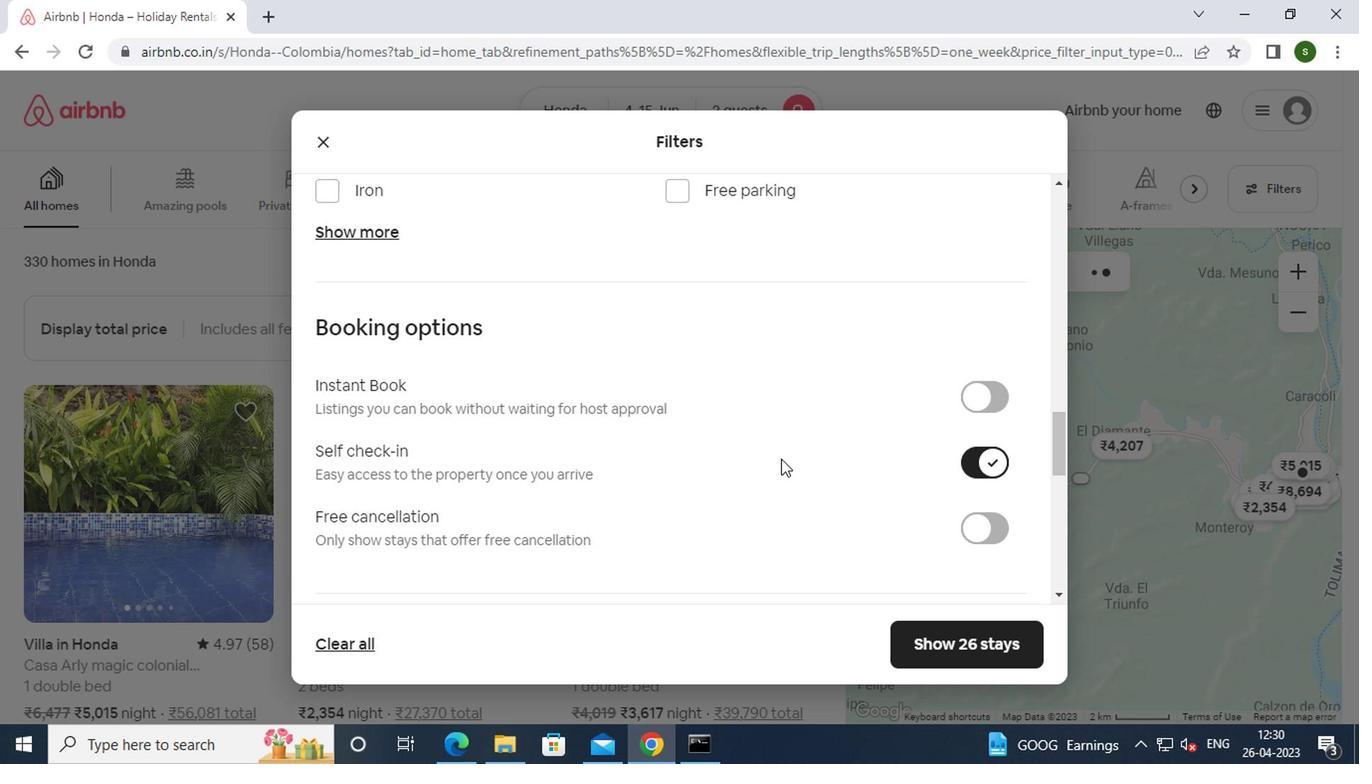 
Action: Mouse scrolled (776, 448) with delta (0, 0)
Screenshot: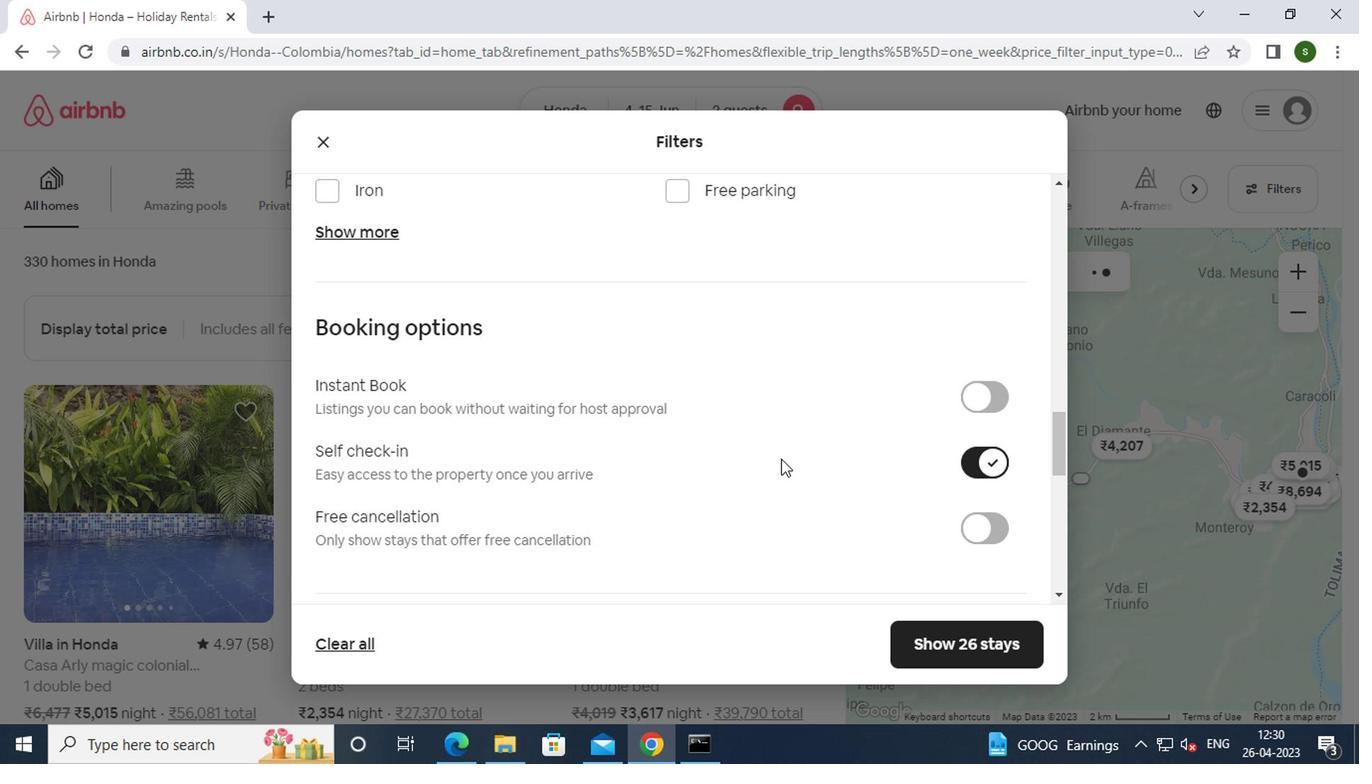 
Action: Mouse scrolled (776, 448) with delta (0, 0)
Screenshot: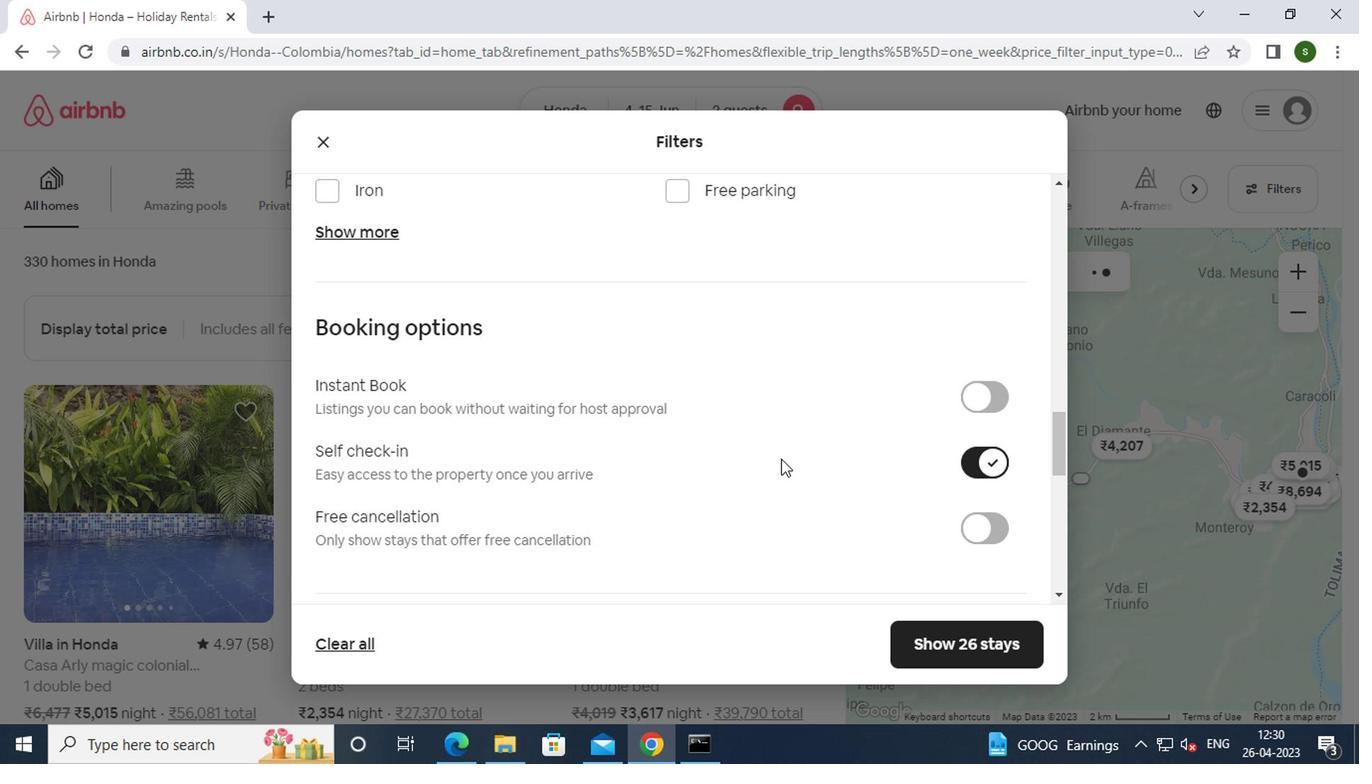 
Action: Mouse scrolled (776, 448) with delta (0, 0)
Screenshot: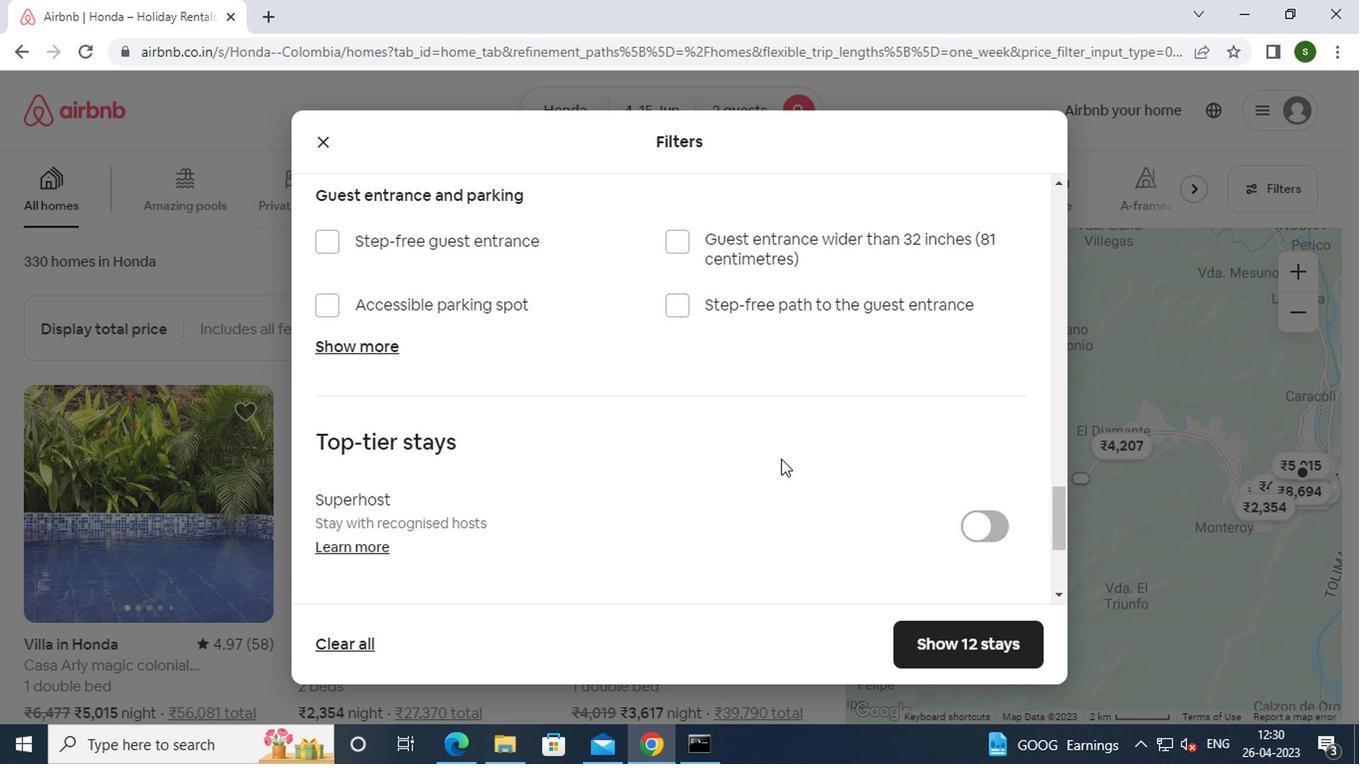 
Action: Mouse scrolled (776, 448) with delta (0, 0)
Screenshot: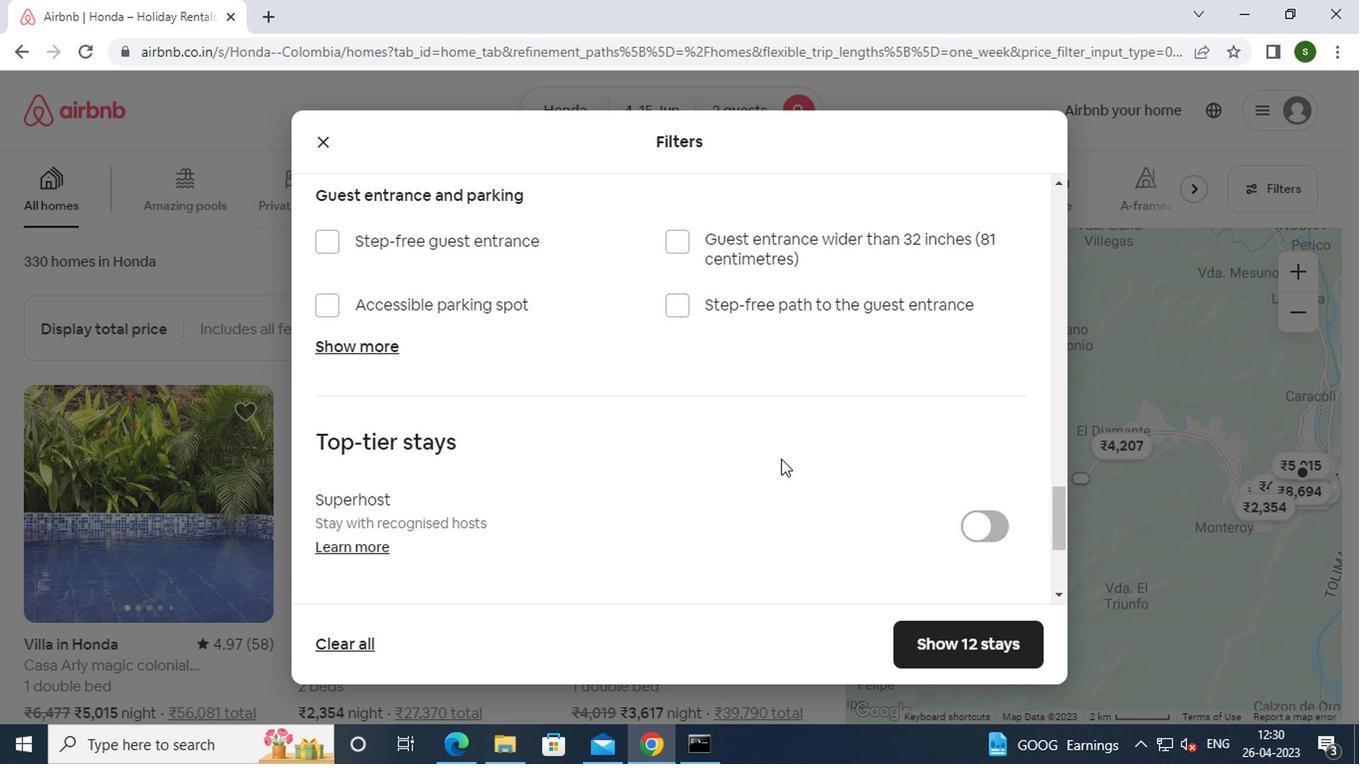 
Action: Mouse scrolled (776, 448) with delta (0, 0)
Screenshot: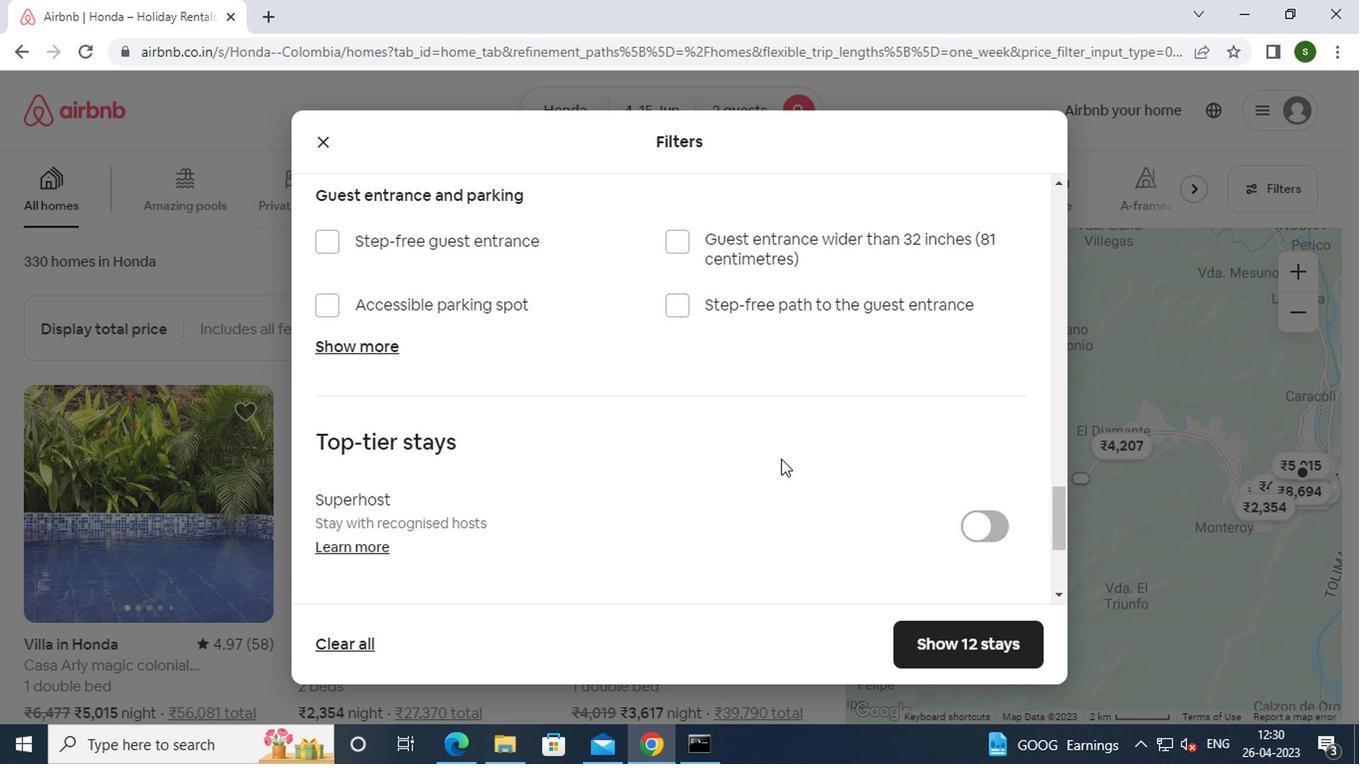 
Action: Mouse scrolled (776, 448) with delta (0, 0)
Screenshot: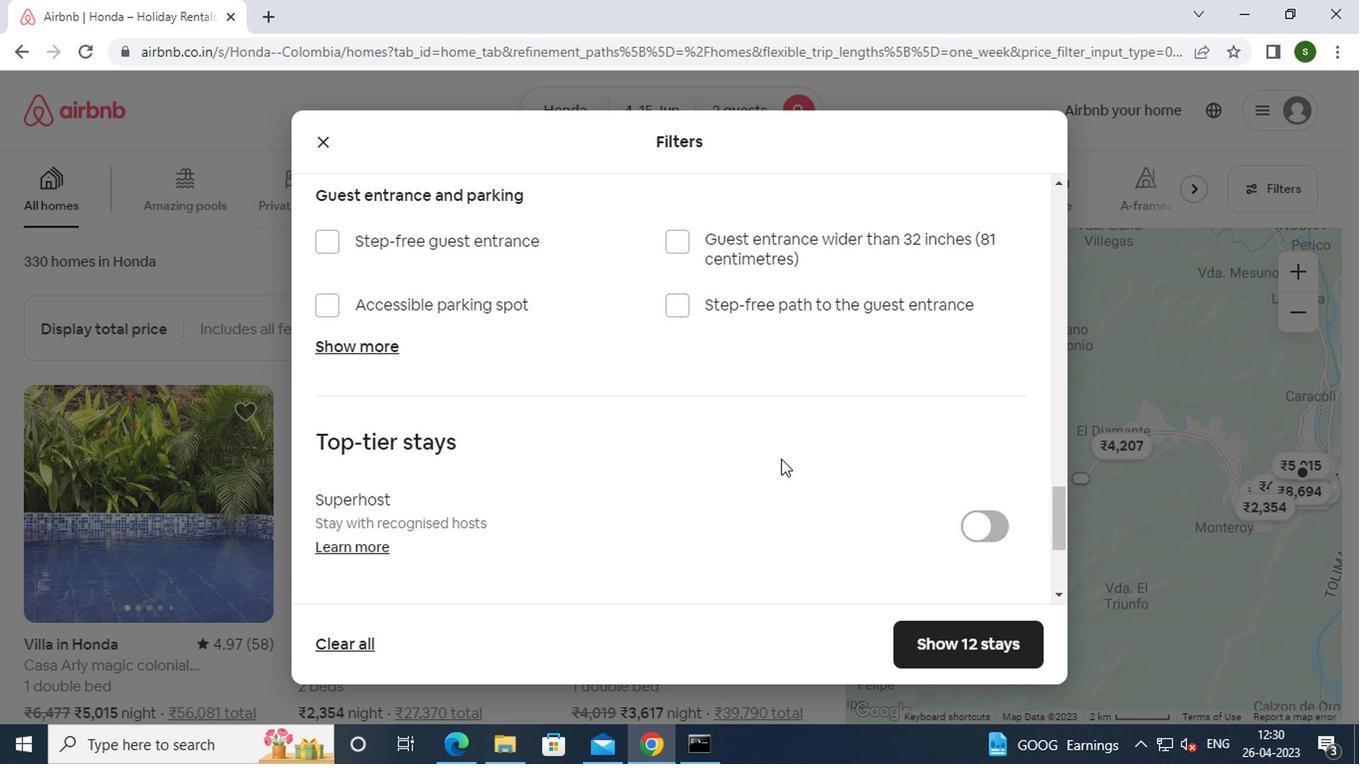 
Action: Mouse moved to (379, 459)
Screenshot: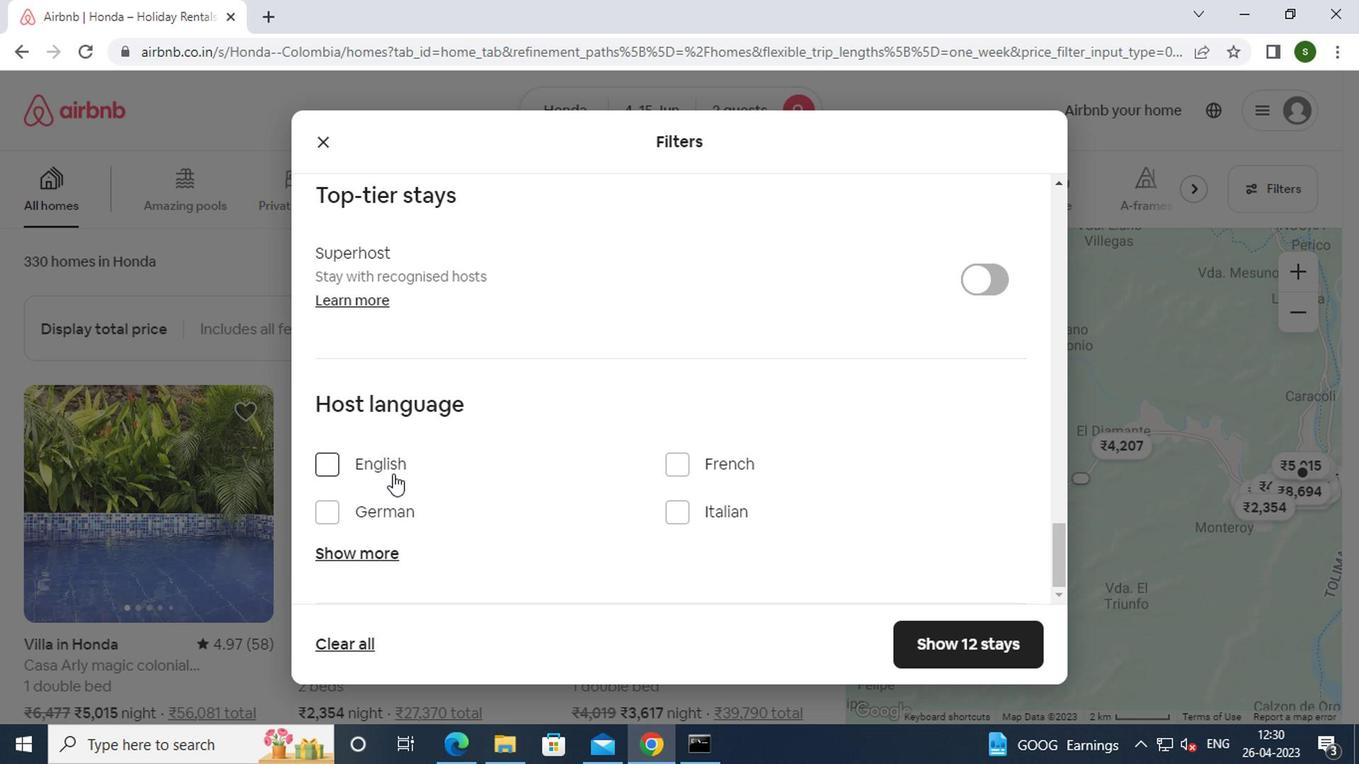 
Action: Mouse pressed left at (379, 459)
Screenshot: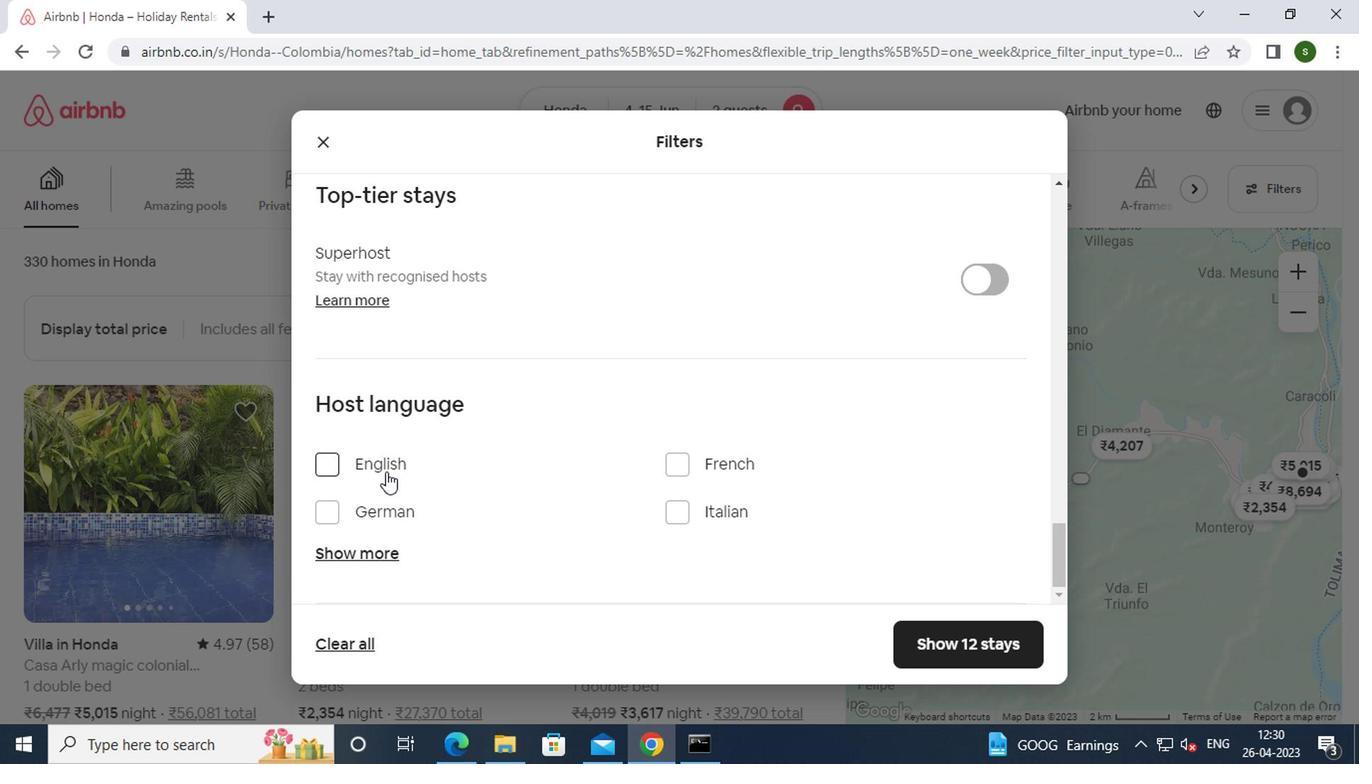 
Action: Mouse moved to (930, 626)
Screenshot: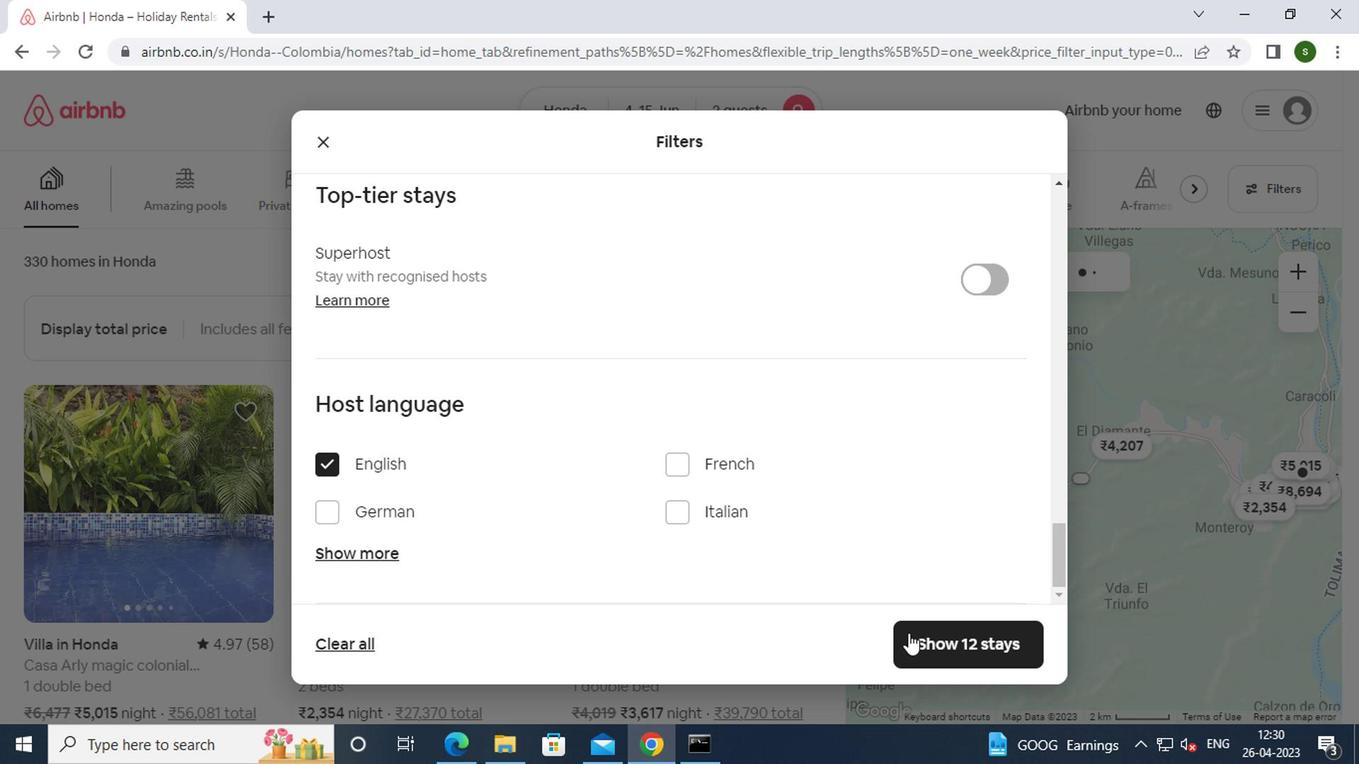 
Action: Mouse pressed left at (930, 626)
Screenshot: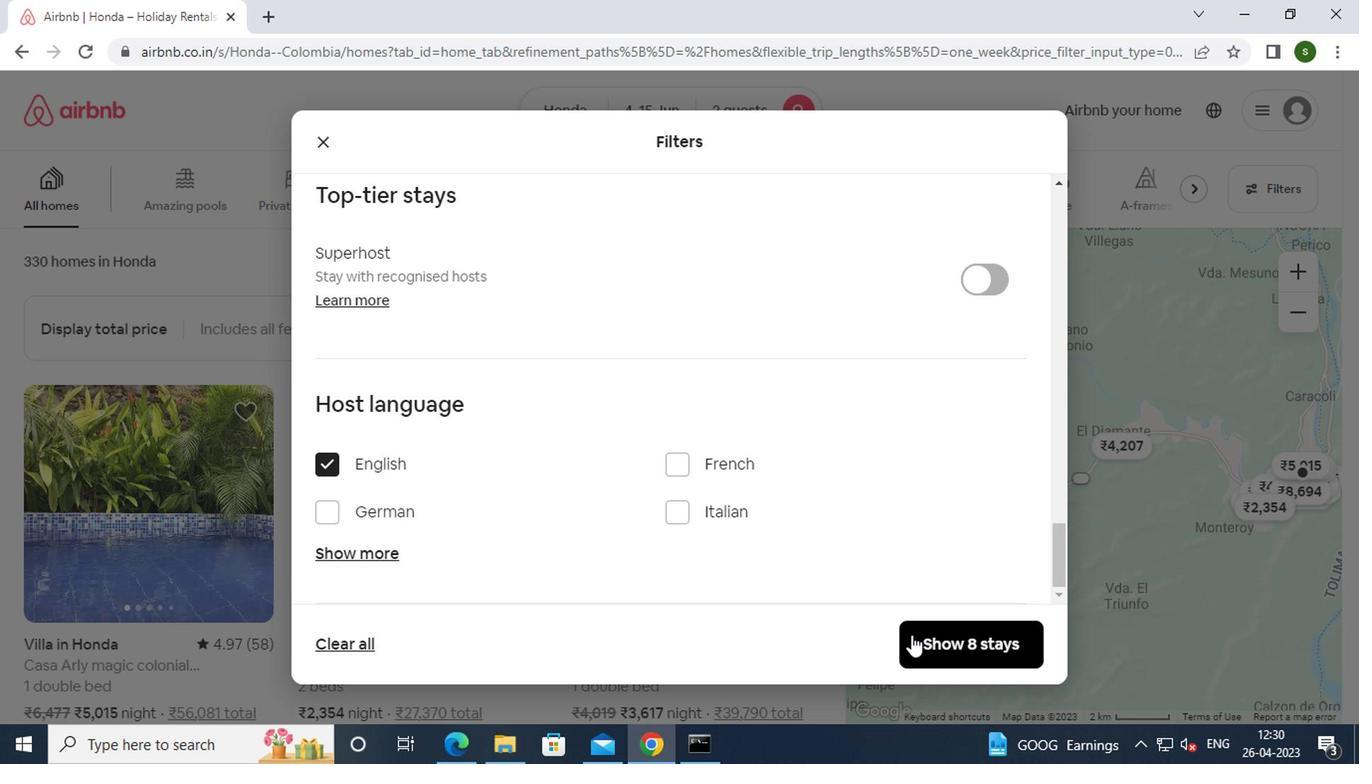 
Action: Mouse moved to (930, 623)
Screenshot: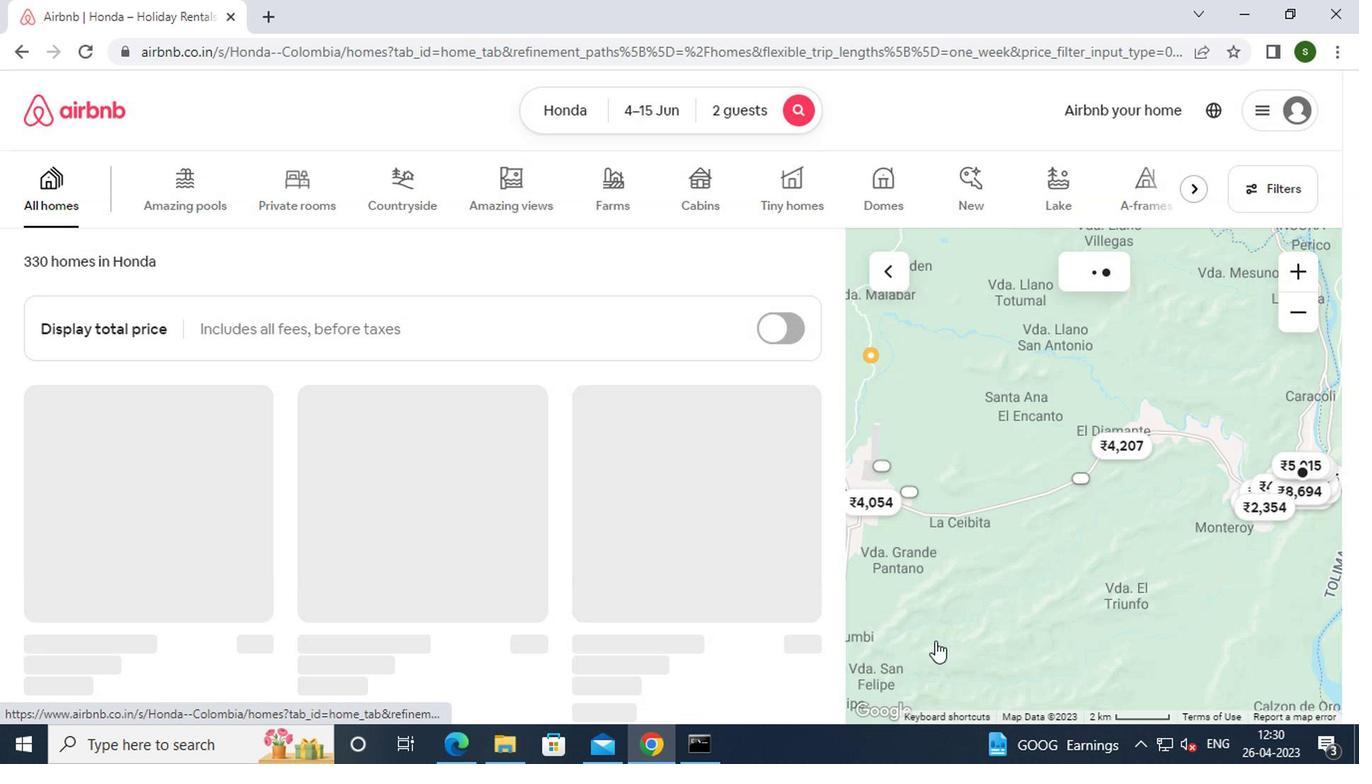 
